 Task: Look for space in Diyarb Najm, Egypt from 11th June, 2023 to 17th June, 2023 for 1 adult in price range Rs.5000 to Rs.12000. Place can be private room with 1  bedroom having 1 bed and 1 bathroom. Property type can be house, flat, guest house, hotel. Booking option can be shelf check-in. Required host language is English.
Action: Mouse moved to (531, 91)
Screenshot: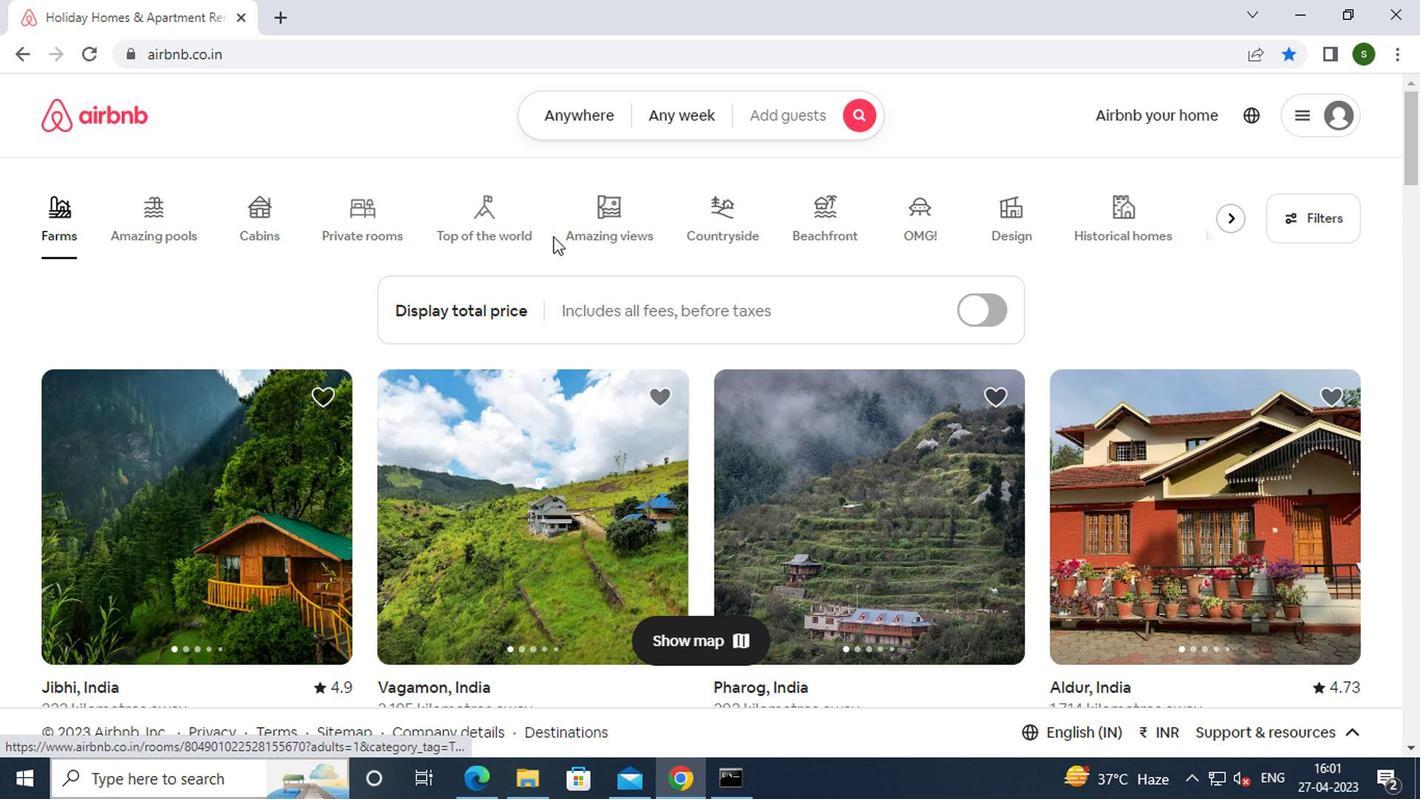
Action: Mouse pressed left at (531, 91)
Screenshot: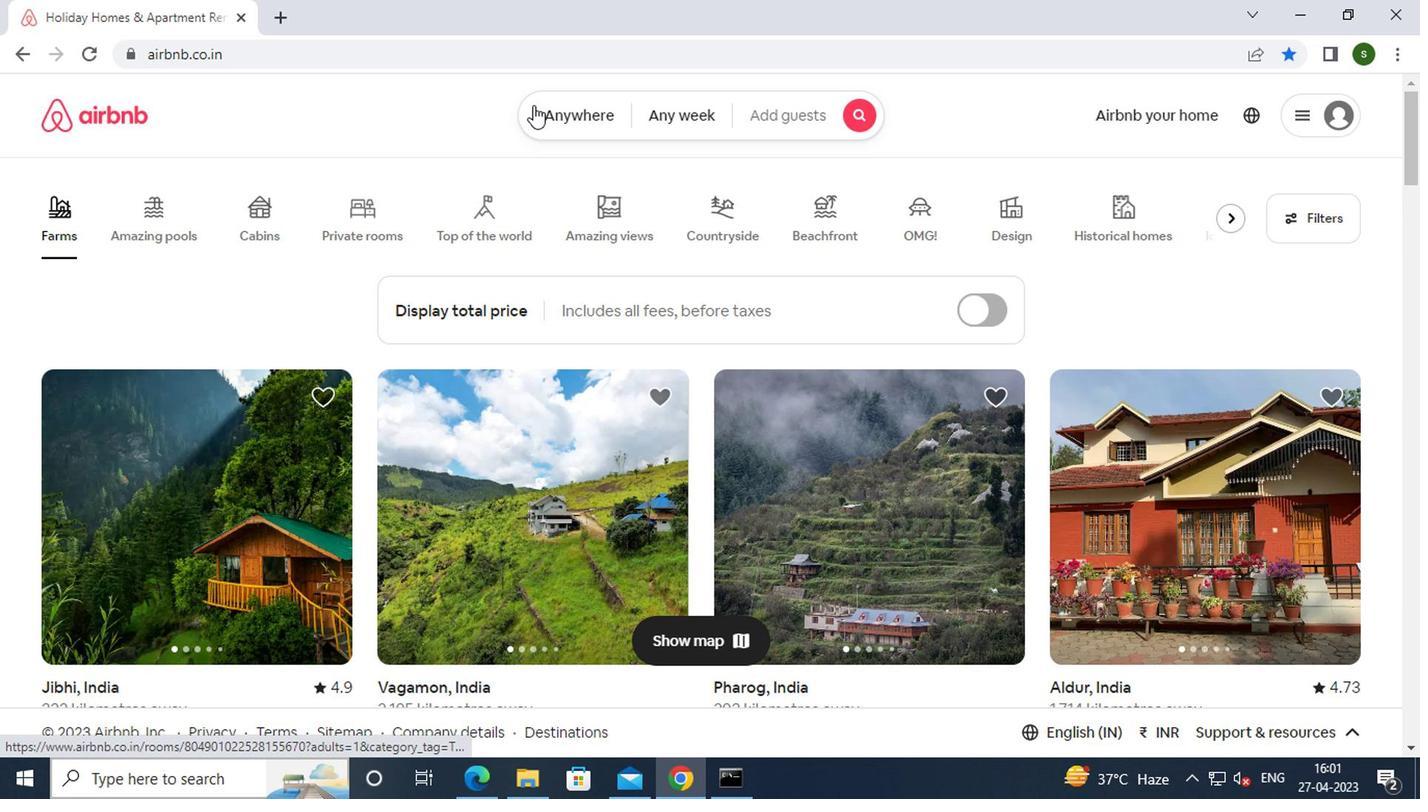 
Action: Mouse moved to (424, 185)
Screenshot: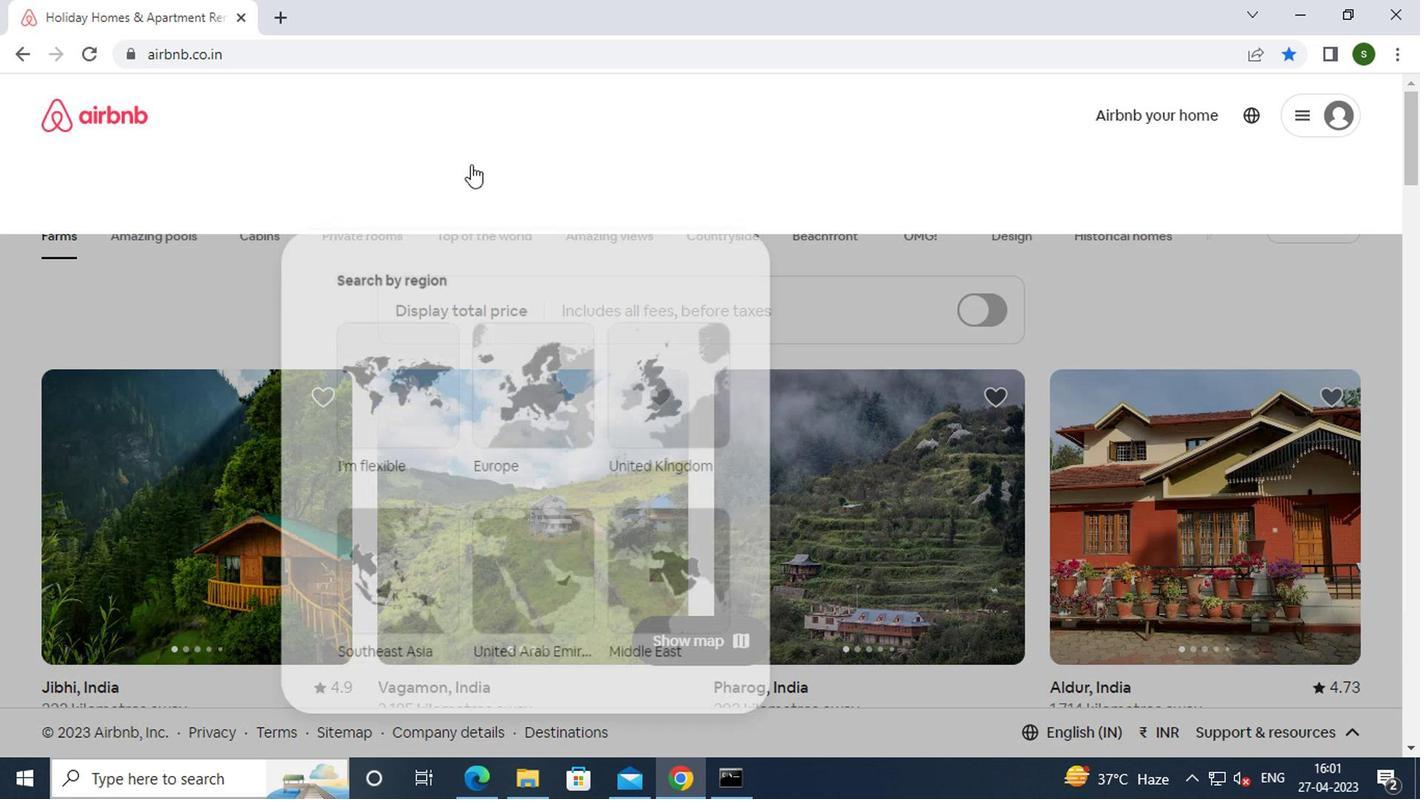 
Action: Mouse pressed left at (424, 185)
Screenshot: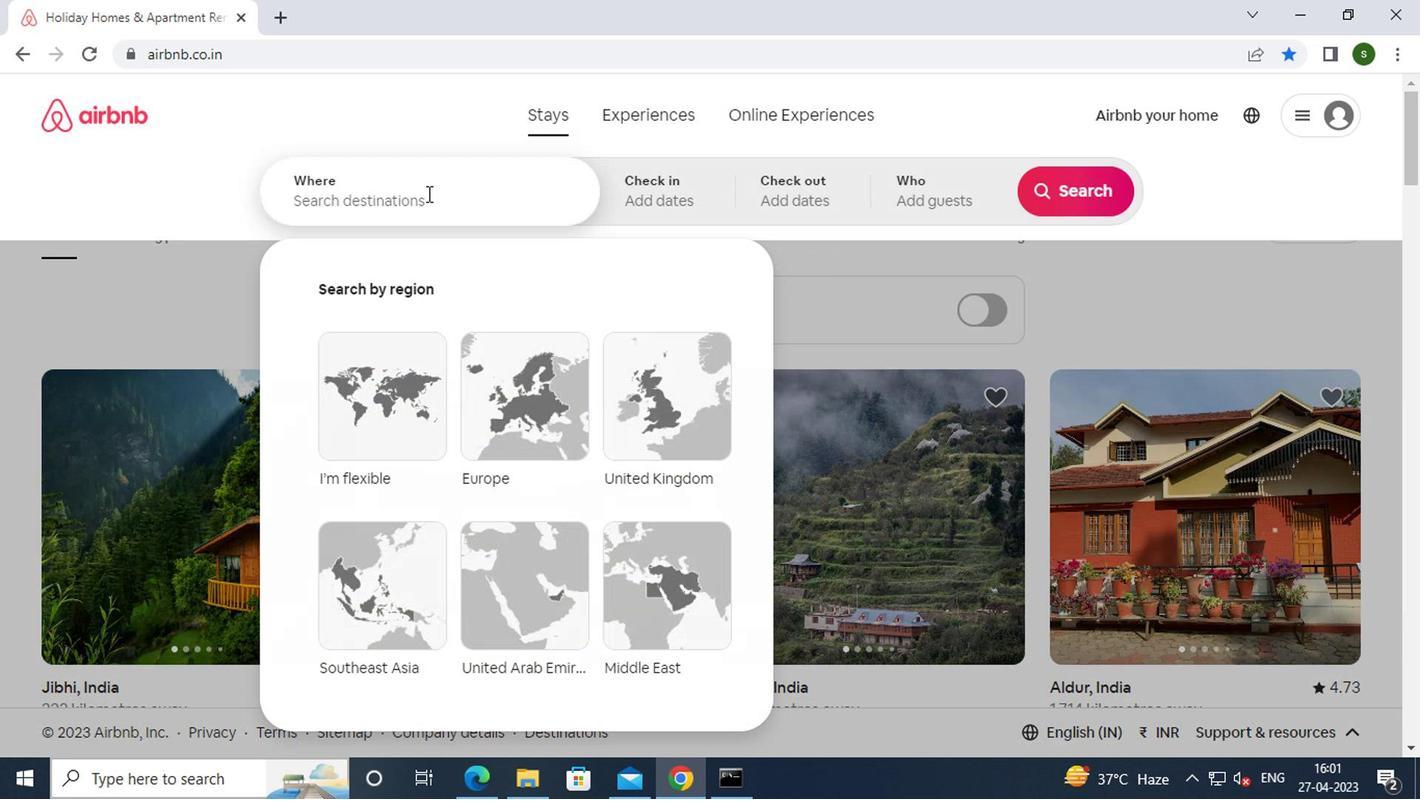 
Action: Mouse moved to (422, 185)
Screenshot: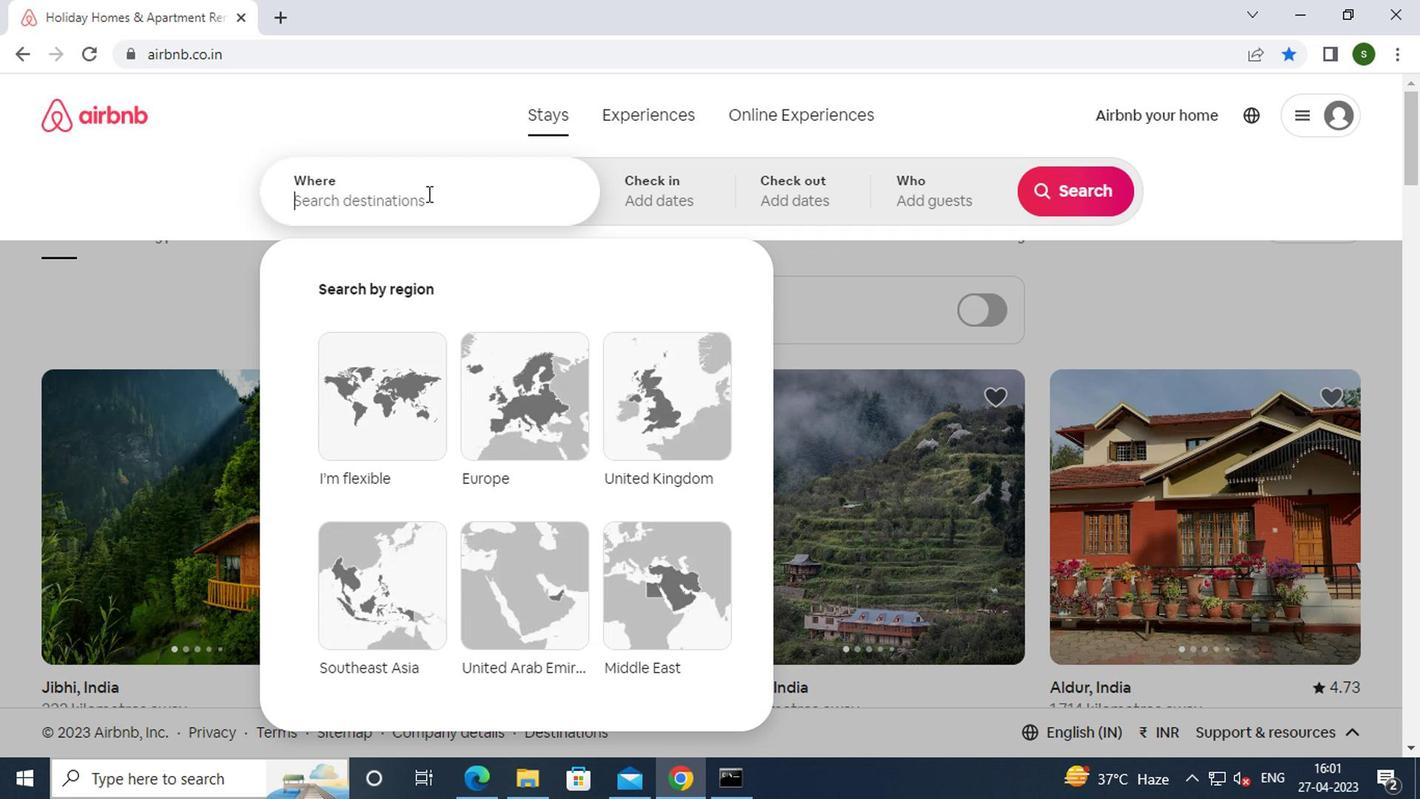 
Action: Key pressed d<Key.caps_lock>iyarb<Key.space><Key.caps_lock>n<Key.caps_lock>ajm,<Key.space><Key.caps_lock>e<Key.caps_lock>gypt<Key.enter>
Screenshot: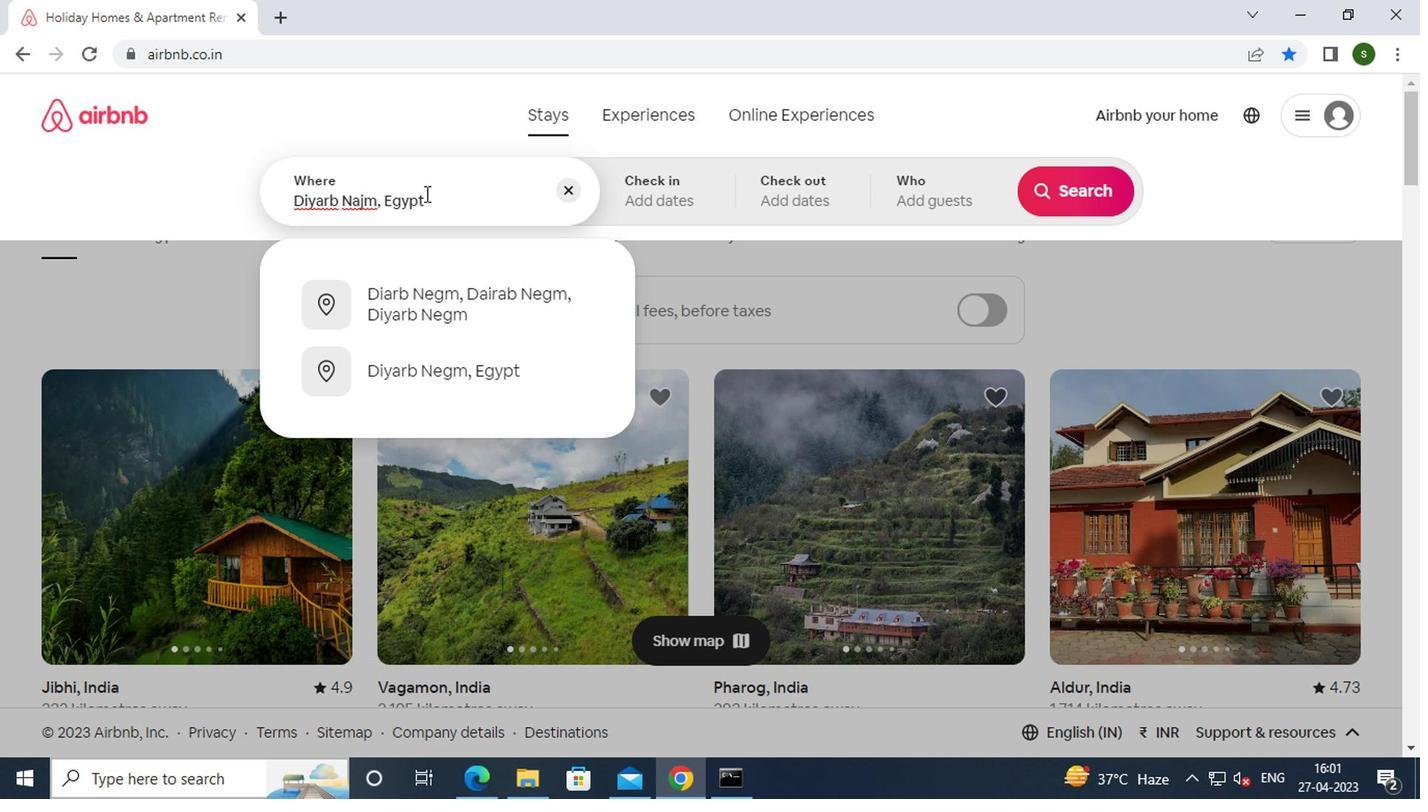
Action: Mouse moved to (1046, 348)
Screenshot: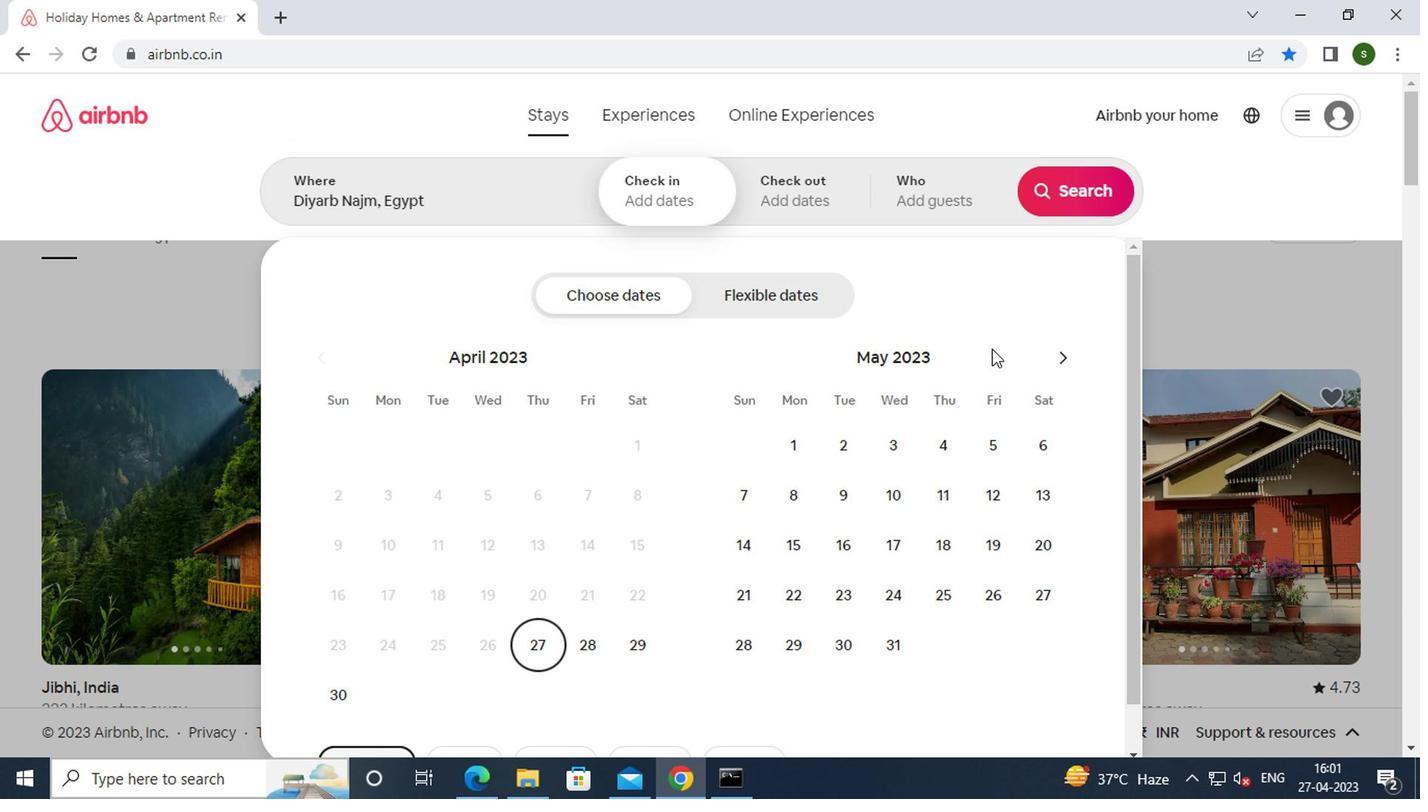 
Action: Mouse pressed left at (1046, 348)
Screenshot: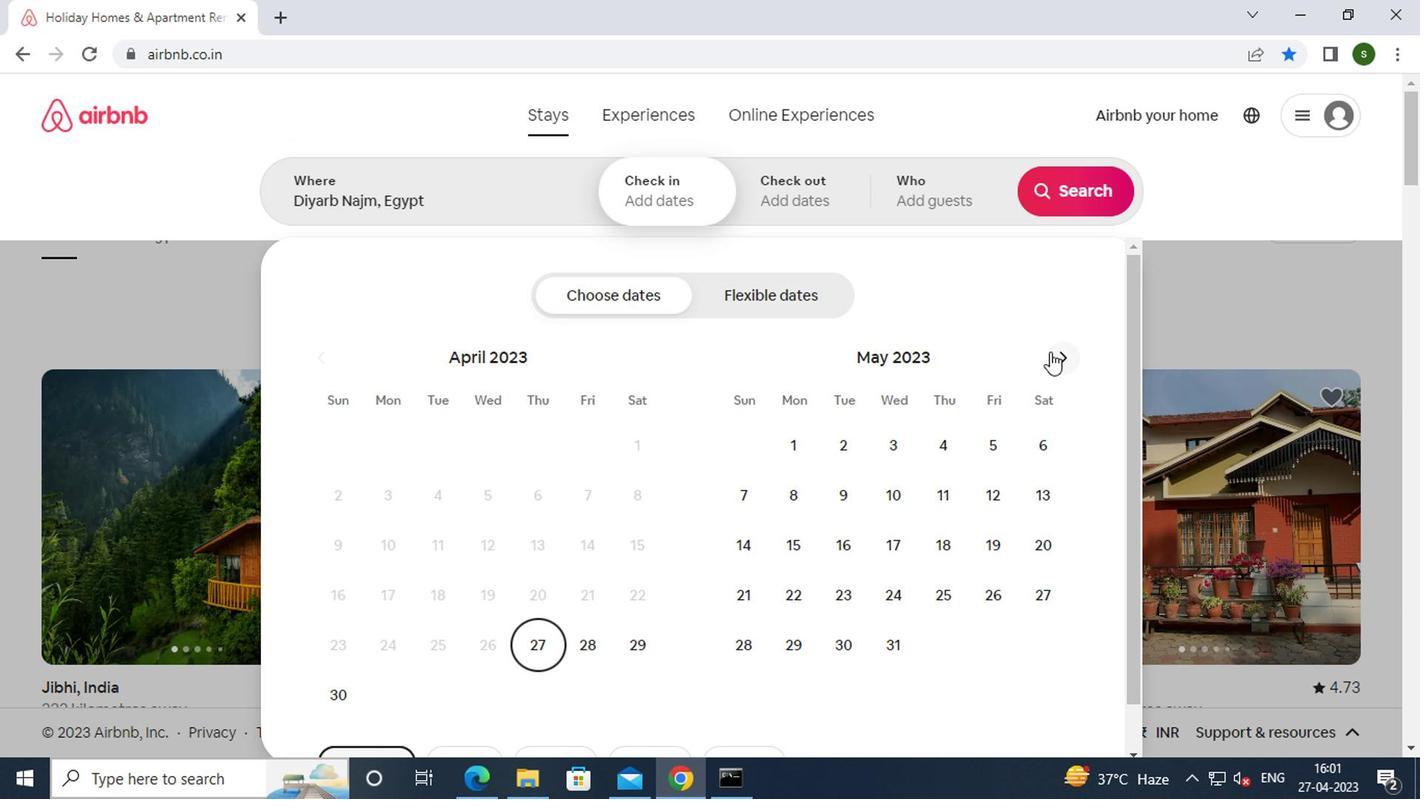 
Action: Mouse moved to (746, 541)
Screenshot: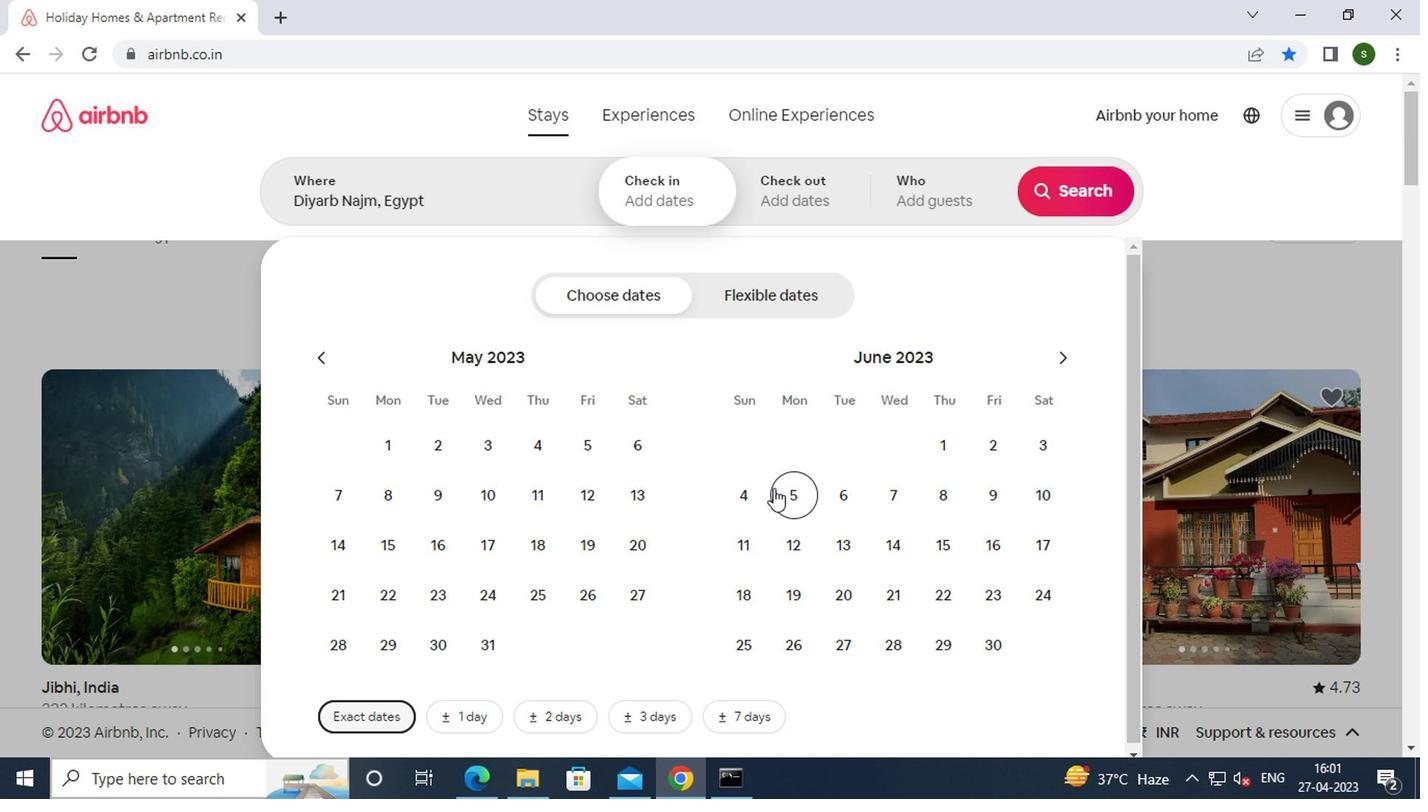 
Action: Mouse pressed left at (746, 541)
Screenshot: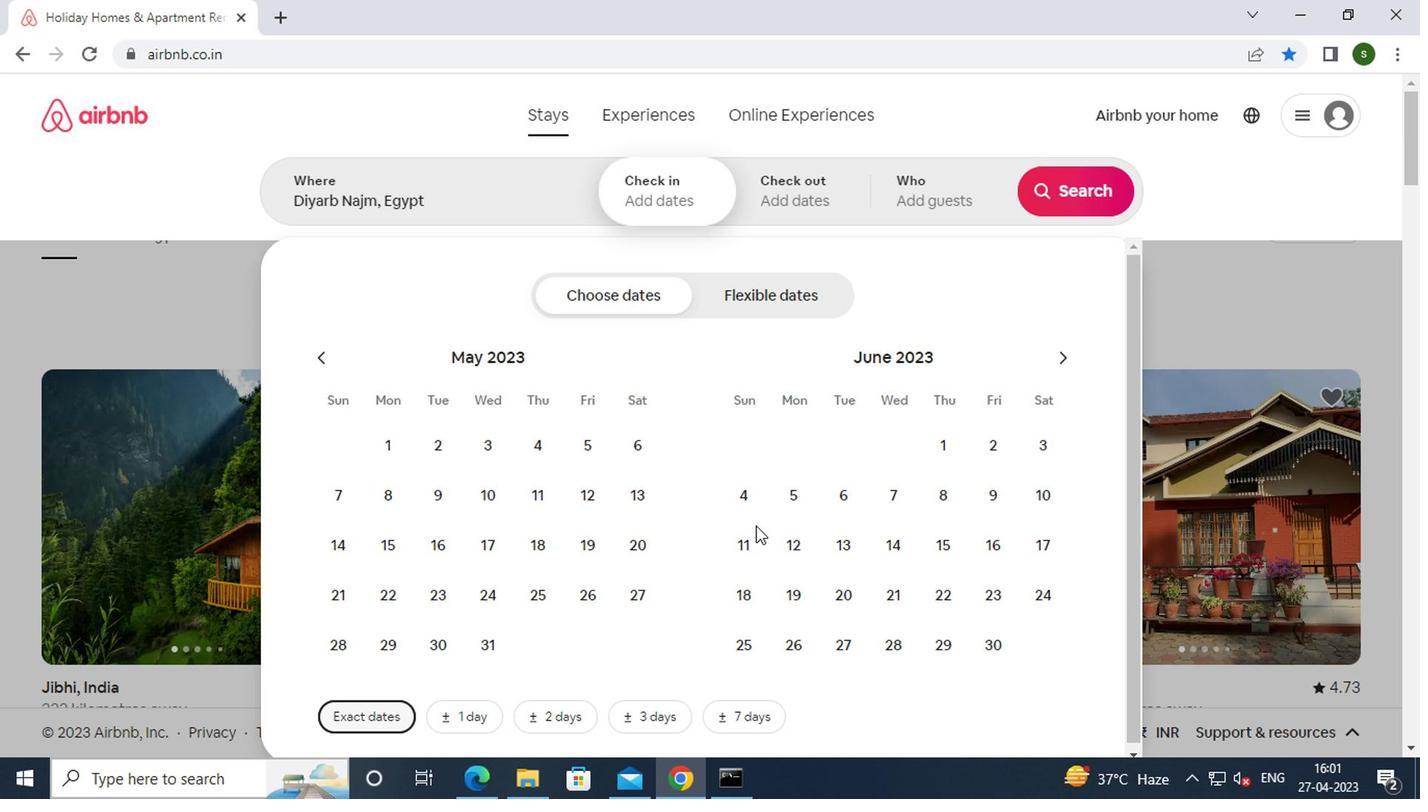 
Action: Mouse moved to (1032, 560)
Screenshot: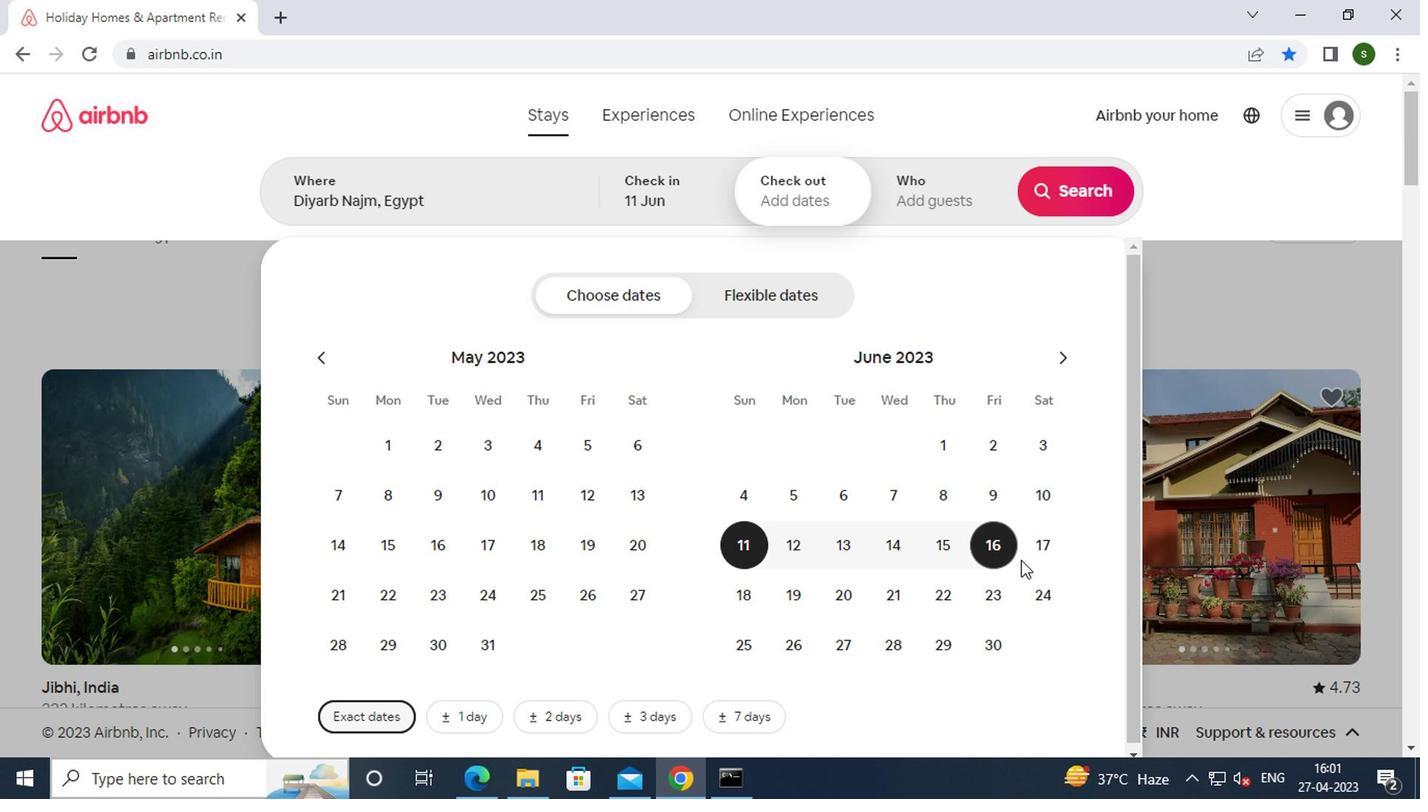 
Action: Mouse pressed left at (1032, 560)
Screenshot: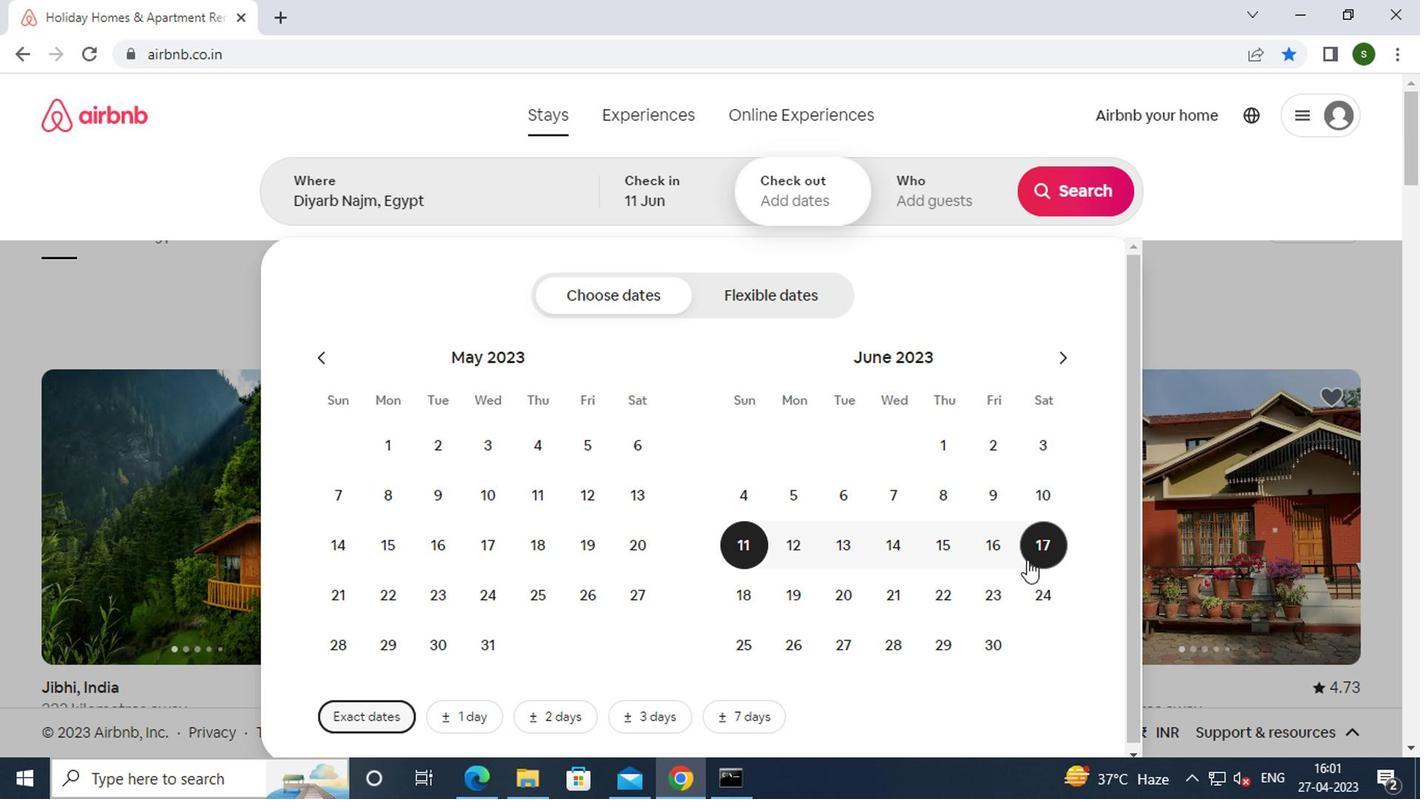 
Action: Mouse moved to (923, 185)
Screenshot: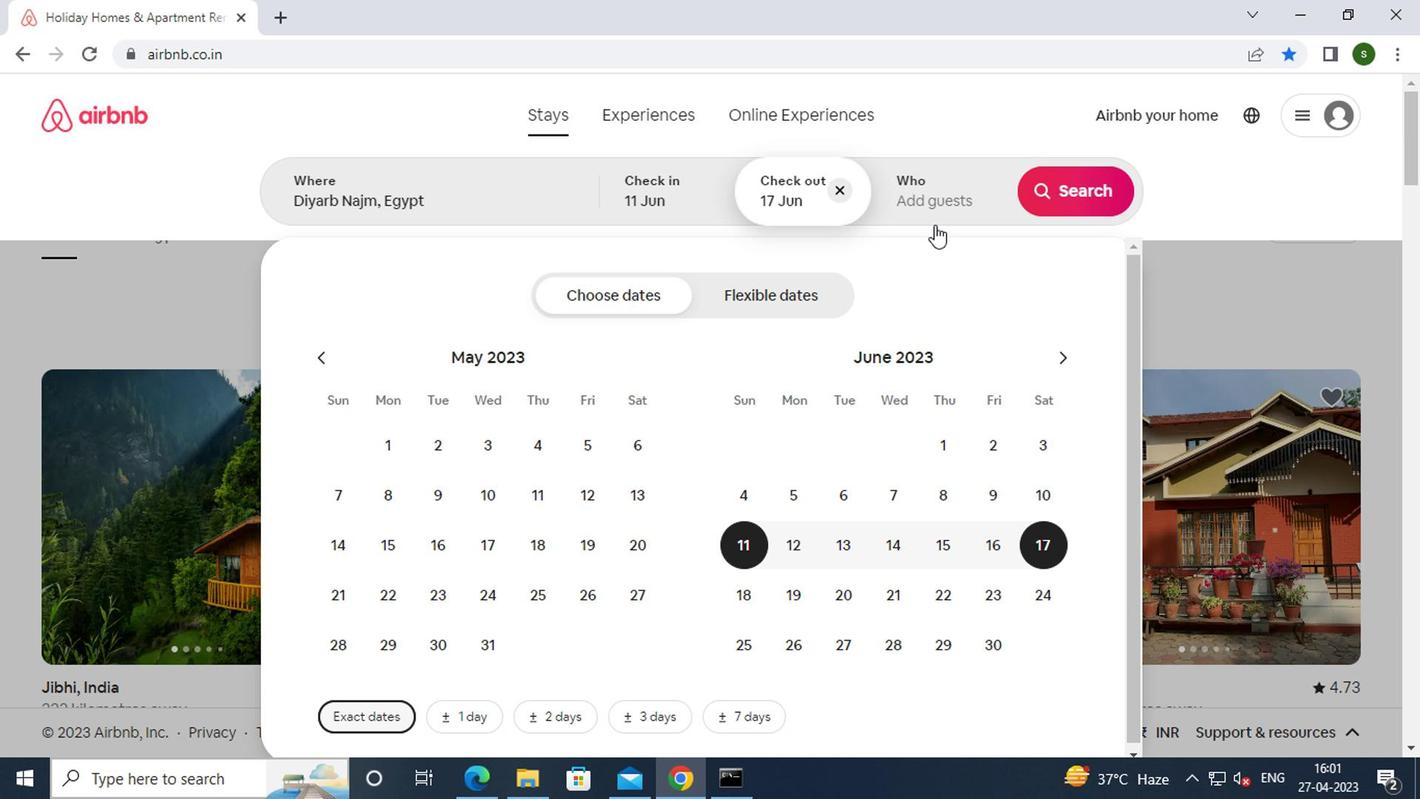 
Action: Mouse pressed left at (923, 185)
Screenshot: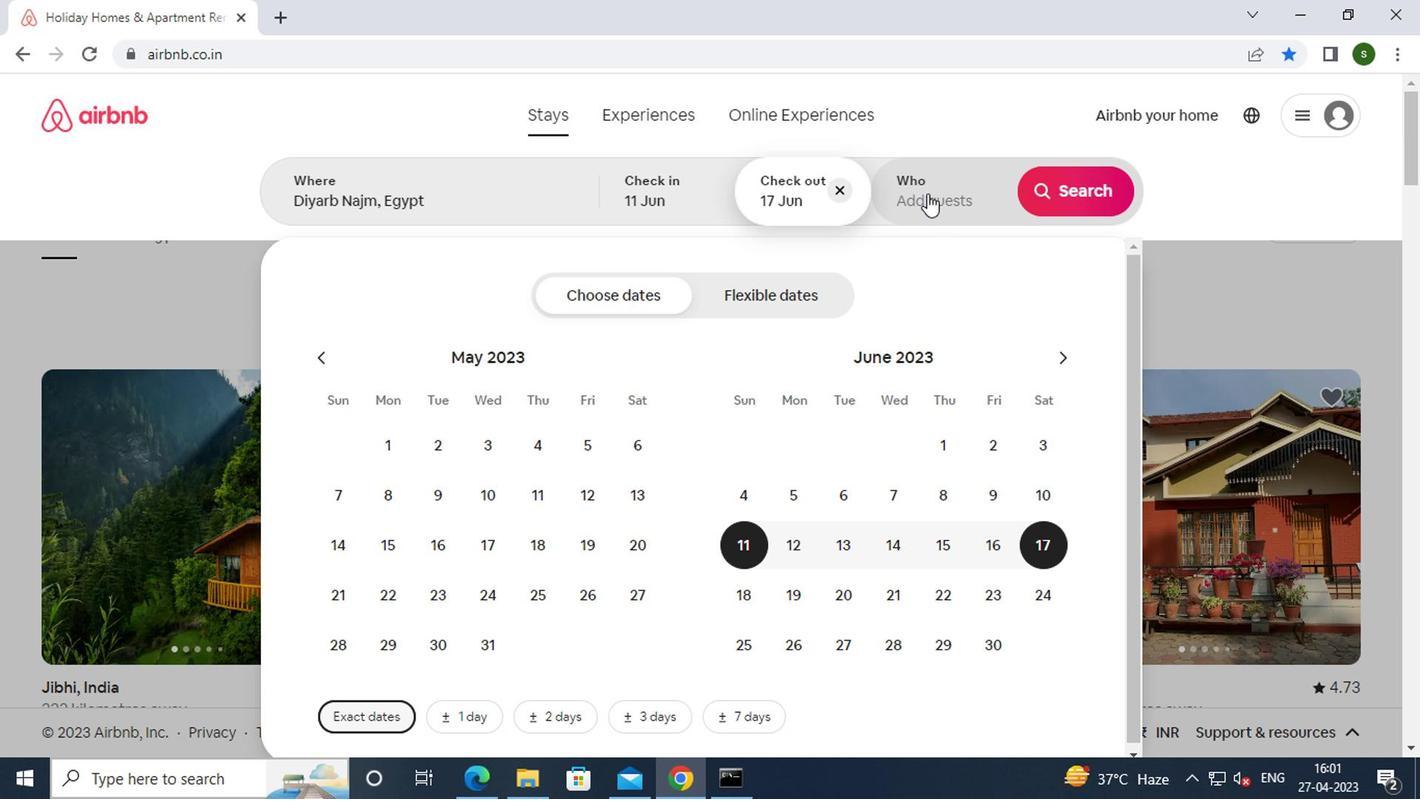
Action: Mouse moved to (1069, 285)
Screenshot: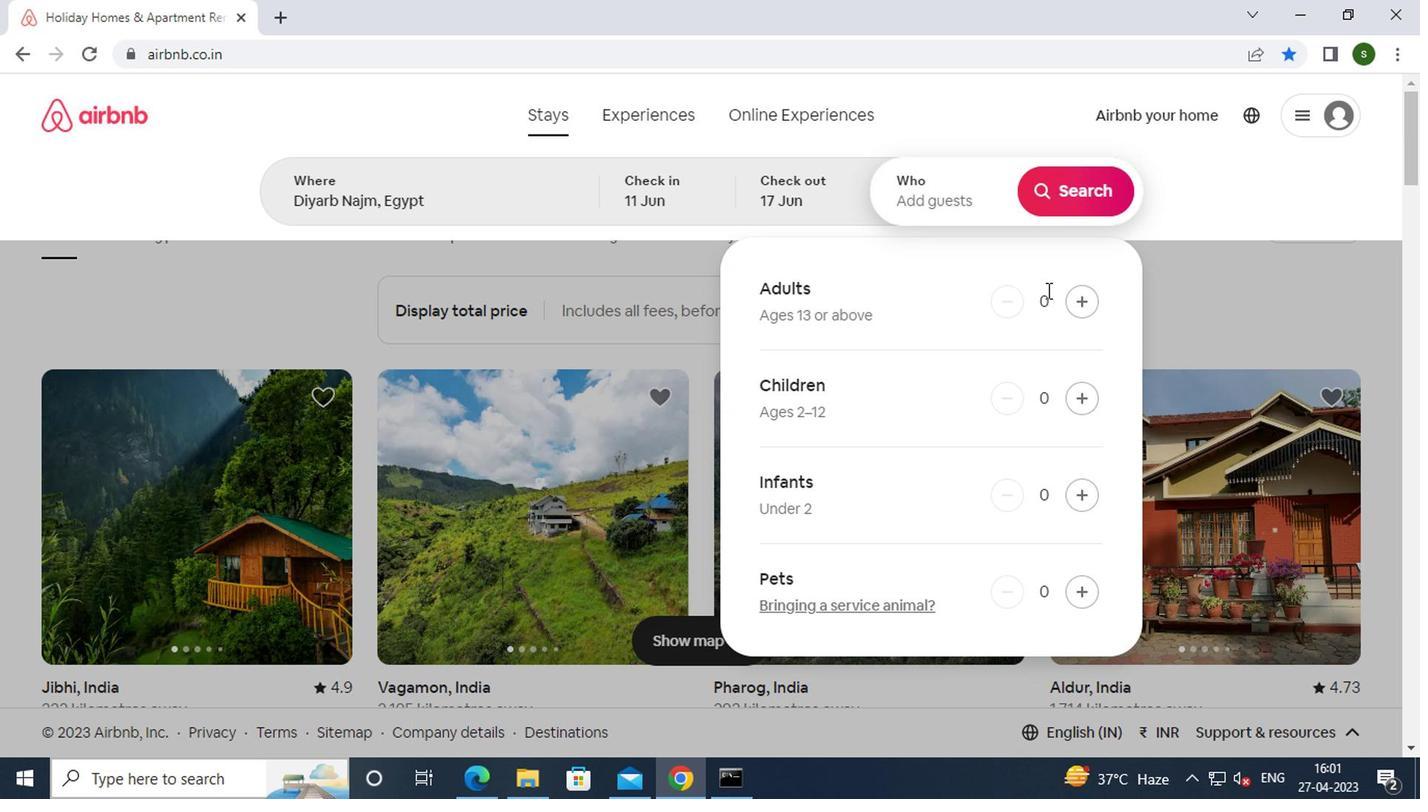 
Action: Mouse pressed left at (1069, 285)
Screenshot: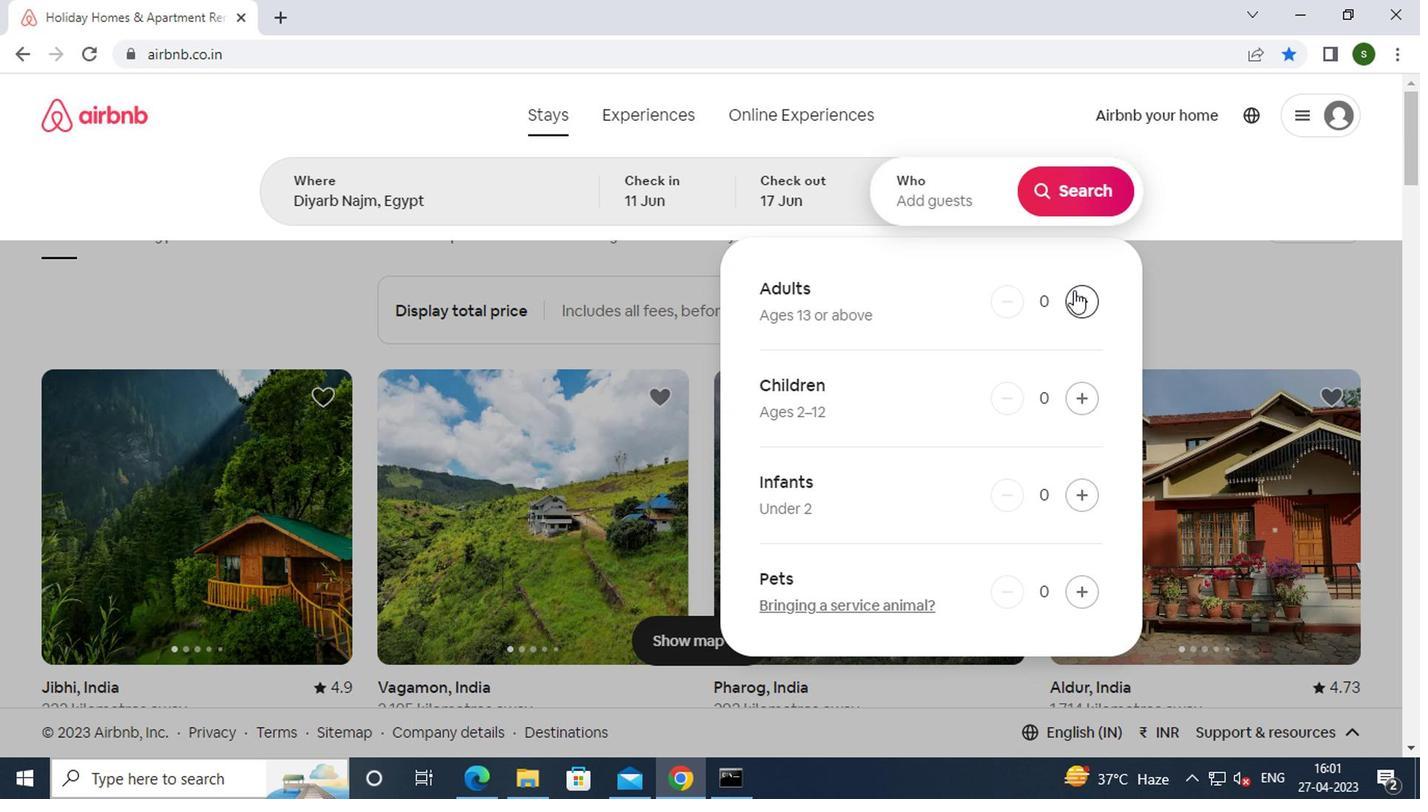 
Action: Mouse moved to (1046, 159)
Screenshot: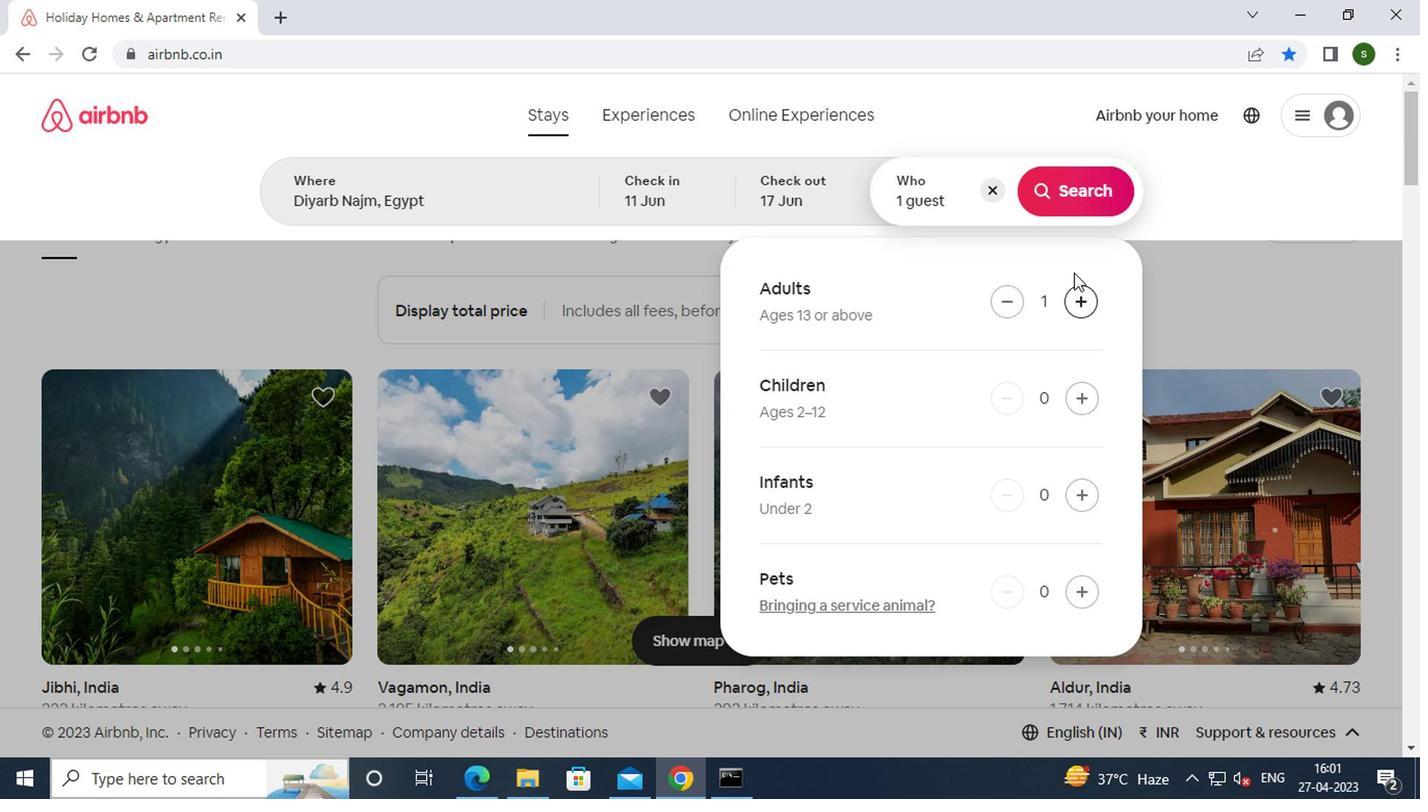 
Action: Mouse pressed left at (1046, 159)
Screenshot: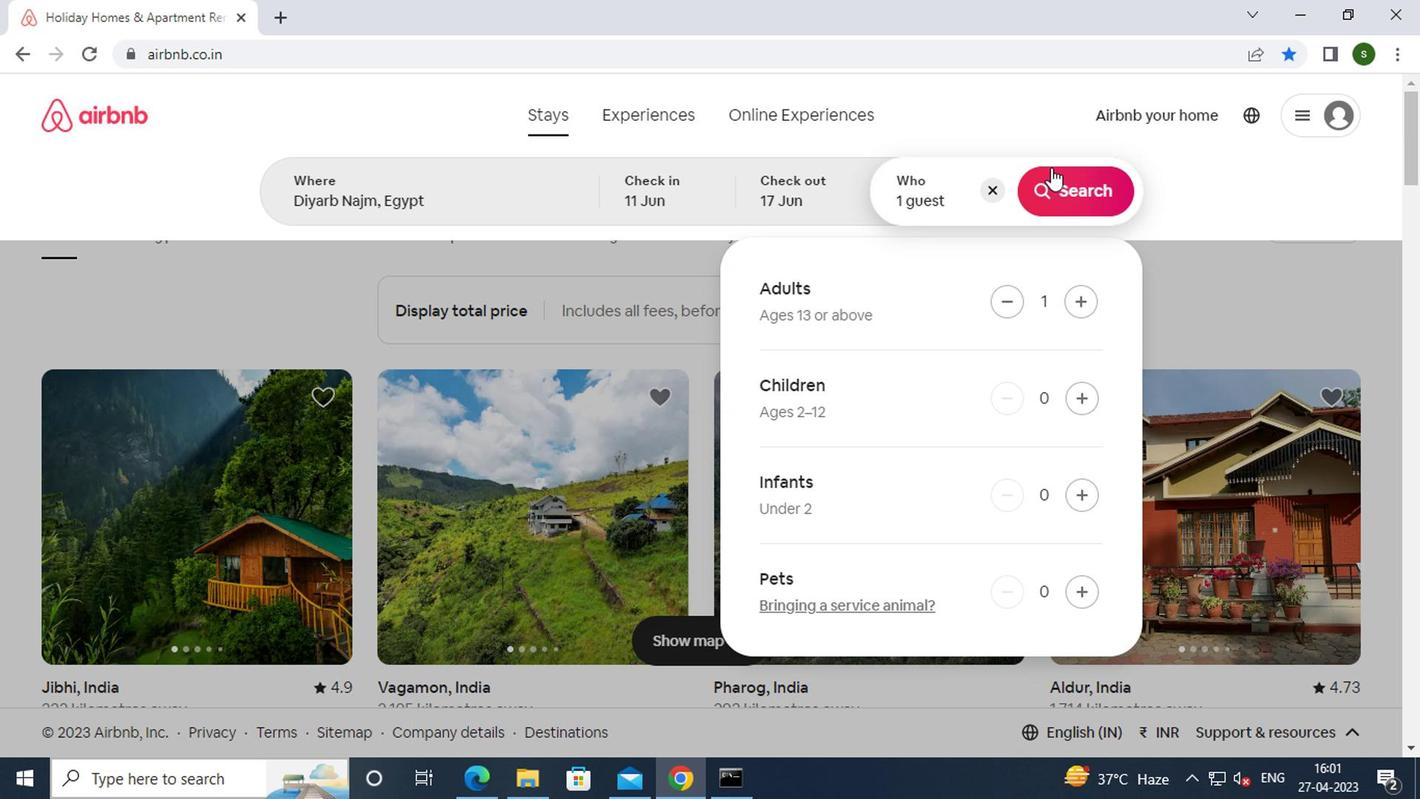 
Action: Mouse moved to (1325, 193)
Screenshot: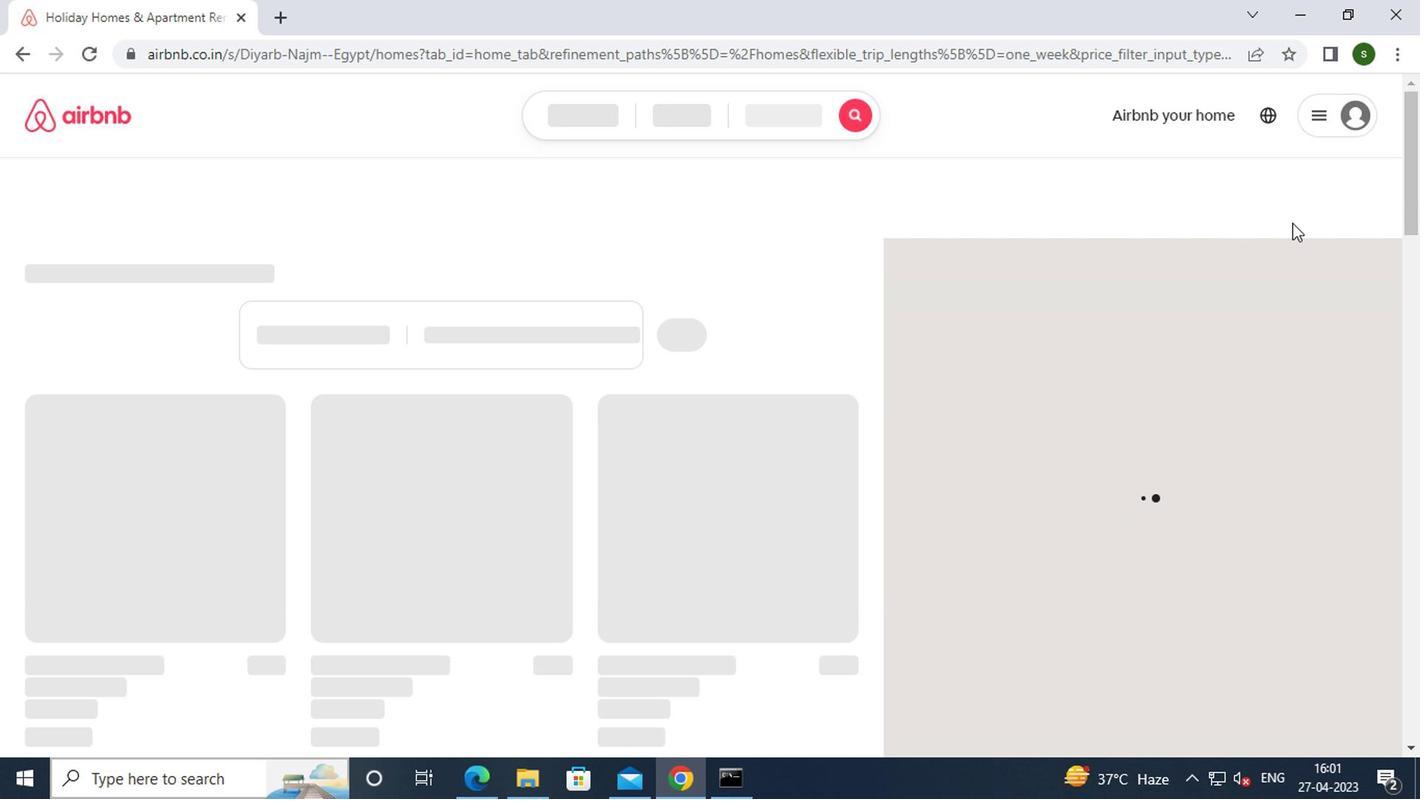 
Action: Mouse pressed left at (1325, 193)
Screenshot: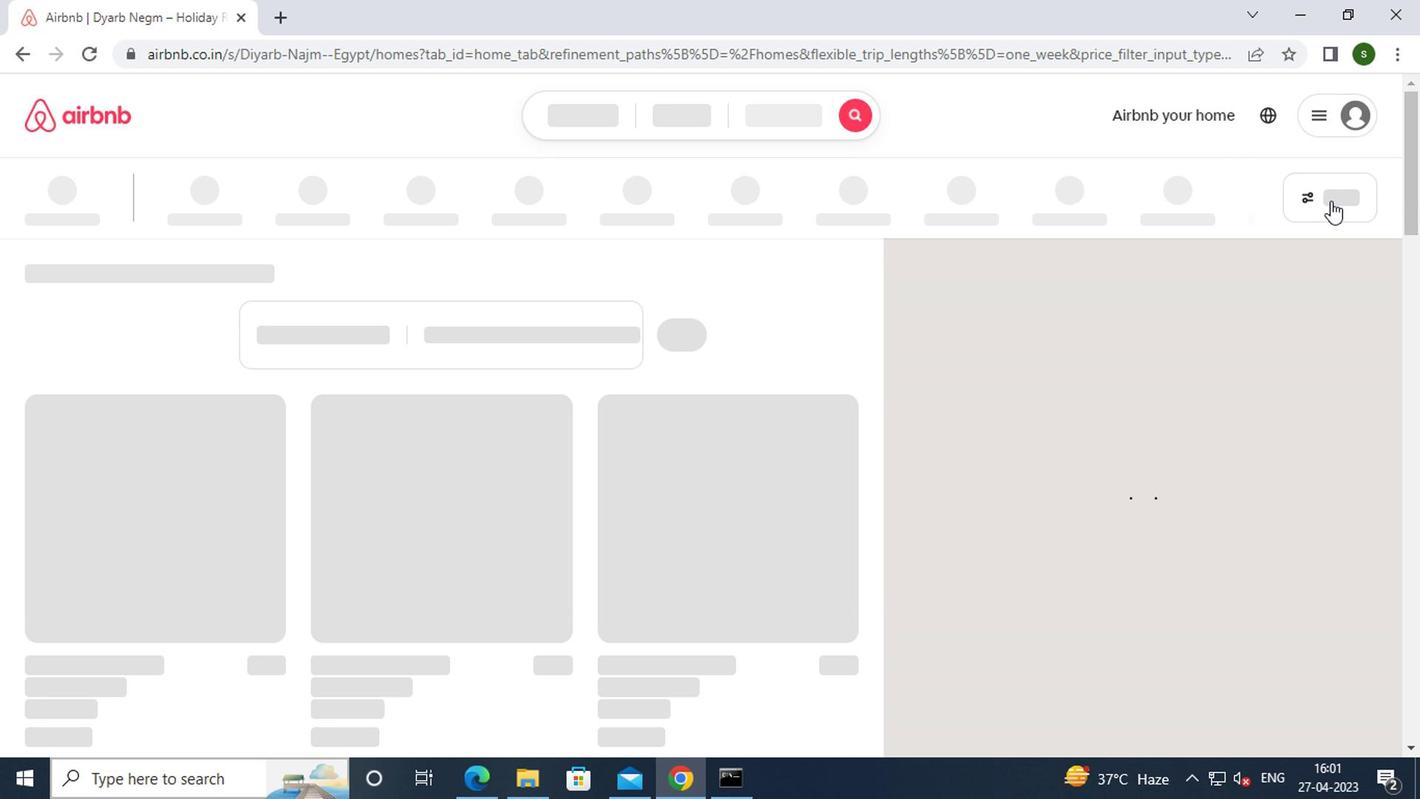 
Action: Mouse moved to (1315, 192)
Screenshot: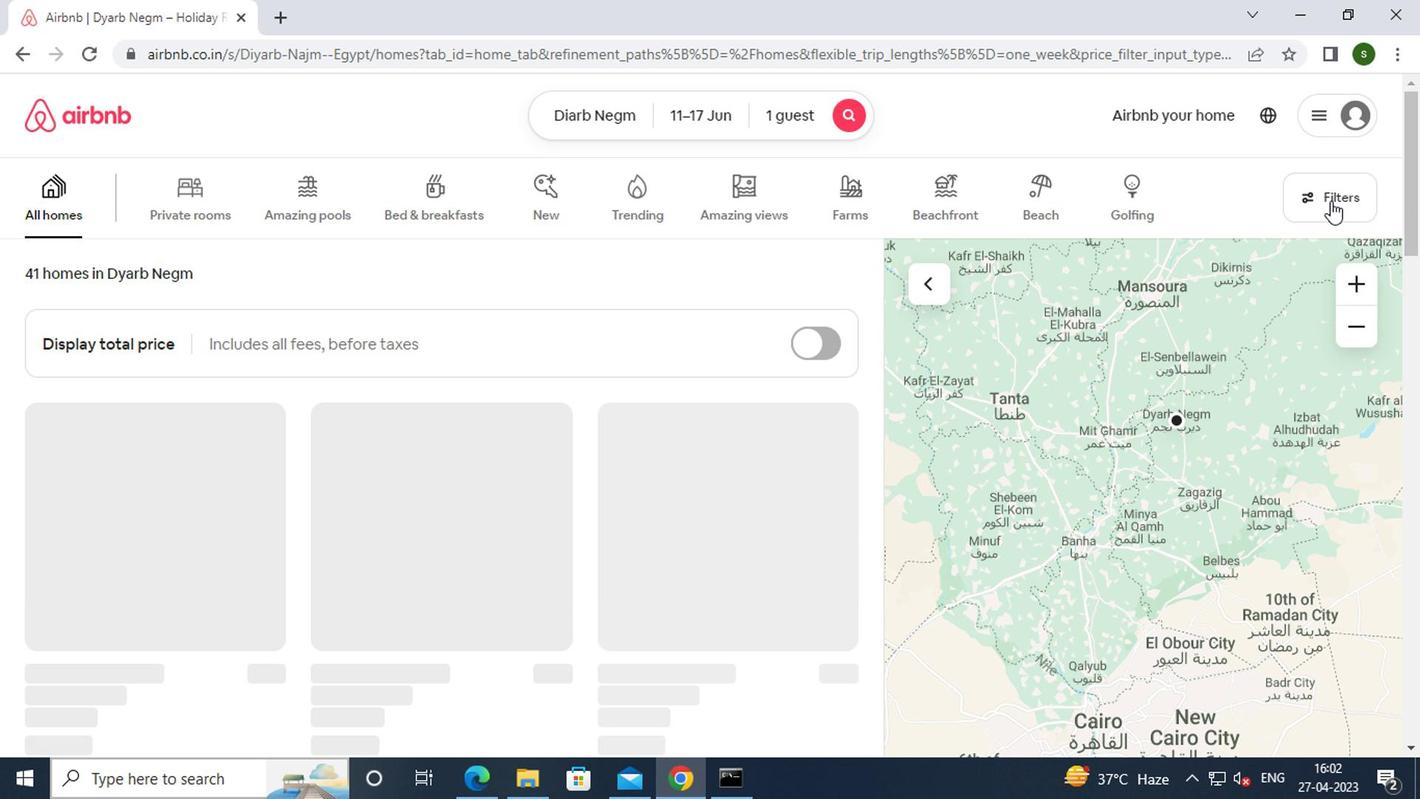 
Action: Mouse pressed left at (1315, 192)
Screenshot: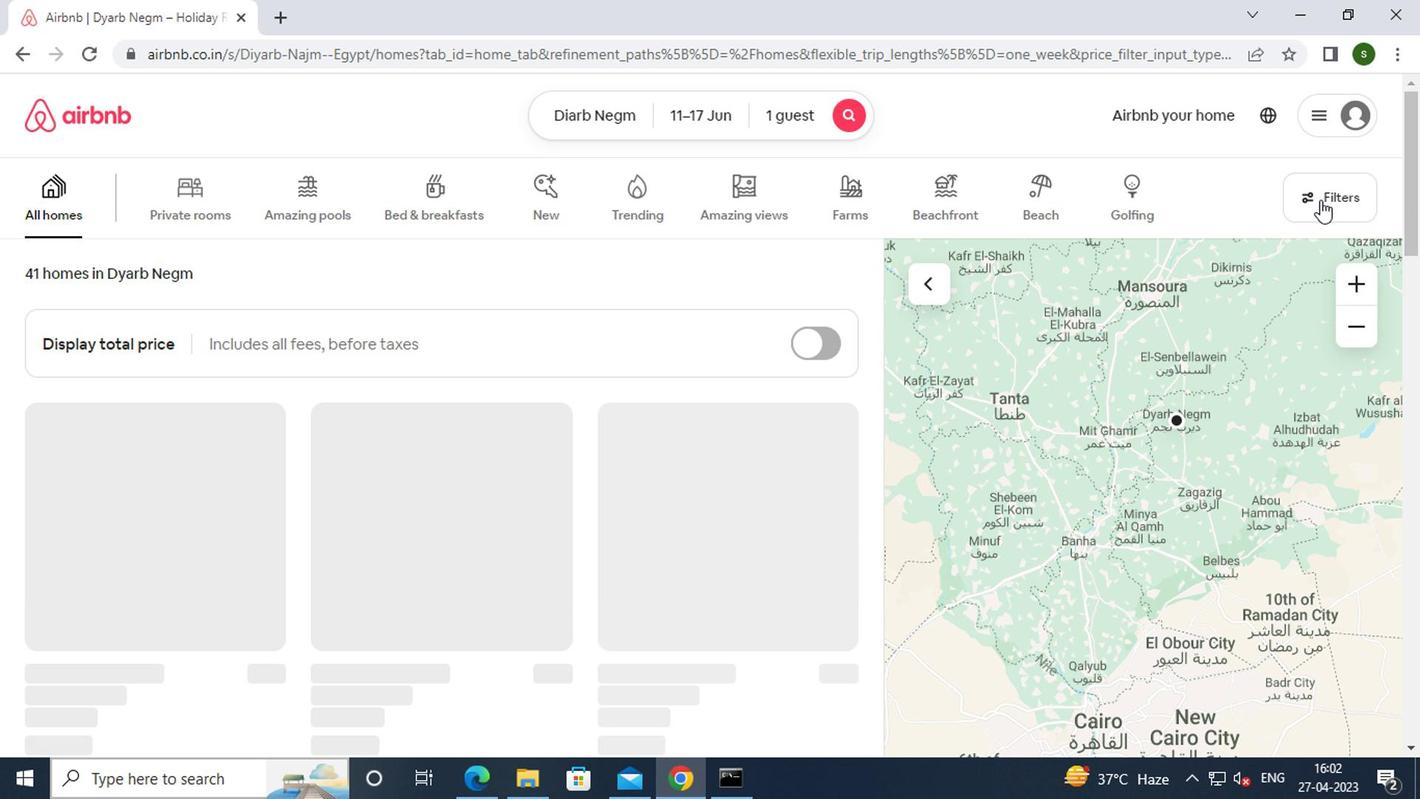
Action: Mouse moved to (627, 444)
Screenshot: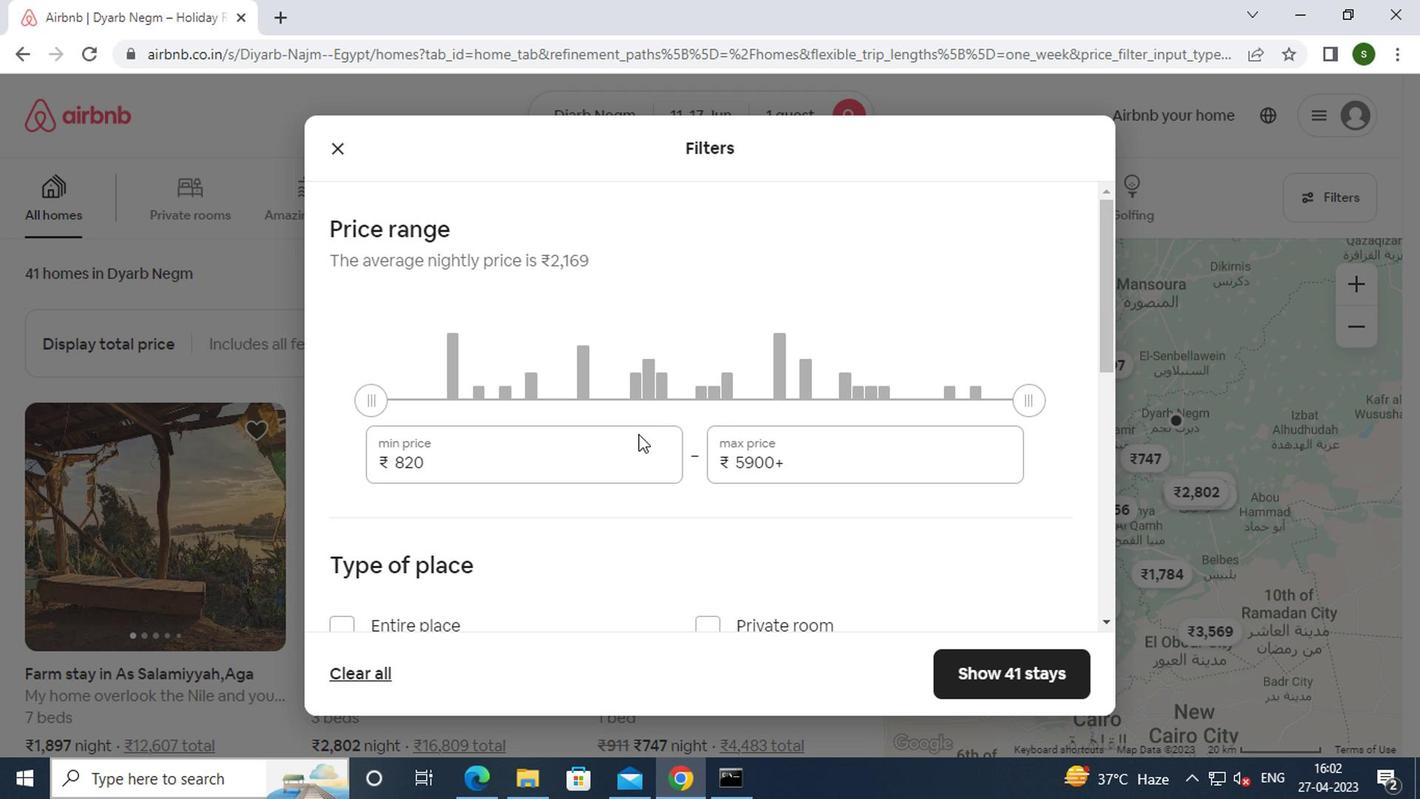 
Action: Mouse pressed left at (627, 444)
Screenshot: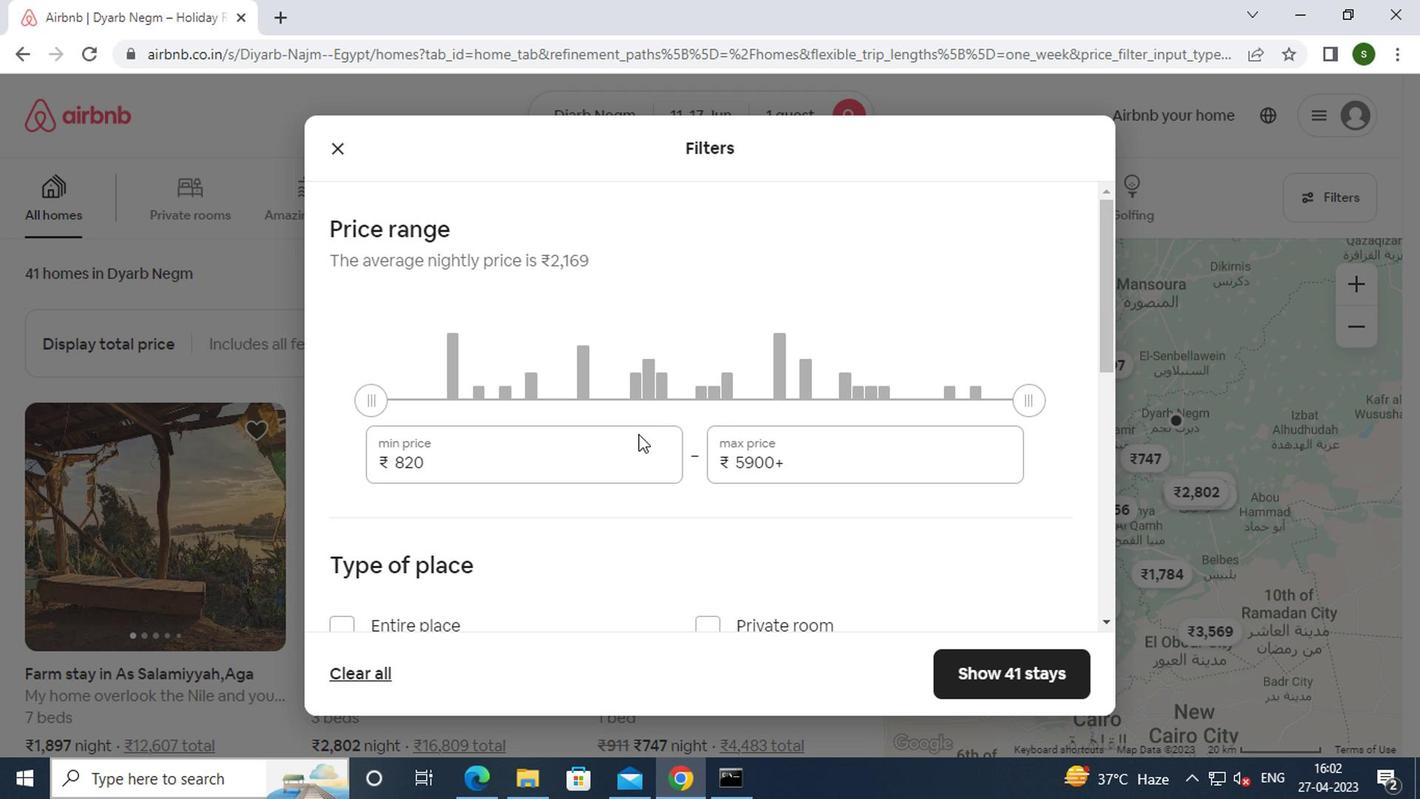 
Action: Mouse moved to (626, 447)
Screenshot: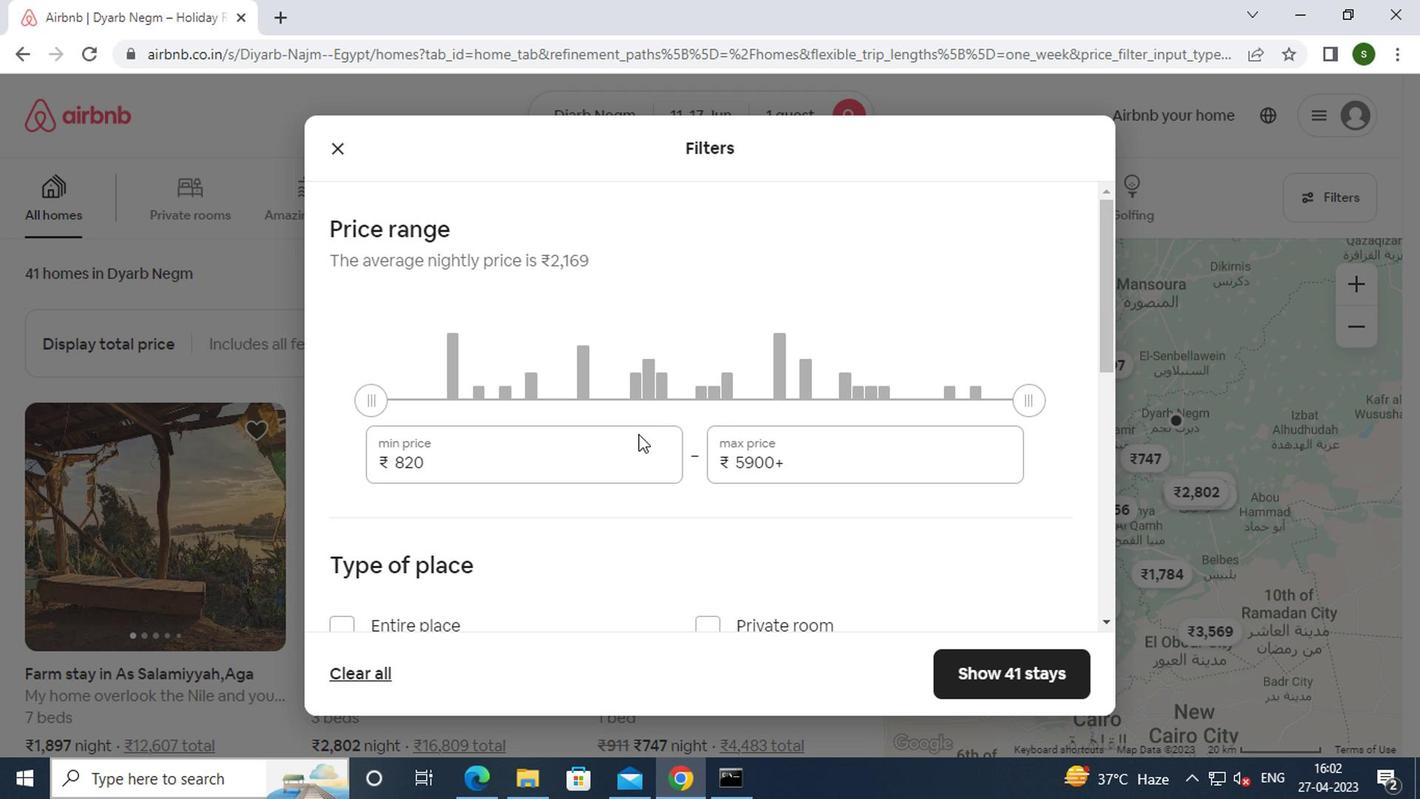 
Action: Key pressed <Key.backspace><Key.backspace><Key.backspace><Key.backspace>5000
Screenshot: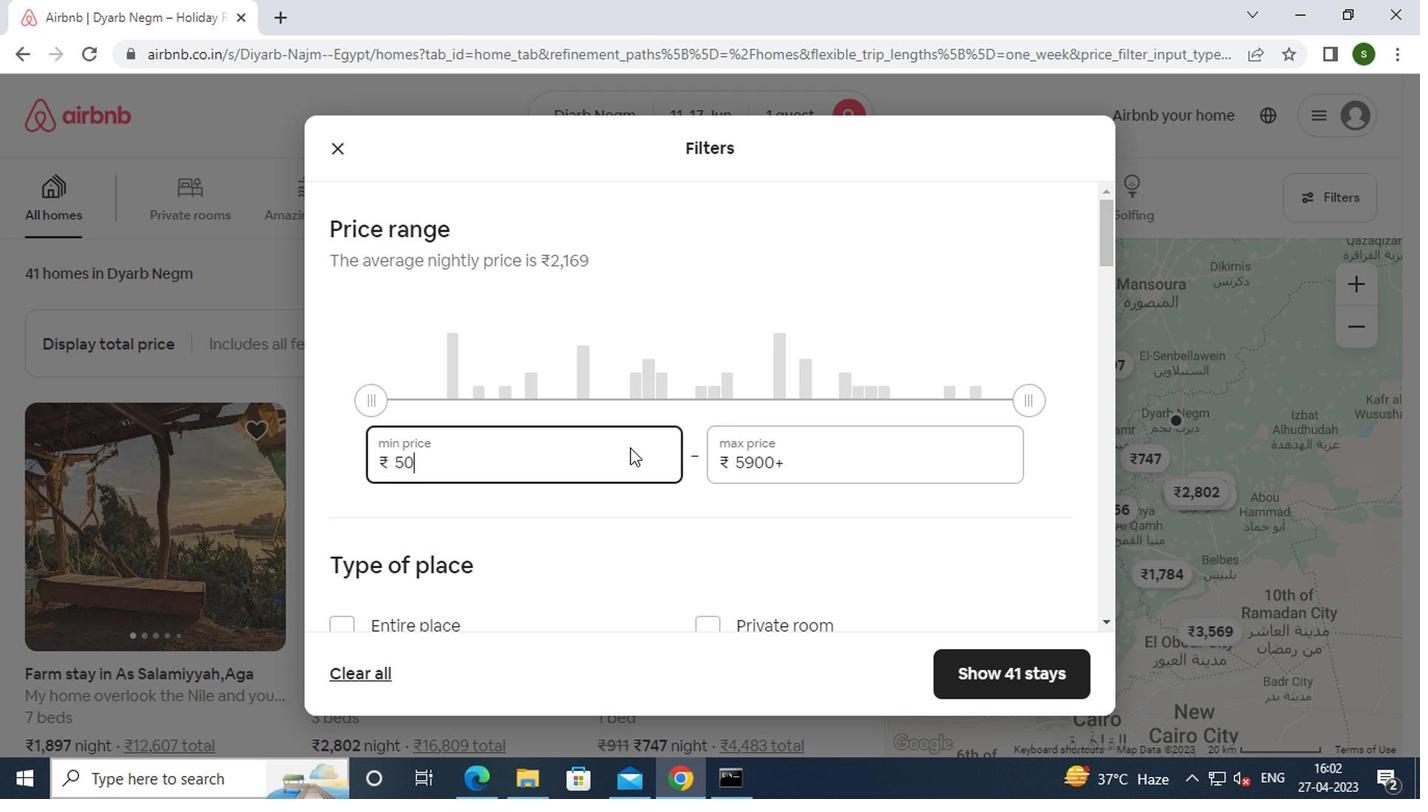 
Action: Mouse moved to (784, 465)
Screenshot: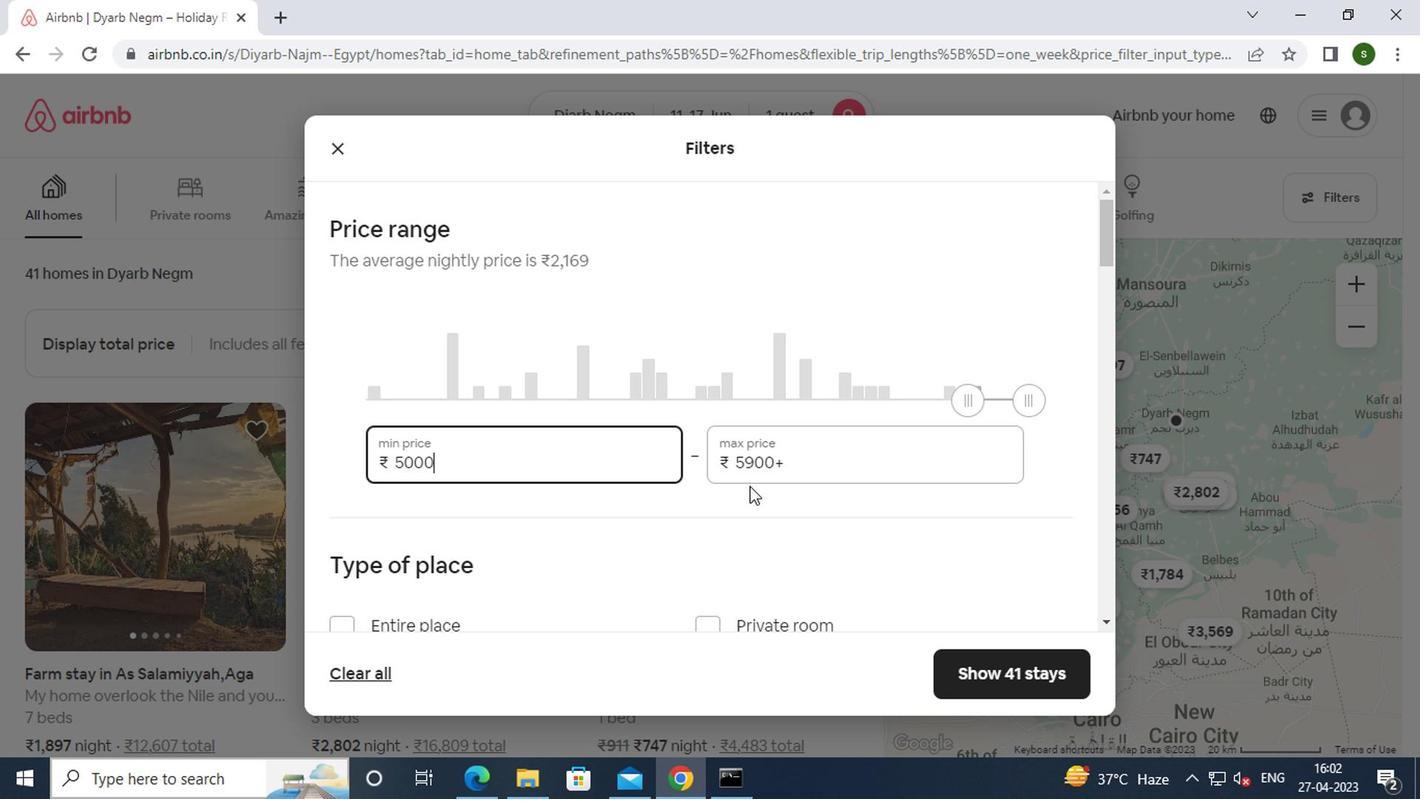 
Action: Mouse pressed left at (784, 465)
Screenshot: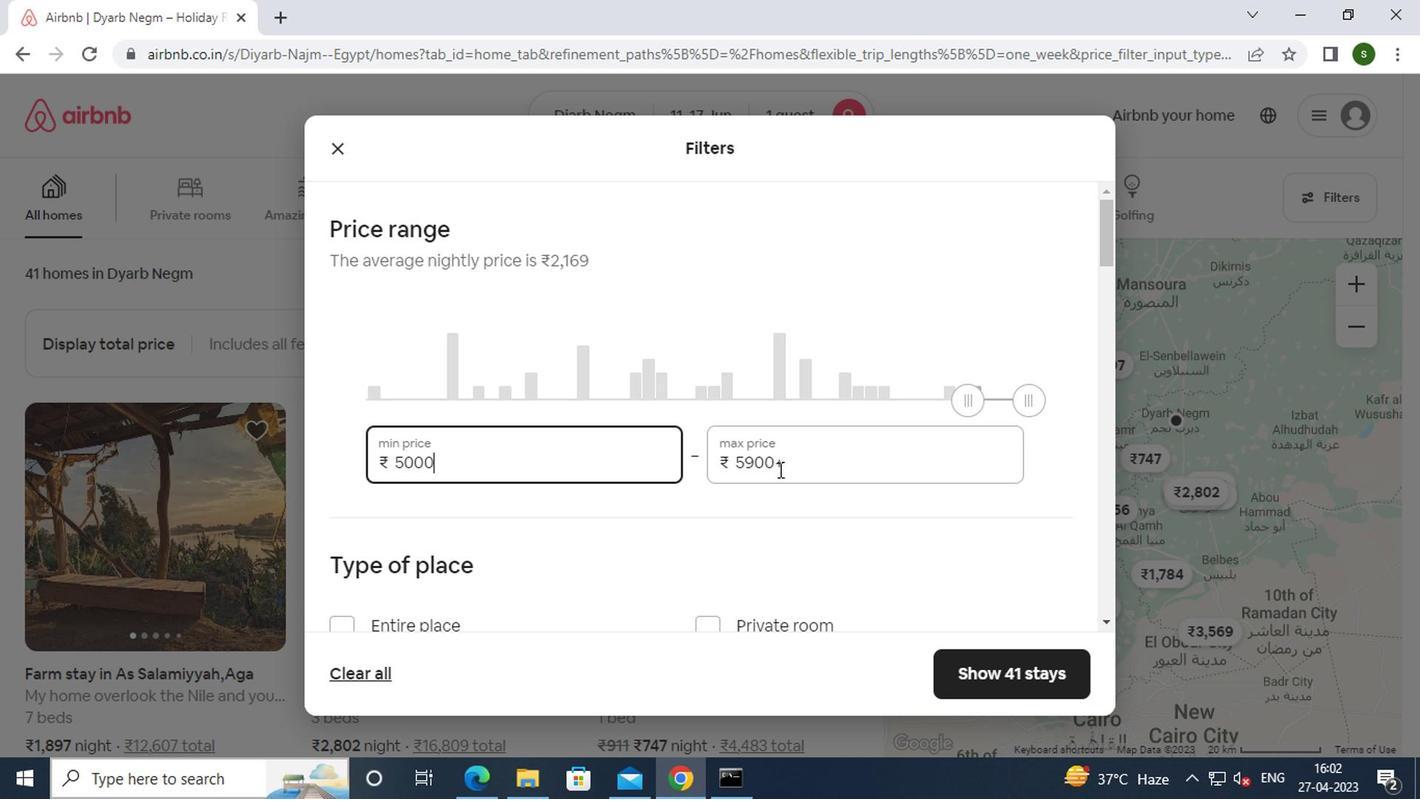
Action: Key pressed <Key.backspace><Key.backspace><Key.backspace><Key.backspace><Key.backspace><Key.backspace><Key.backspace><Key.backspace><Key.backspace><Key.backspace><Key.backspace>12000
Screenshot: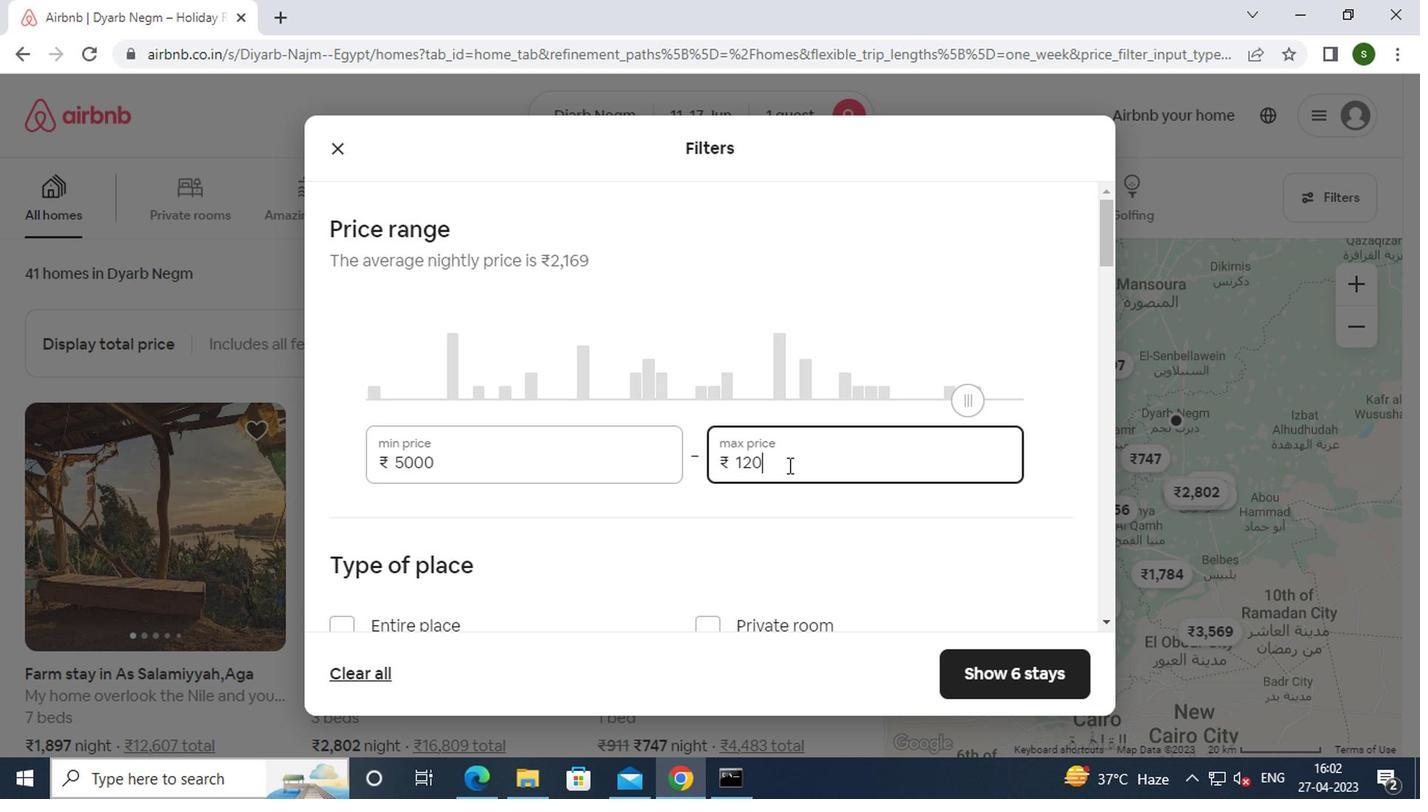 
Action: Mouse moved to (642, 477)
Screenshot: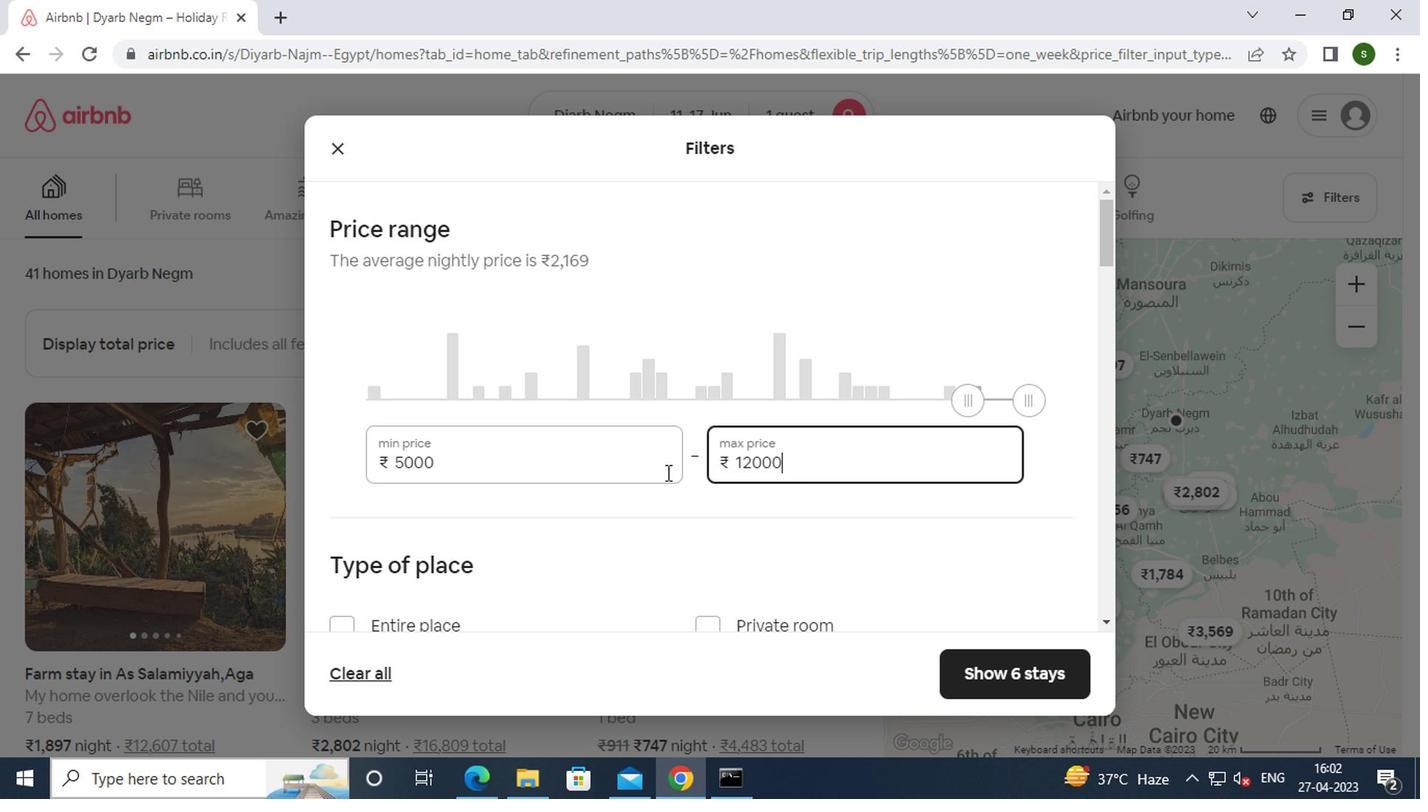 
Action: Mouse scrolled (642, 475) with delta (0, -1)
Screenshot: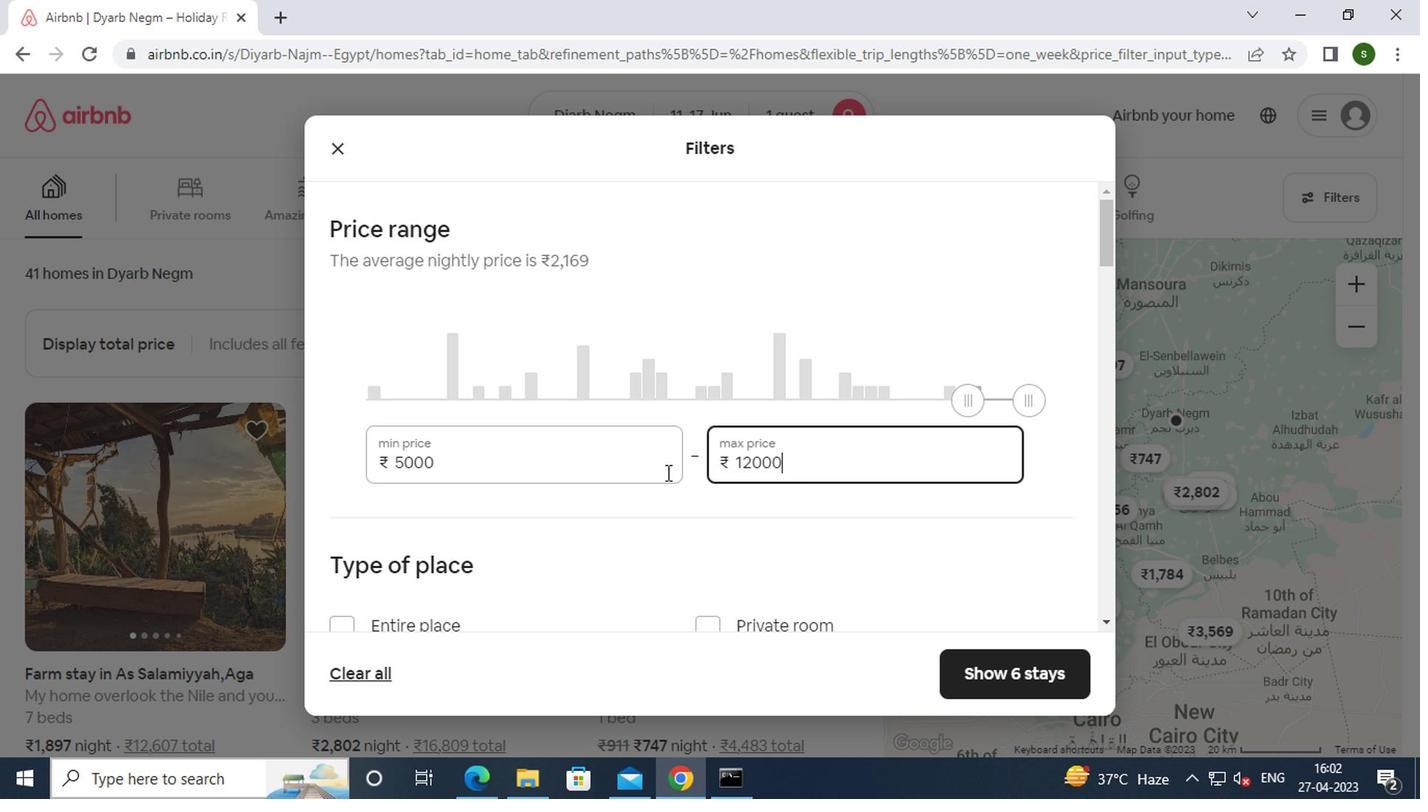 
Action: Mouse moved to (641, 478)
Screenshot: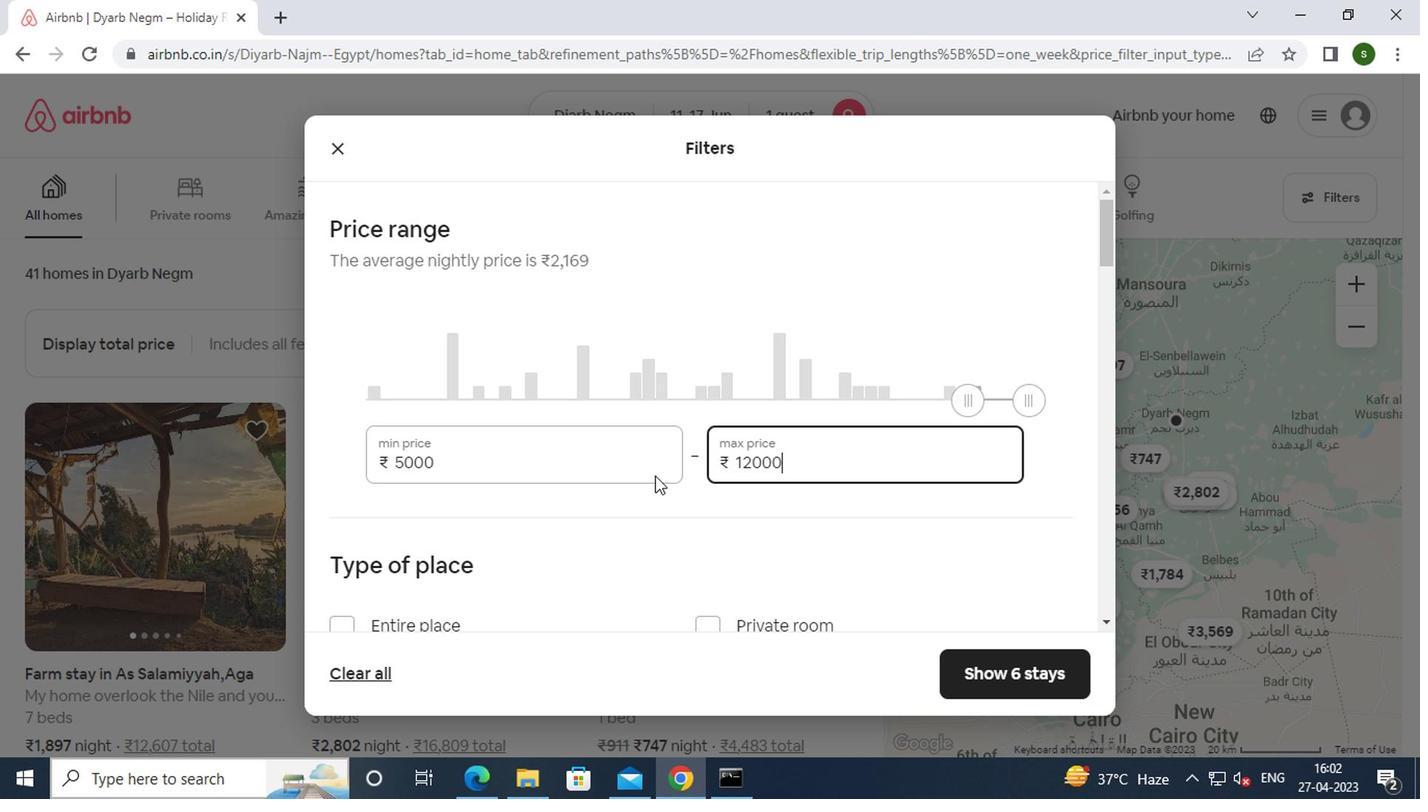 
Action: Mouse scrolled (641, 477) with delta (0, 0)
Screenshot: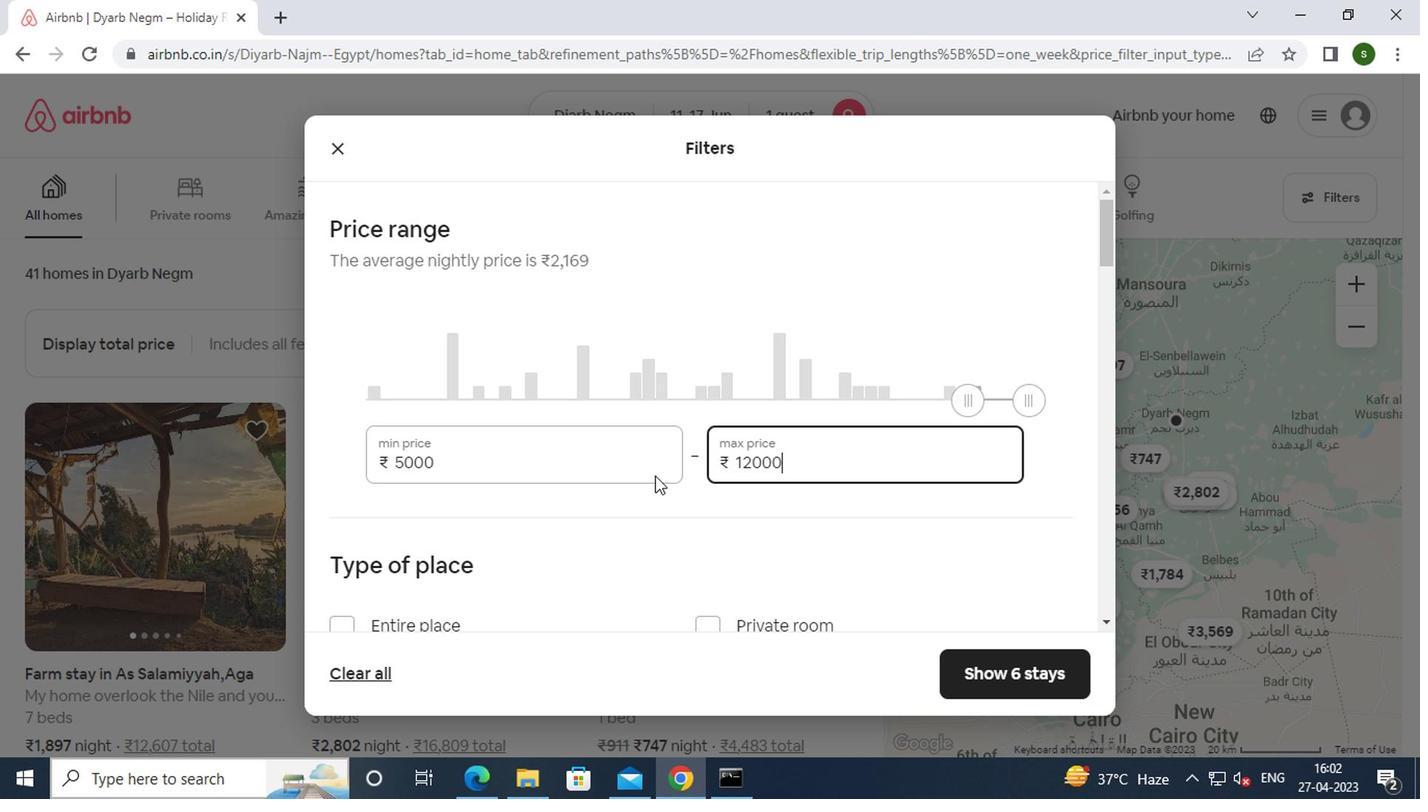 
Action: Mouse moved to (694, 420)
Screenshot: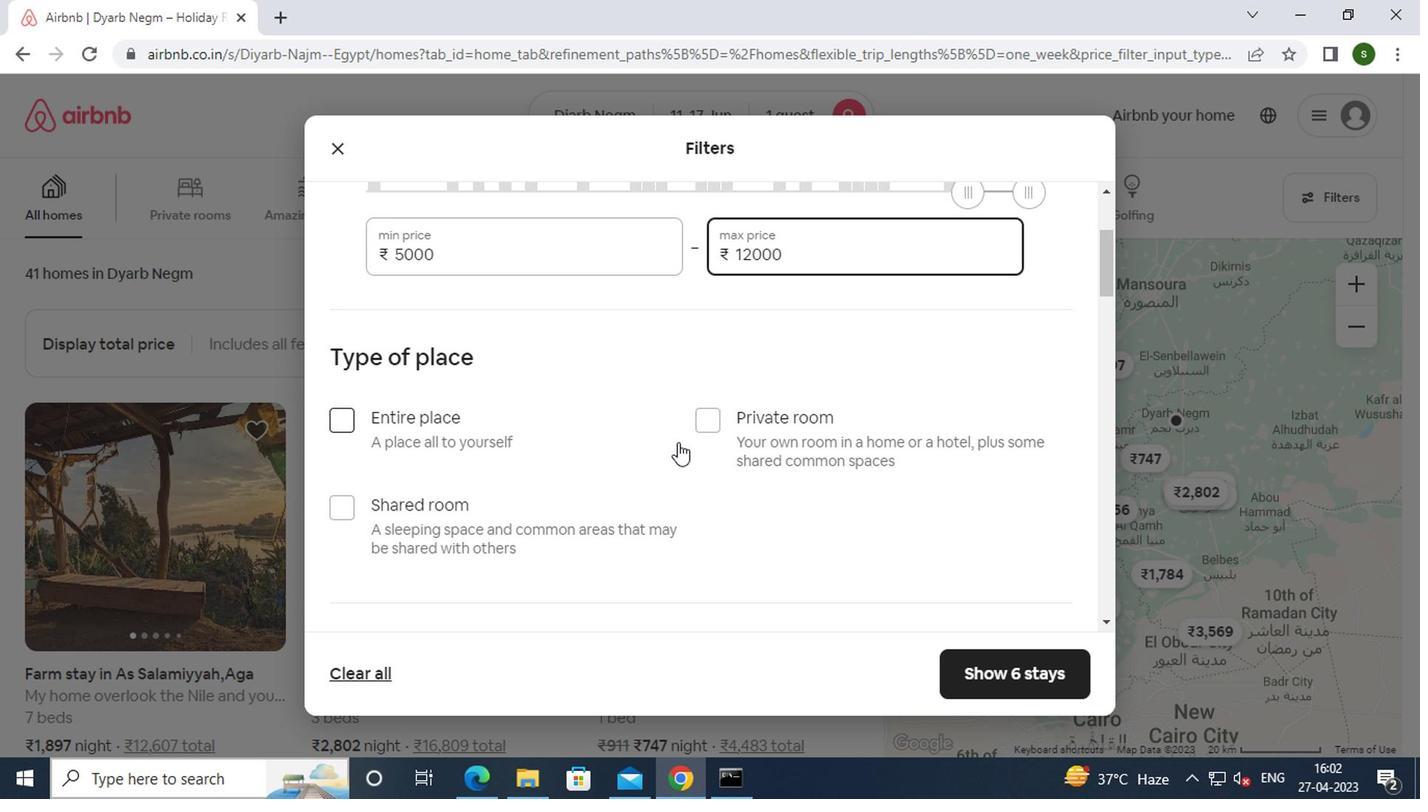 
Action: Mouse pressed left at (694, 420)
Screenshot: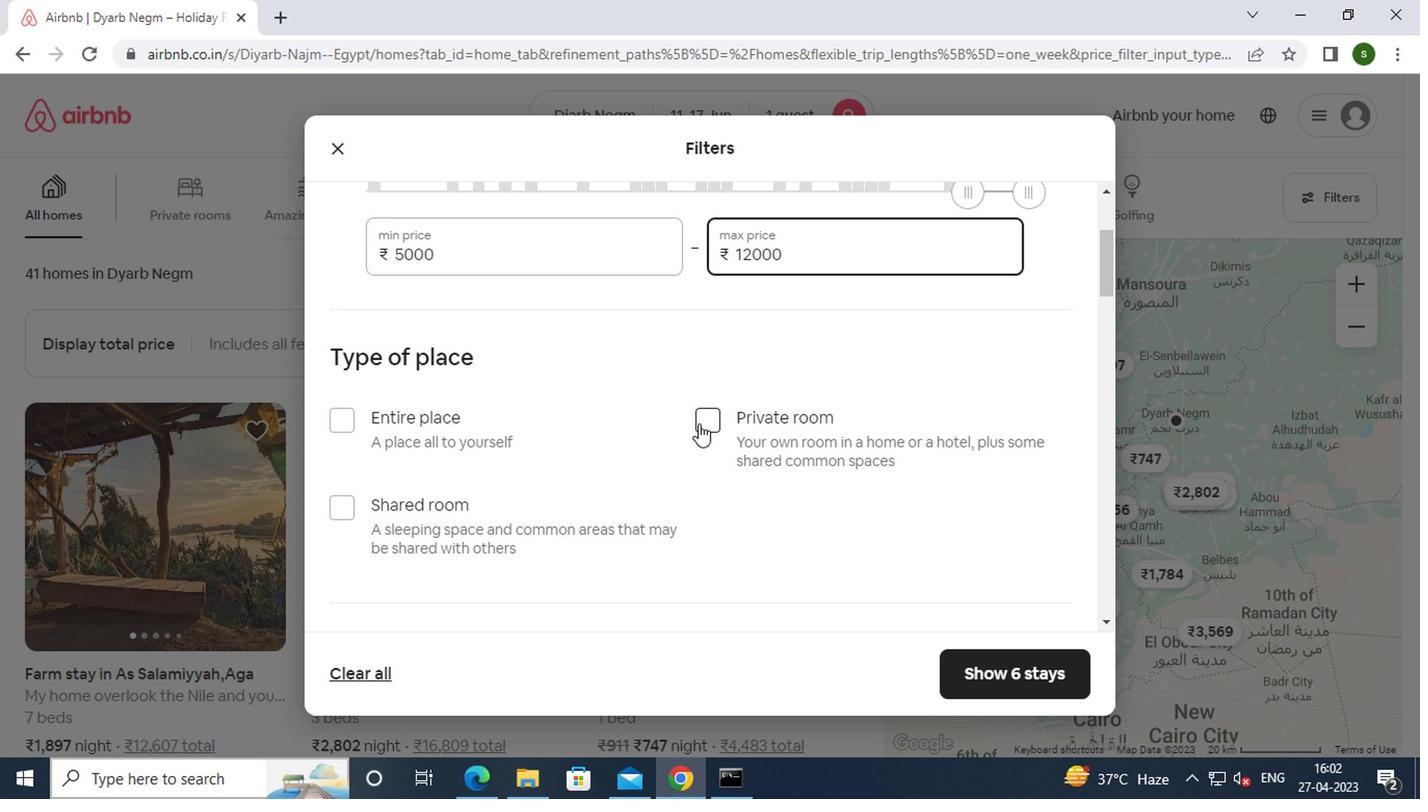 
Action: Mouse moved to (600, 448)
Screenshot: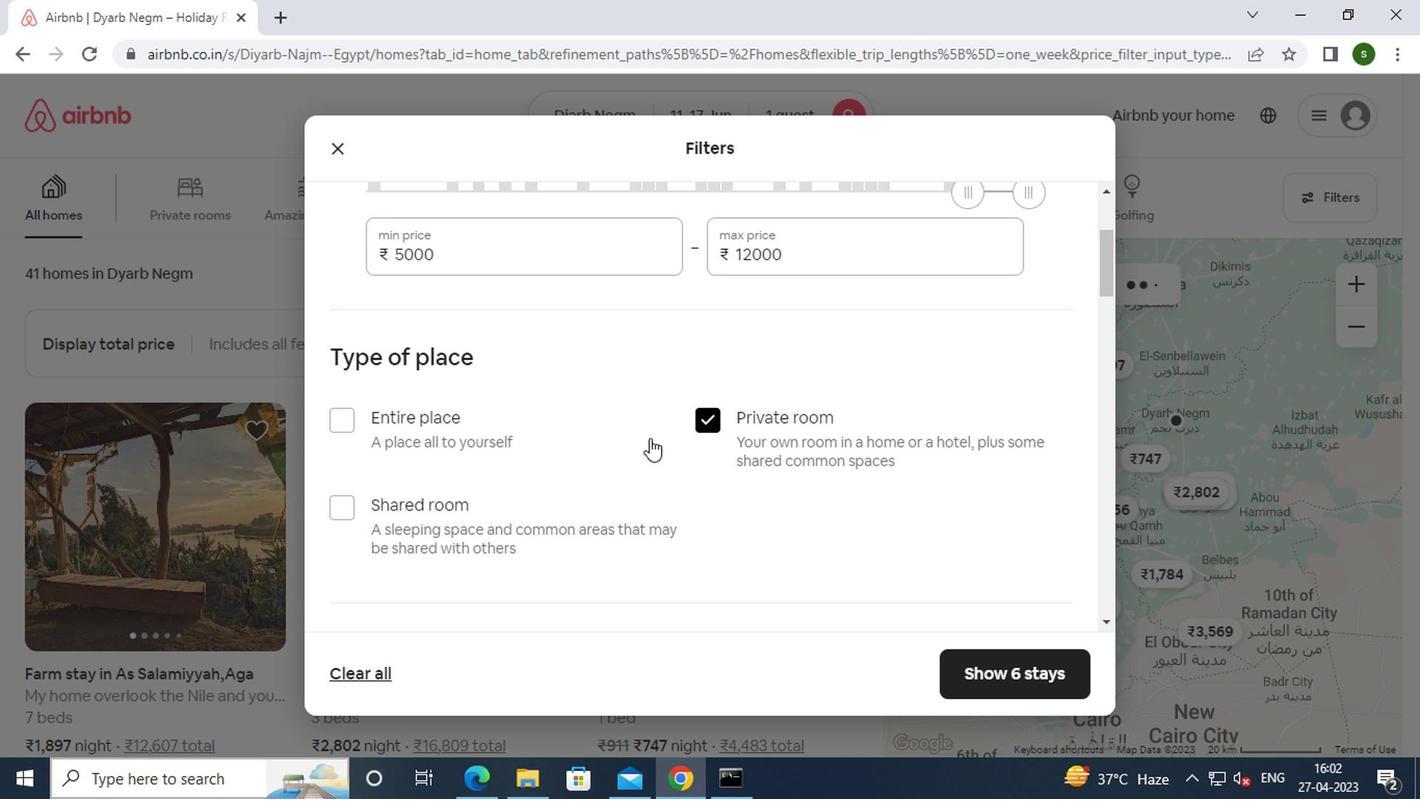 
Action: Mouse scrolled (600, 447) with delta (0, -1)
Screenshot: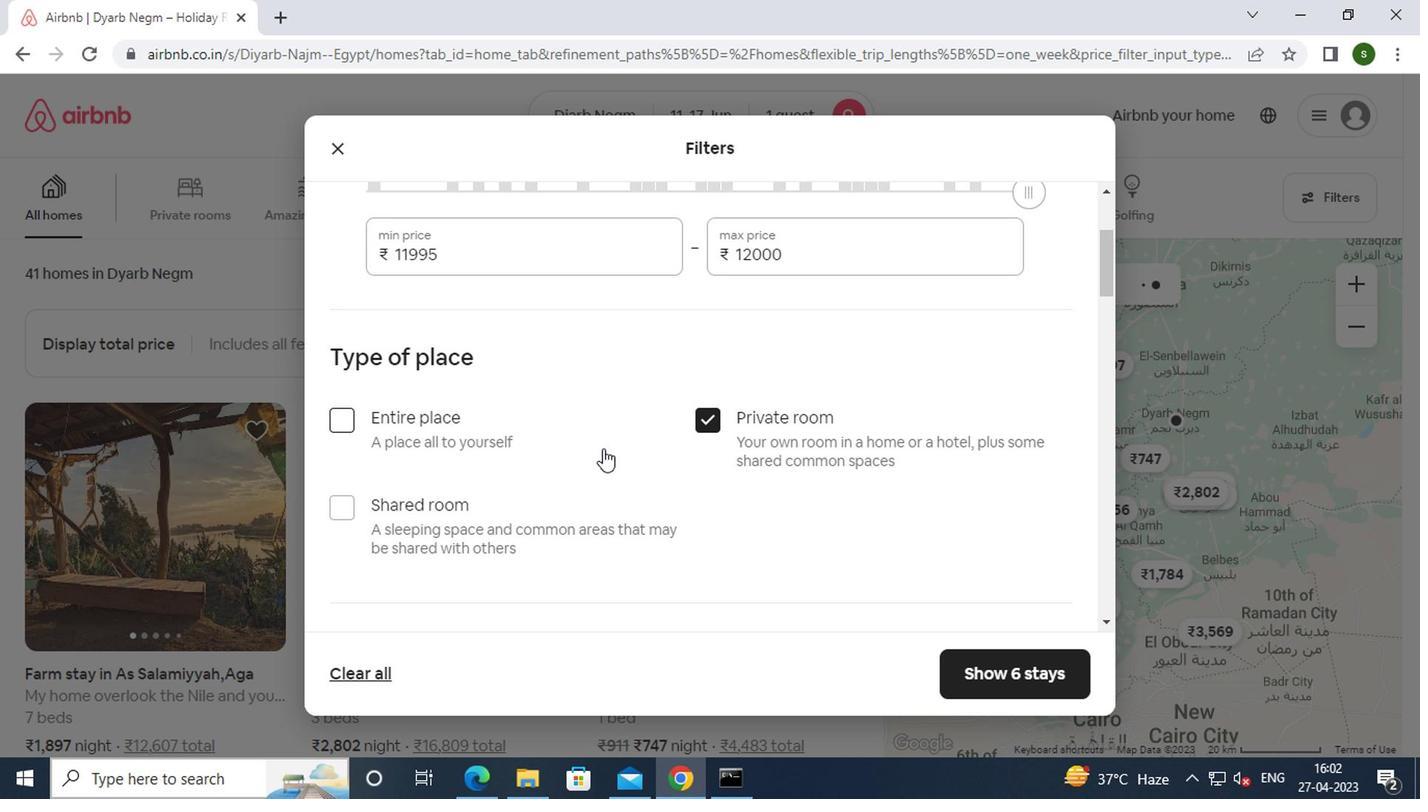 
Action: Mouse scrolled (600, 447) with delta (0, -1)
Screenshot: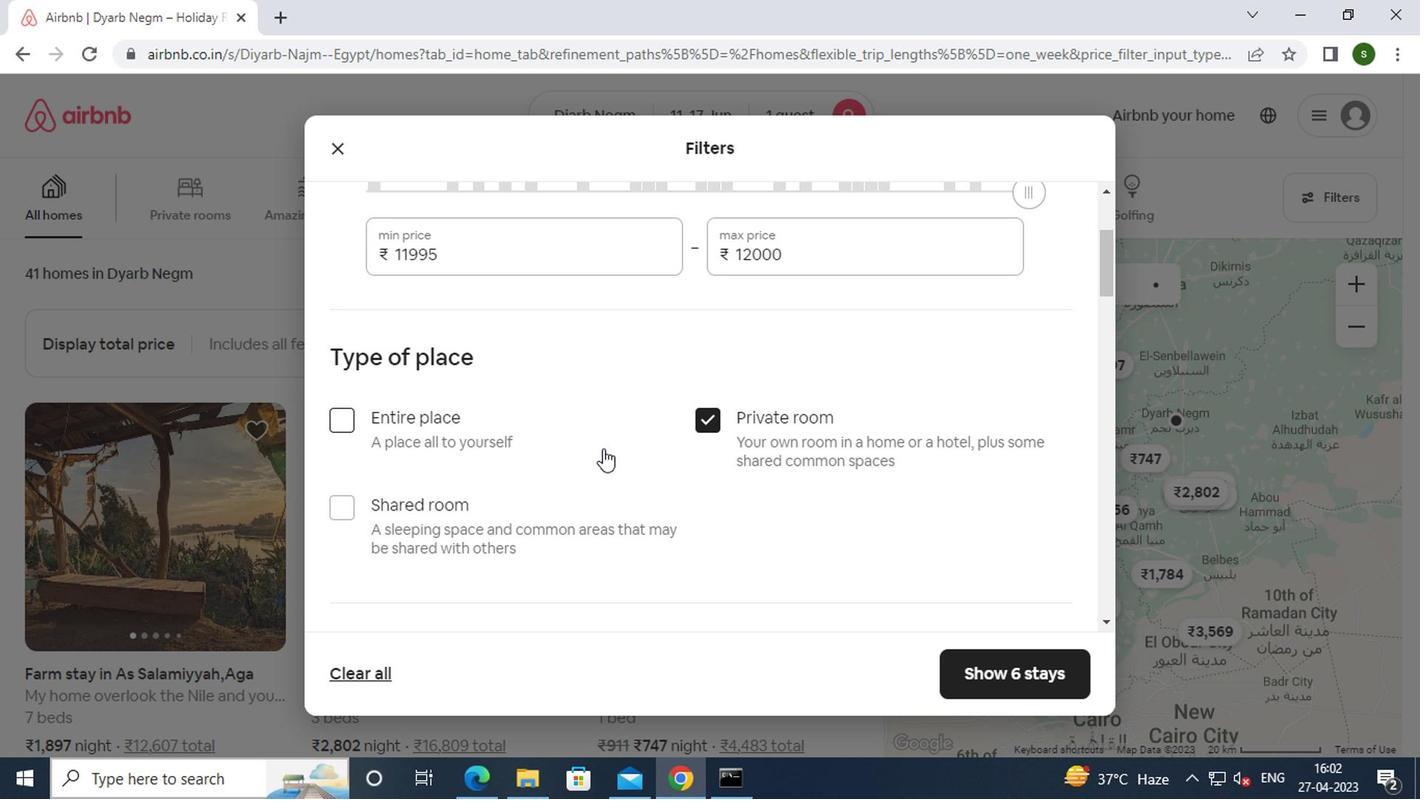 
Action: Mouse scrolled (600, 447) with delta (0, -1)
Screenshot: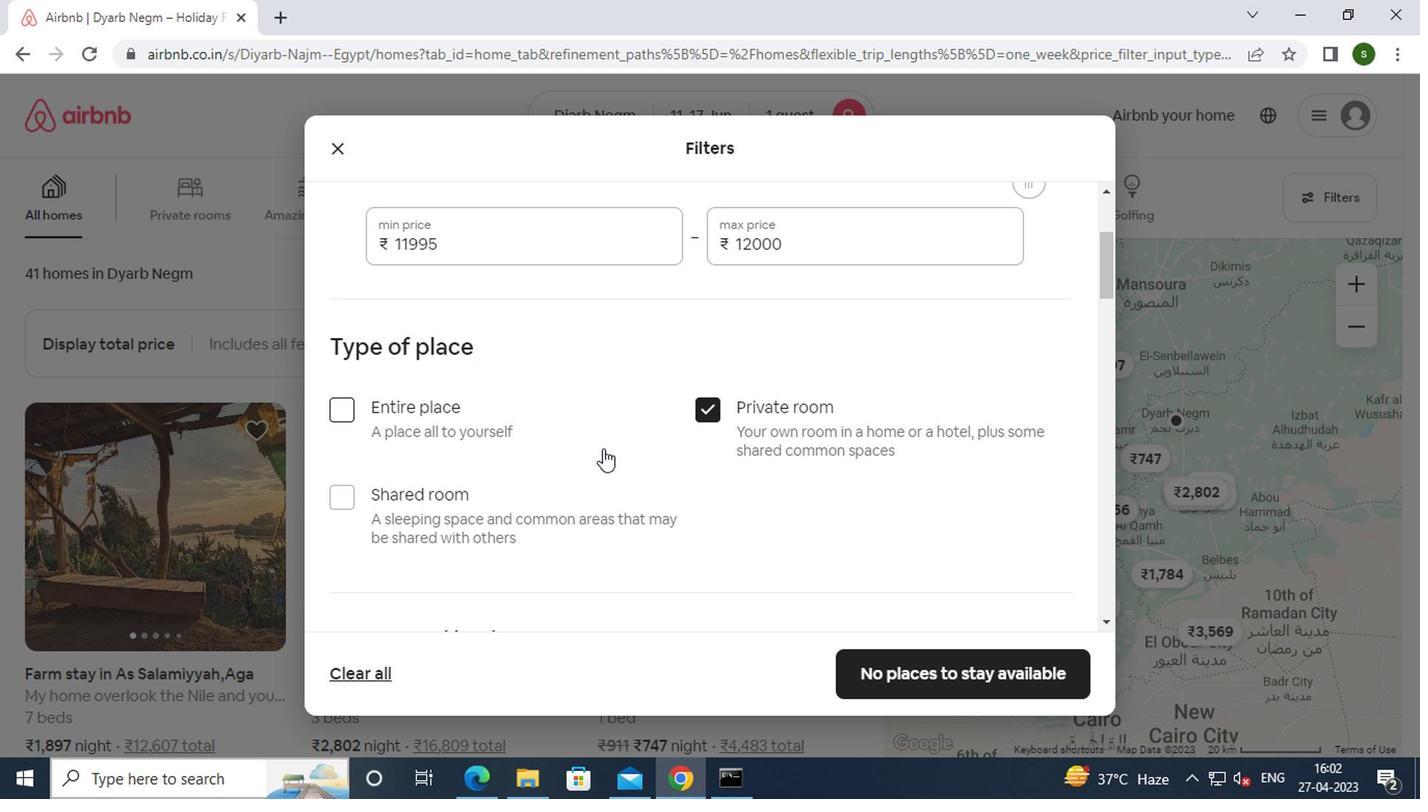 
Action: Mouse scrolled (600, 447) with delta (0, -1)
Screenshot: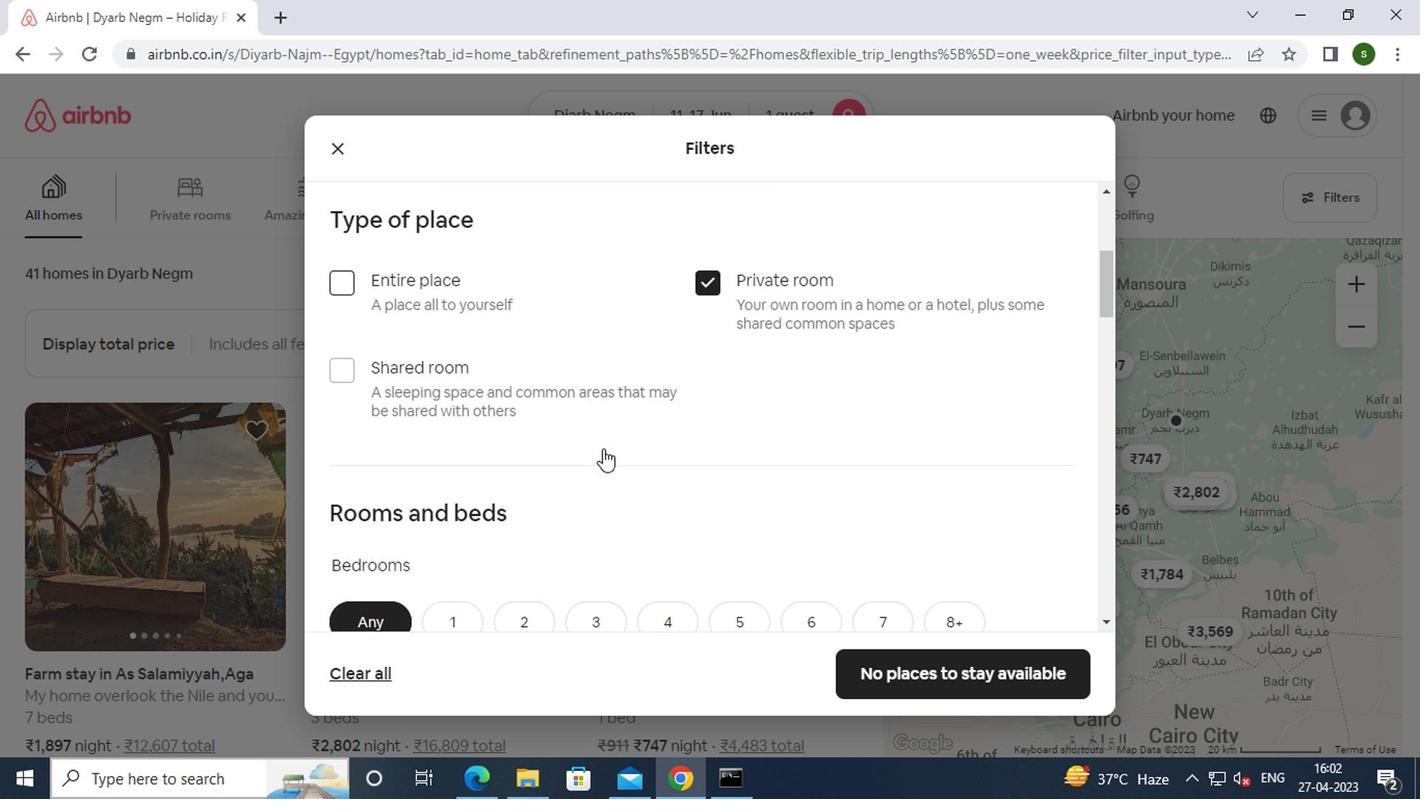 
Action: Mouse moved to (472, 327)
Screenshot: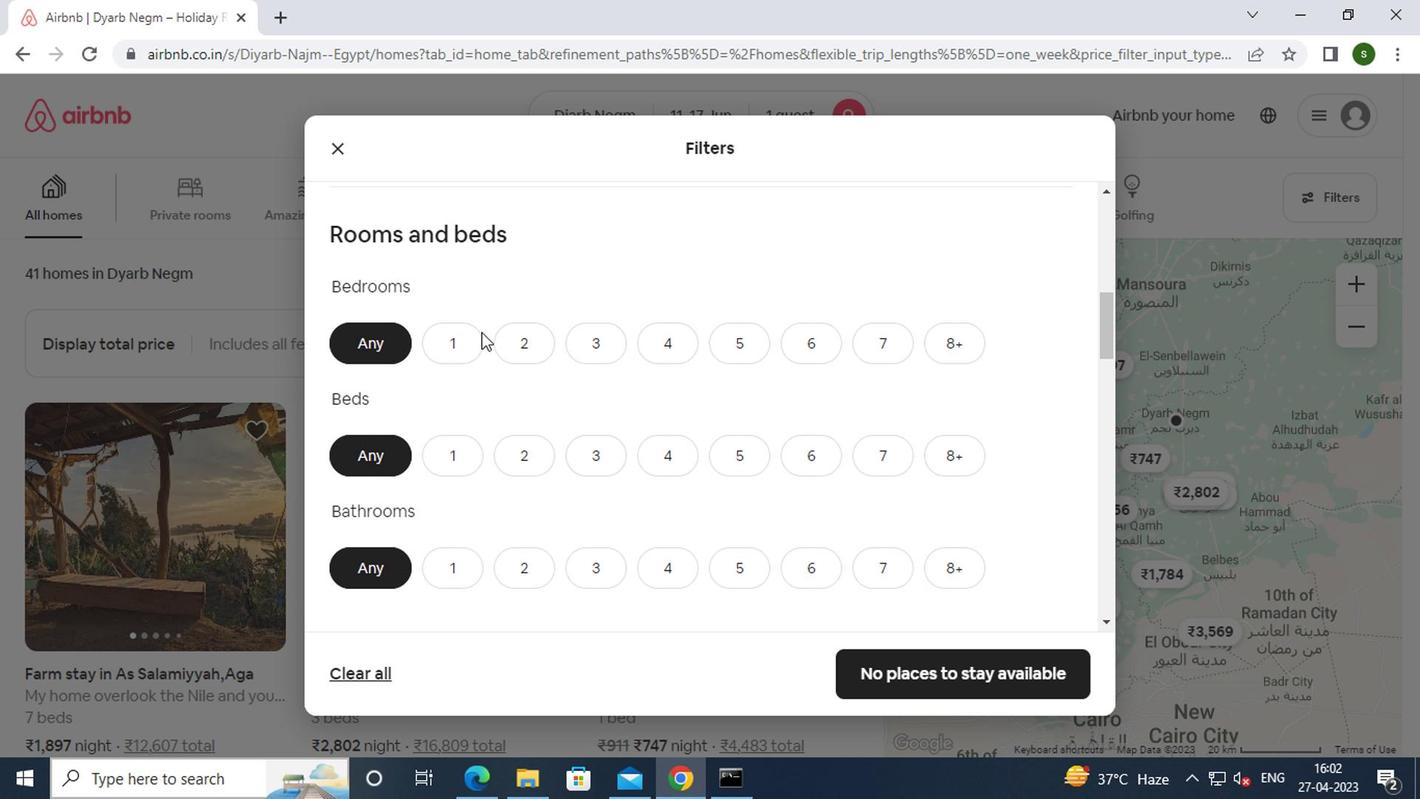 
Action: Mouse pressed left at (472, 327)
Screenshot: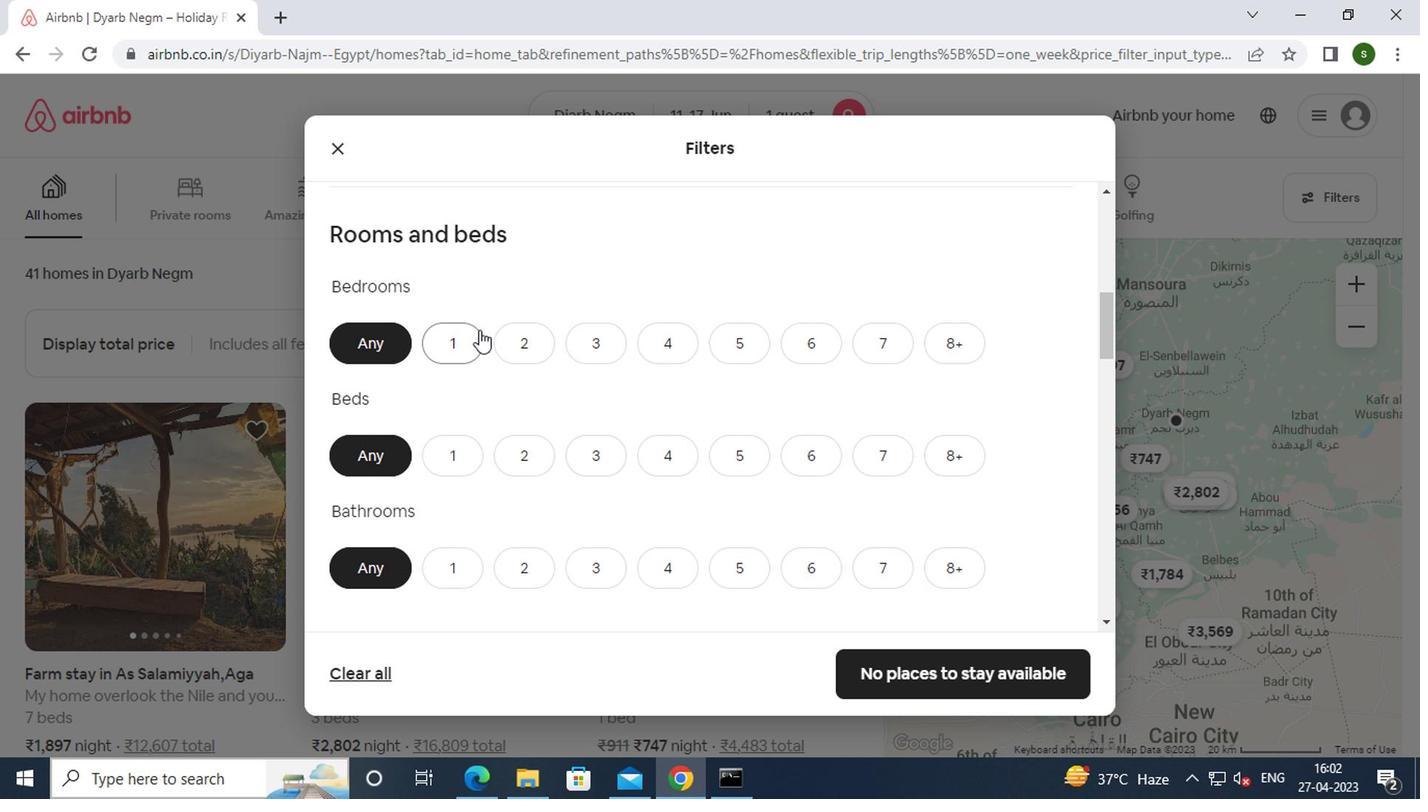 
Action: Mouse moved to (450, 456)
Screenshot: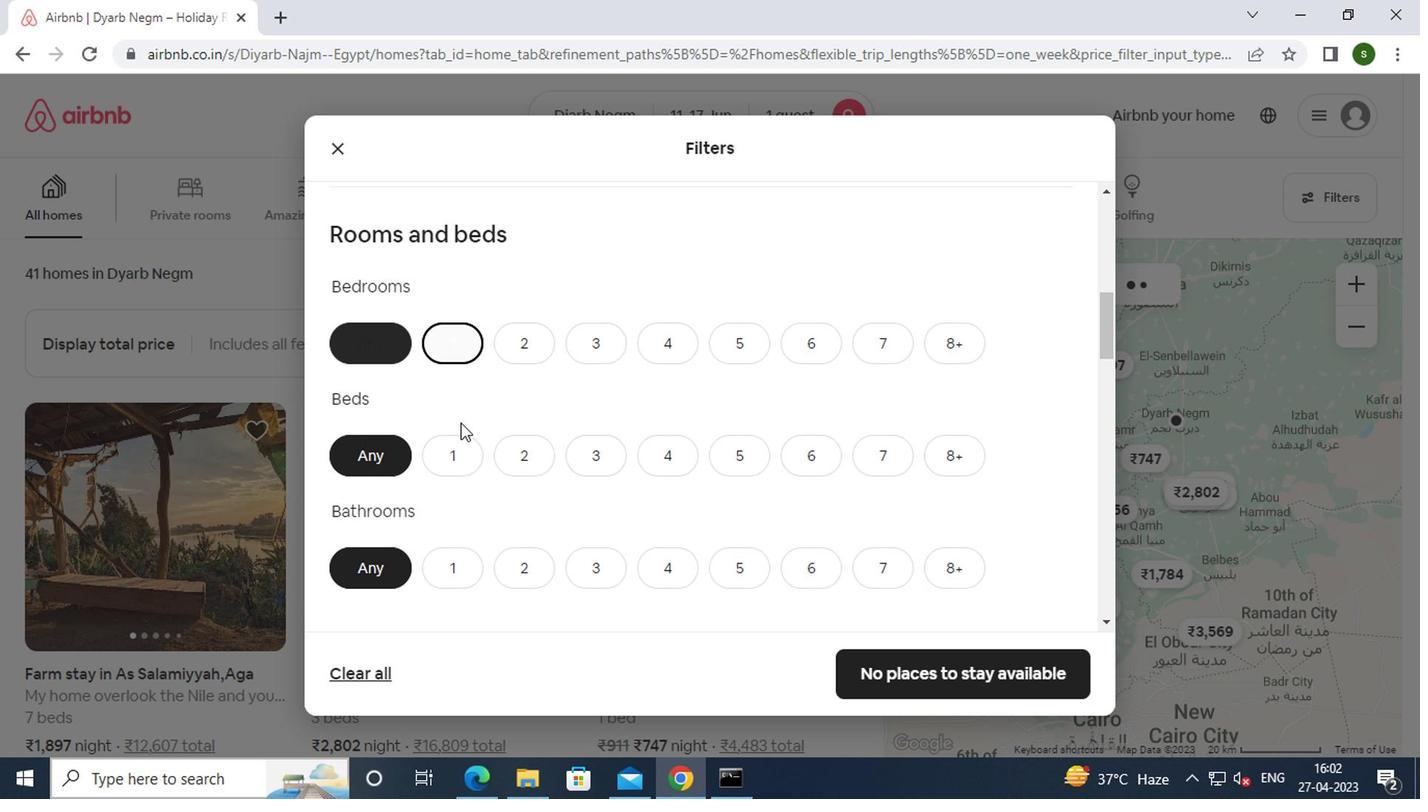 
Action: Mouse pressed left at (450, 456)
Screenshot: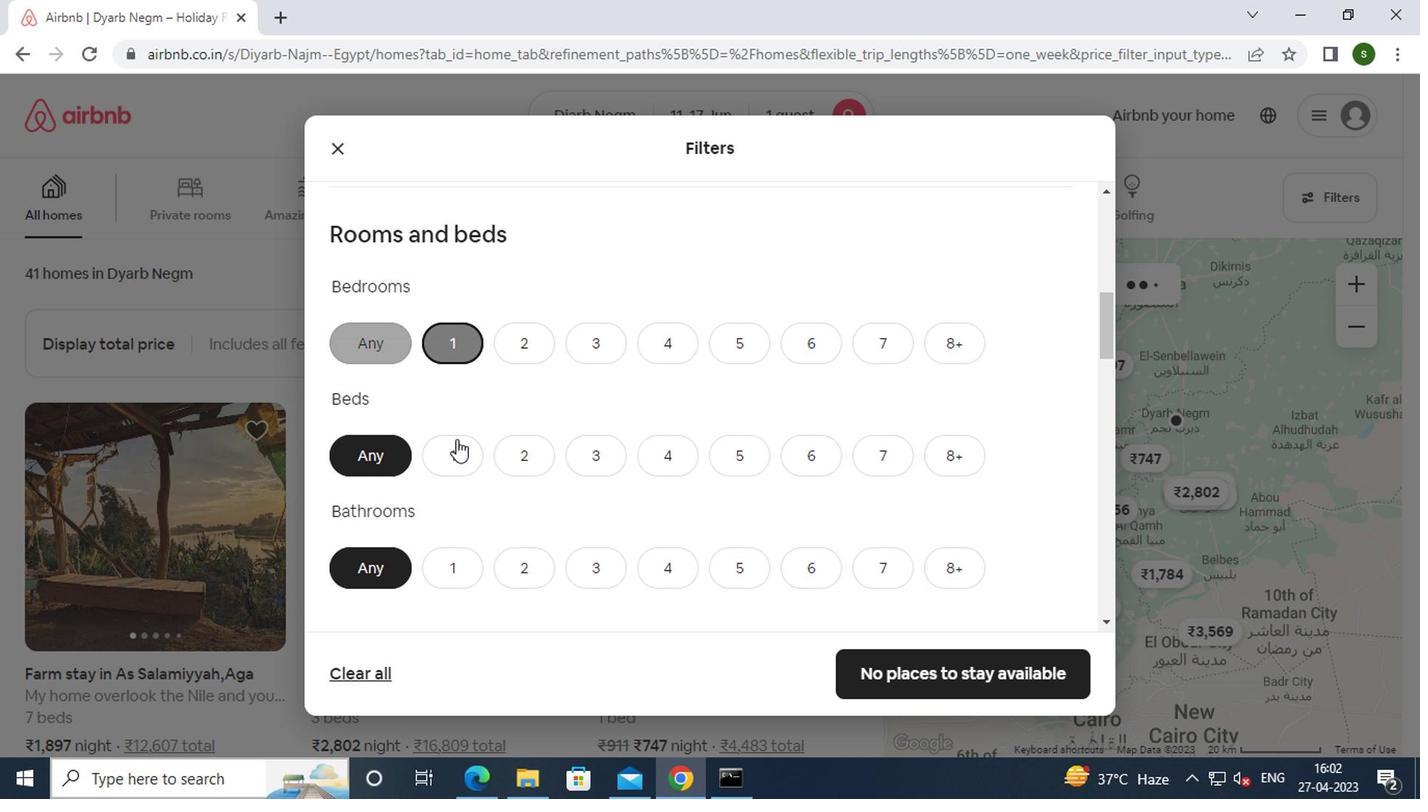
Action: Mouse moved to (442, 563)
Screenshot: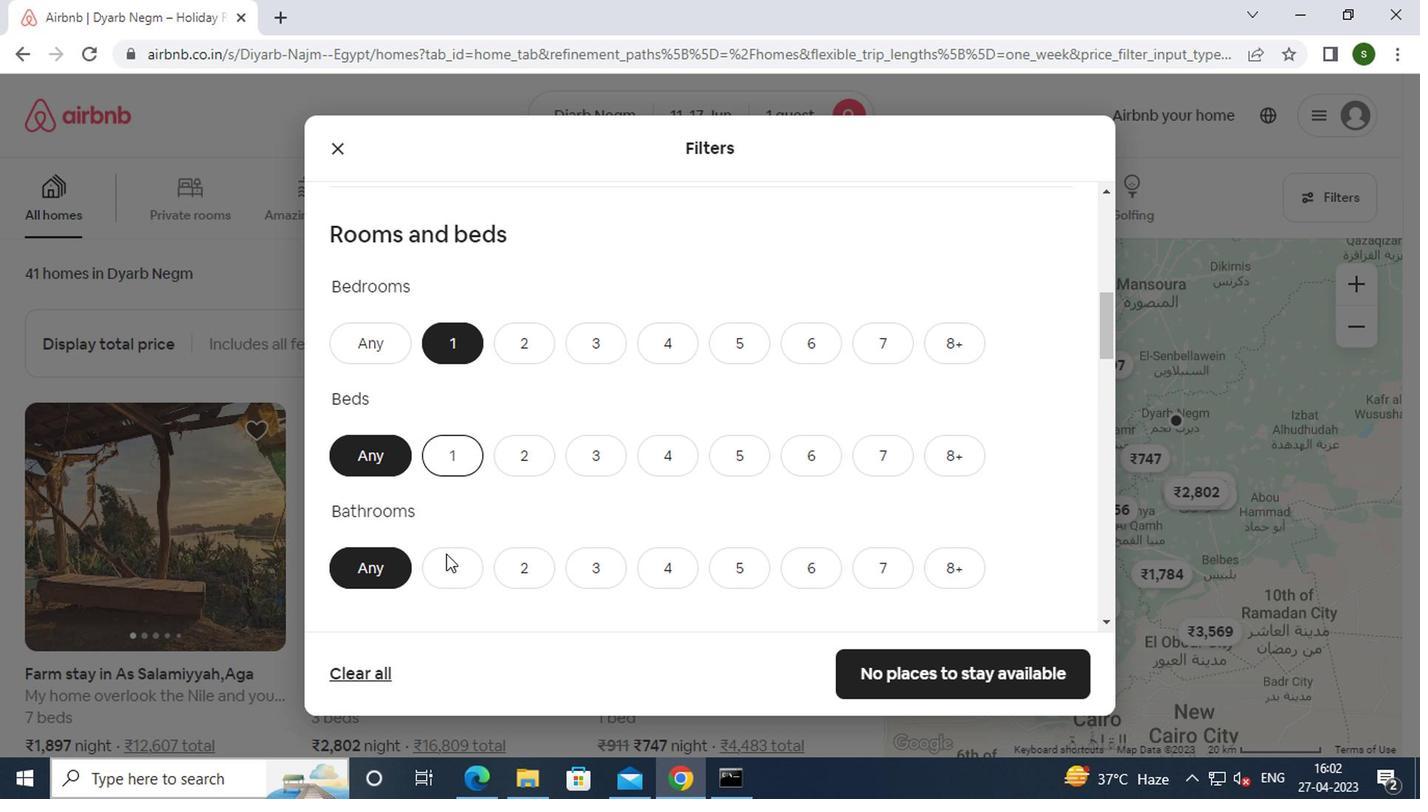 
Action: Mouse pressed left at (442, 563)
Screenshot: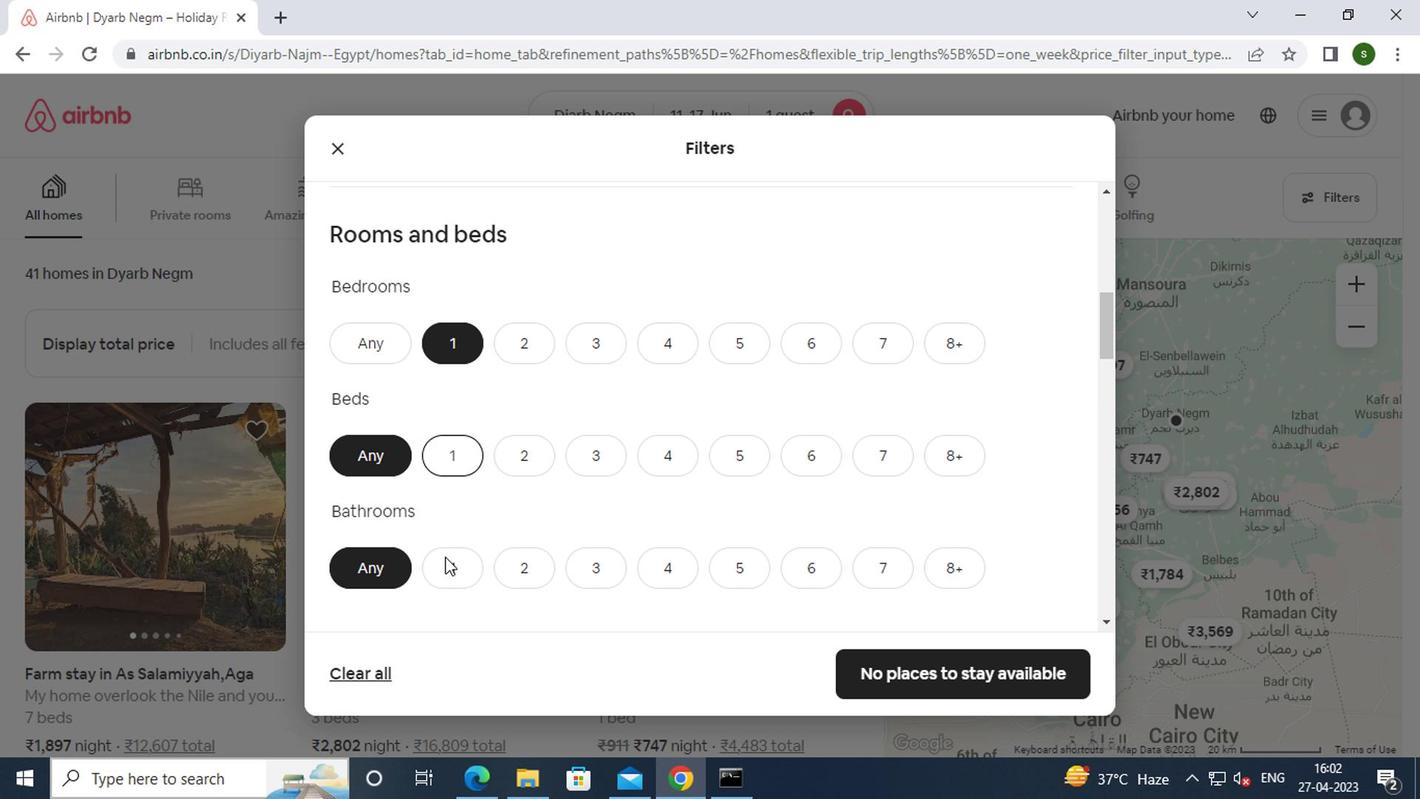 
Action: Mouse moved to (605, 434)
Screenshot: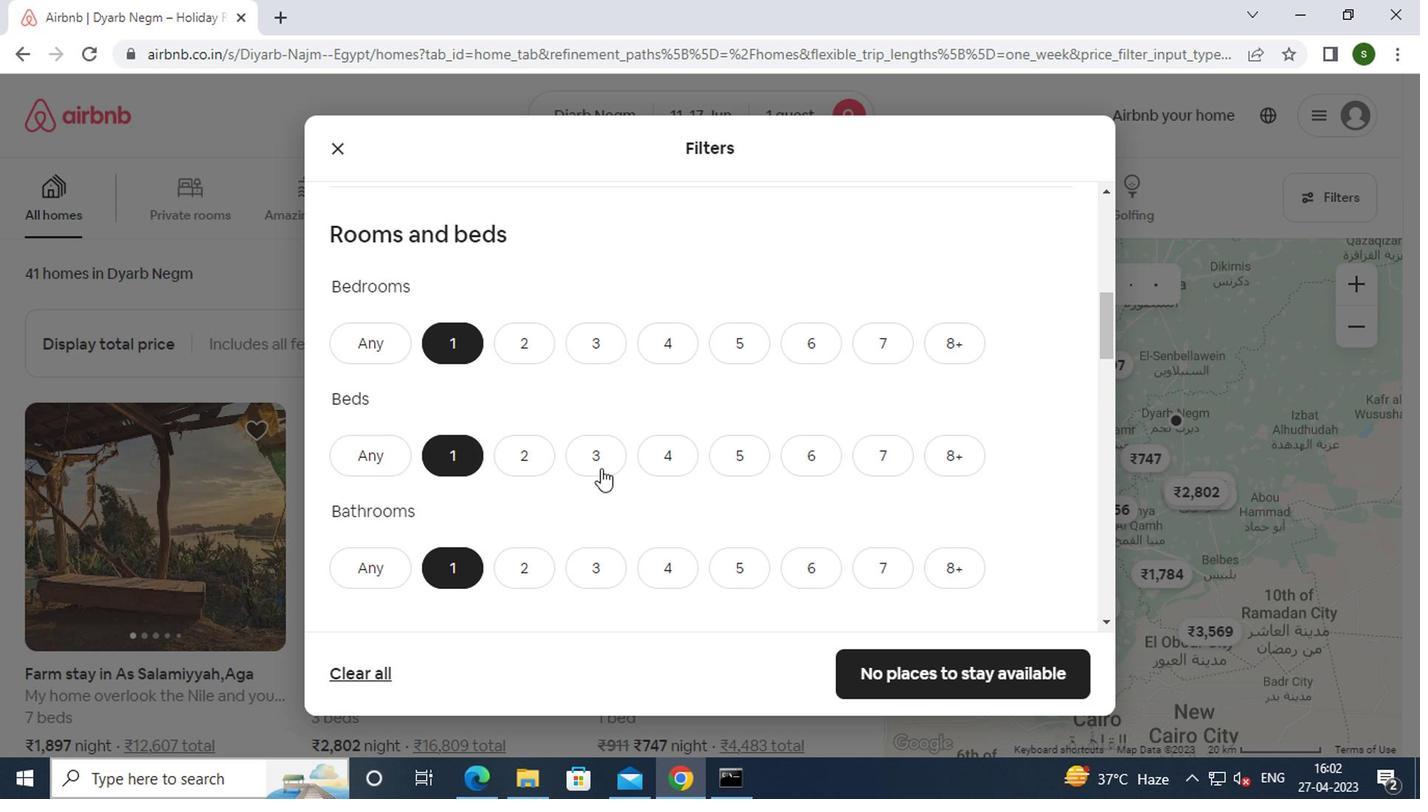 
Action: Mouse scrolled (605, 432) with delta (0, -1)
Screenshot: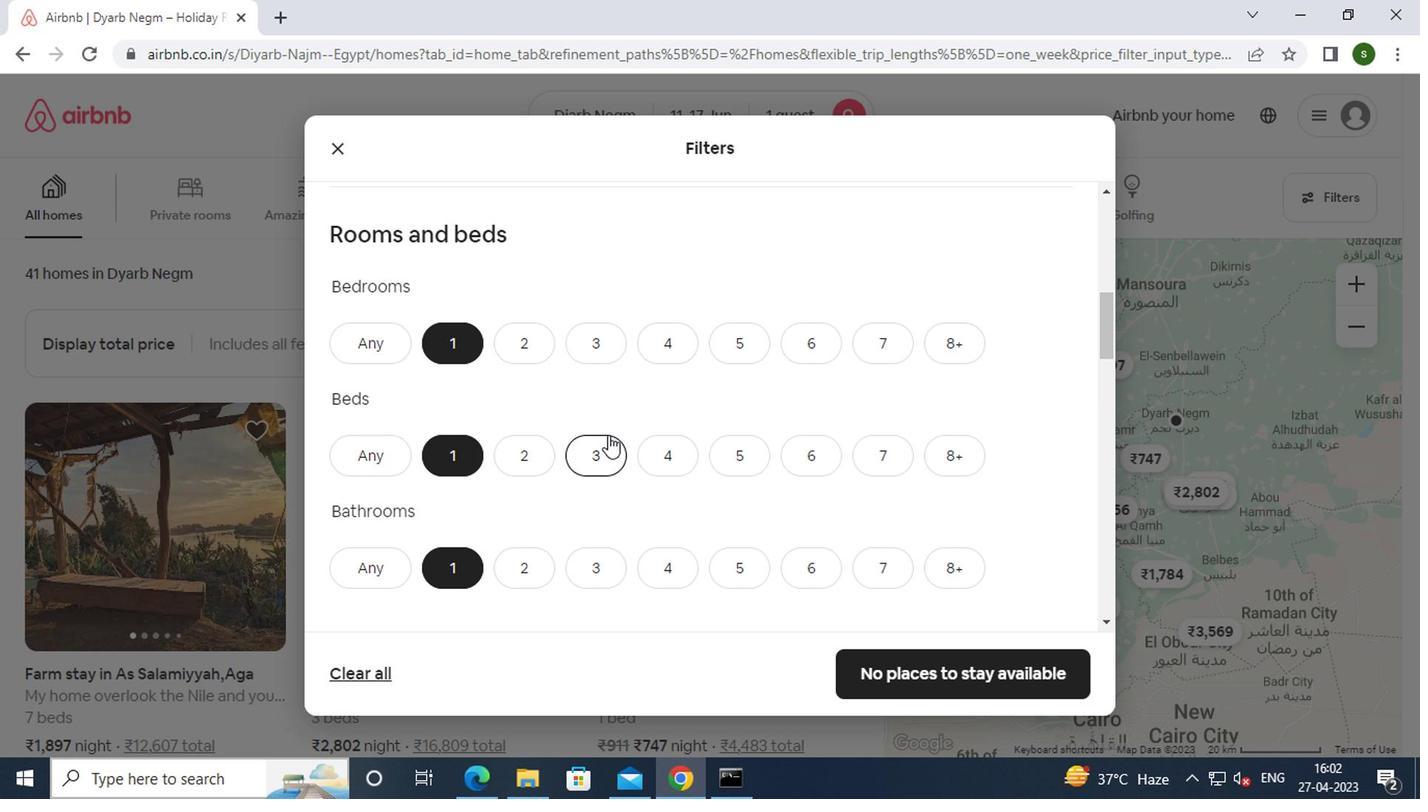 
Action: Mouse scrolled (605, 432) with delta (0, -1)
Screenshot: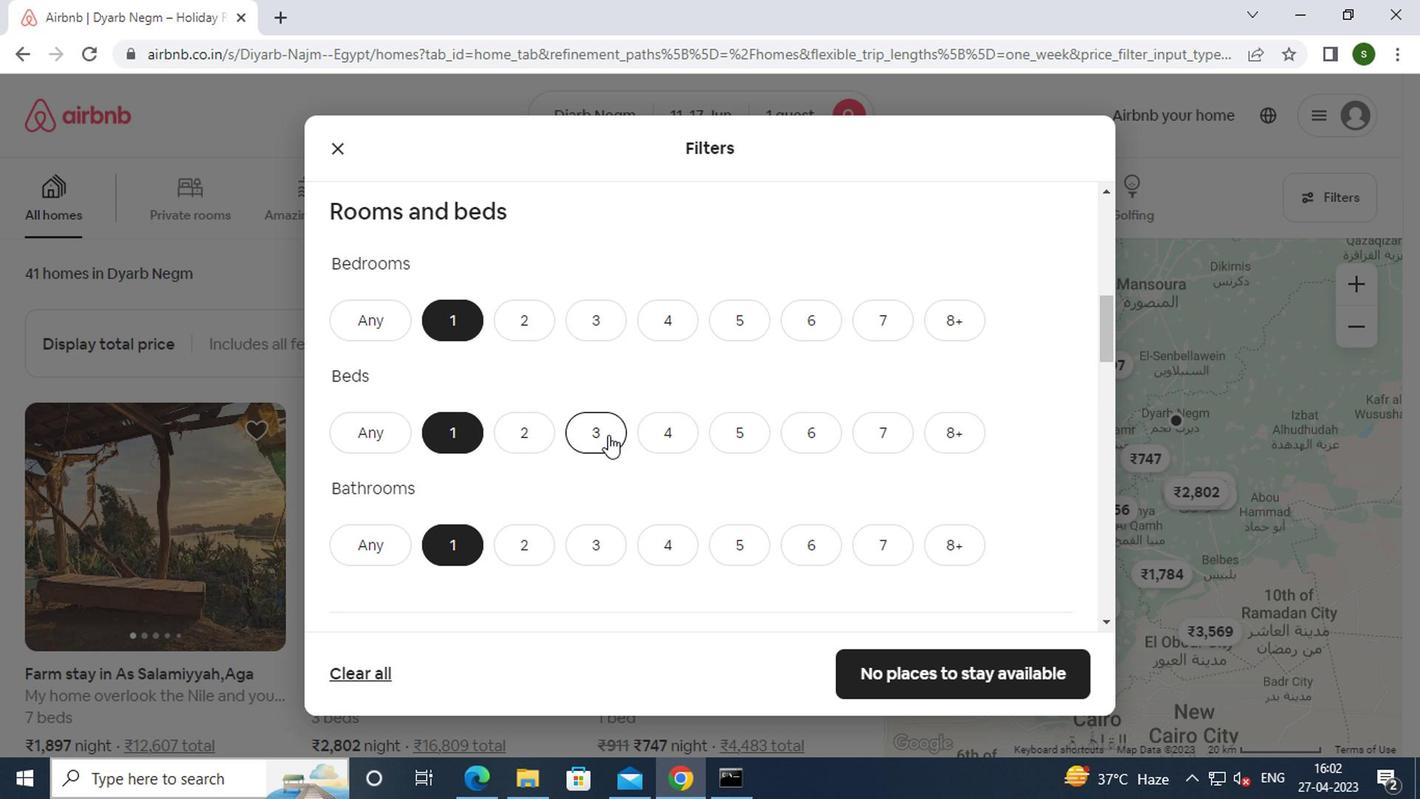 
Action: Mouse scrolled (605, 432) with delta (0, -1)
Screenshot: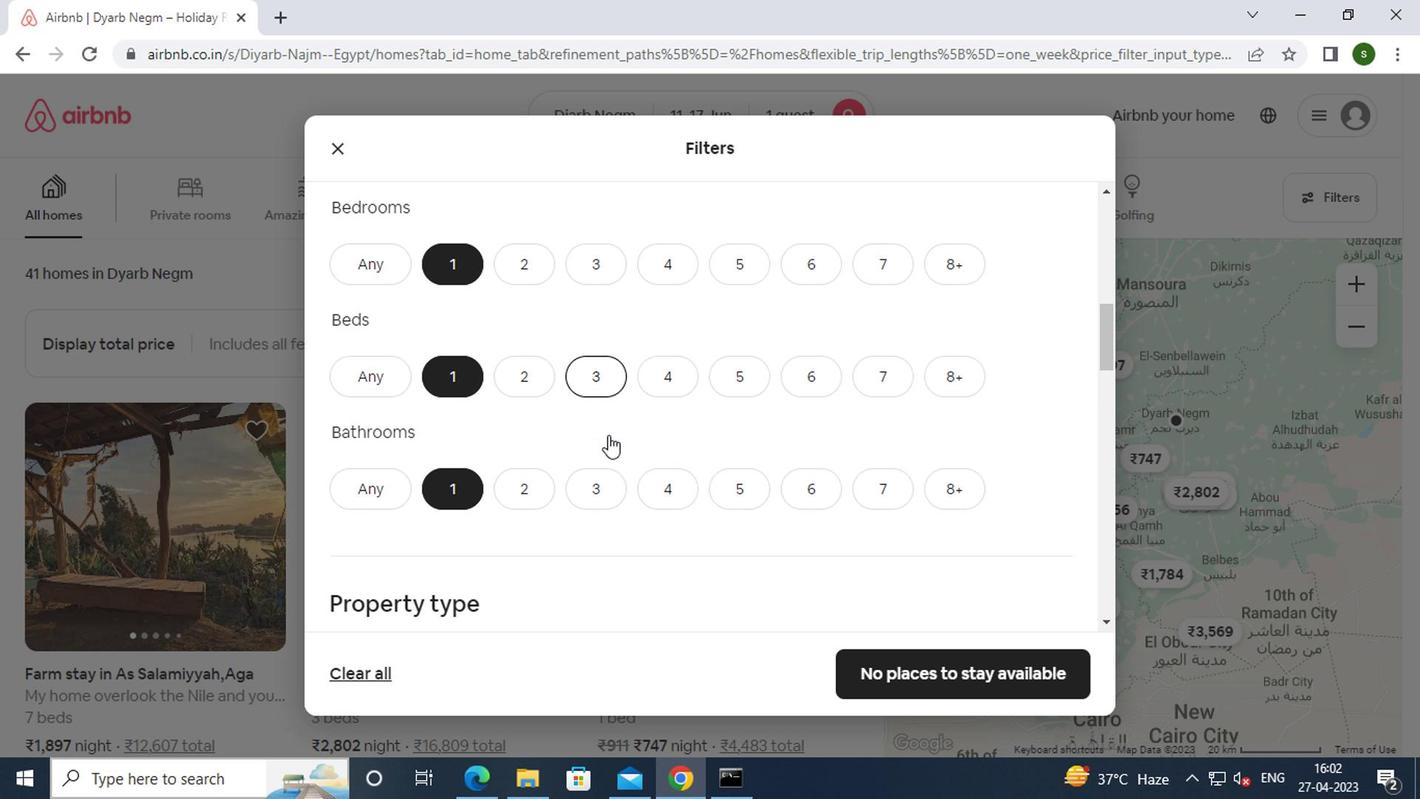 
Action: Mouse moved to (471, 446)
Screenshot: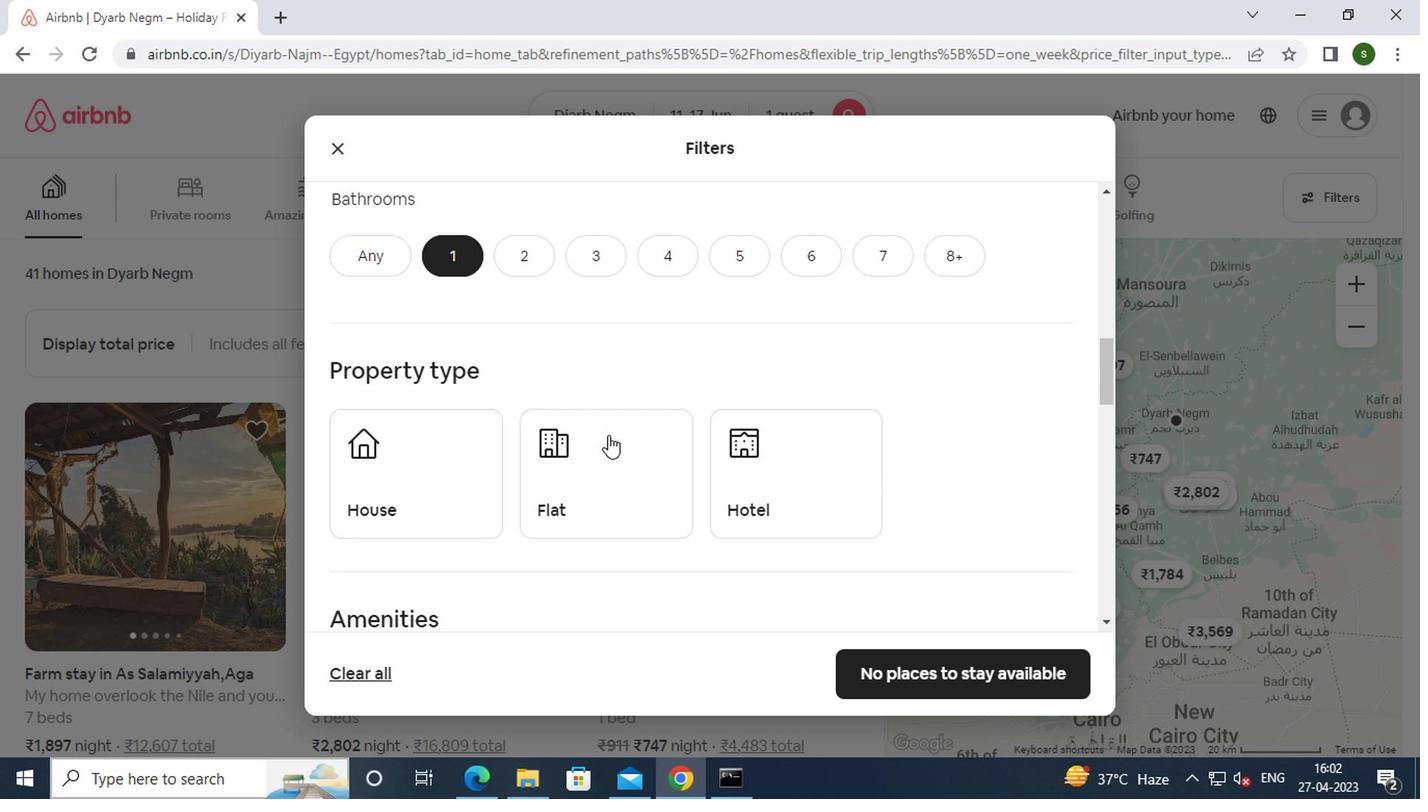 
Action: Mouse pressed left at (471, 446)
Screenshot: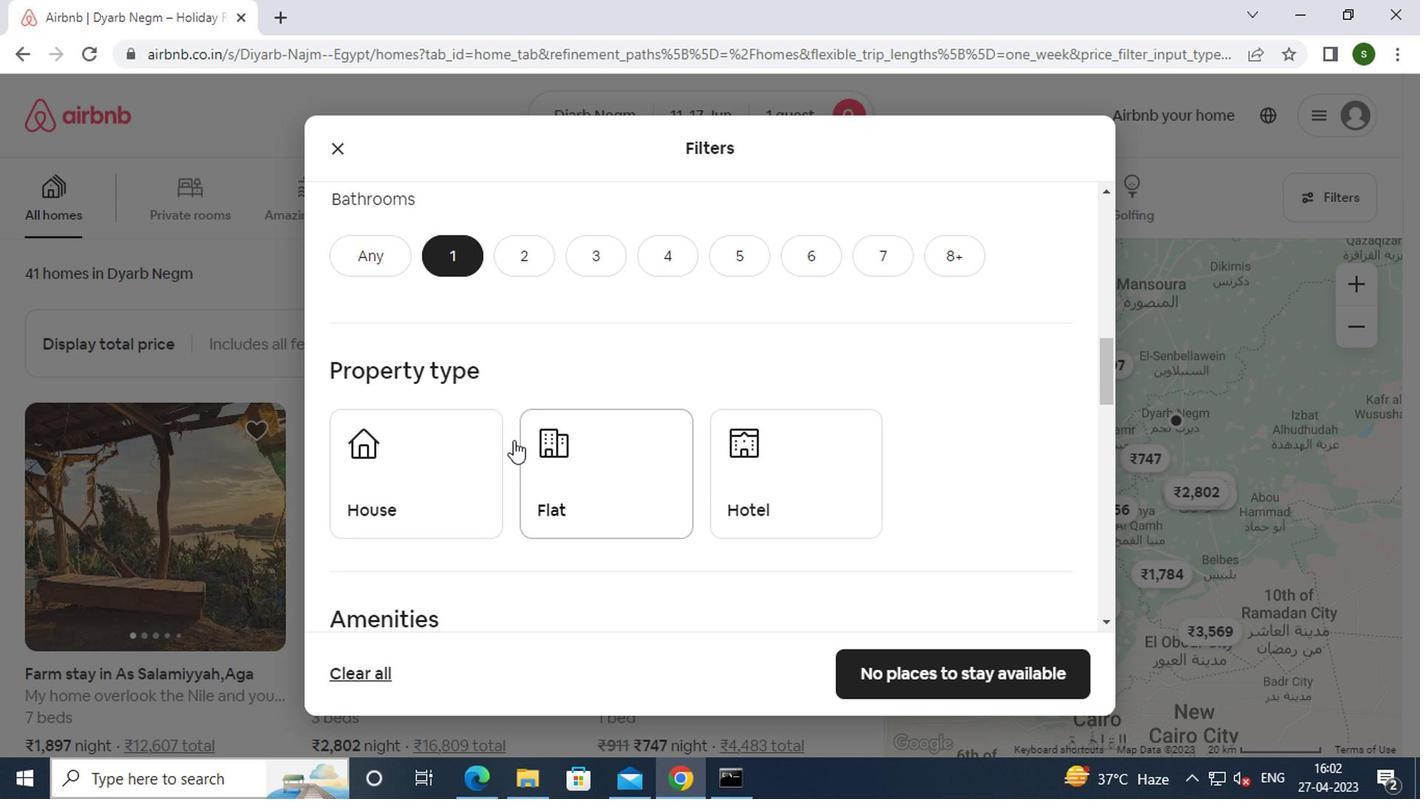 
Action: Mouse moved to (591, 466)
Screenshot: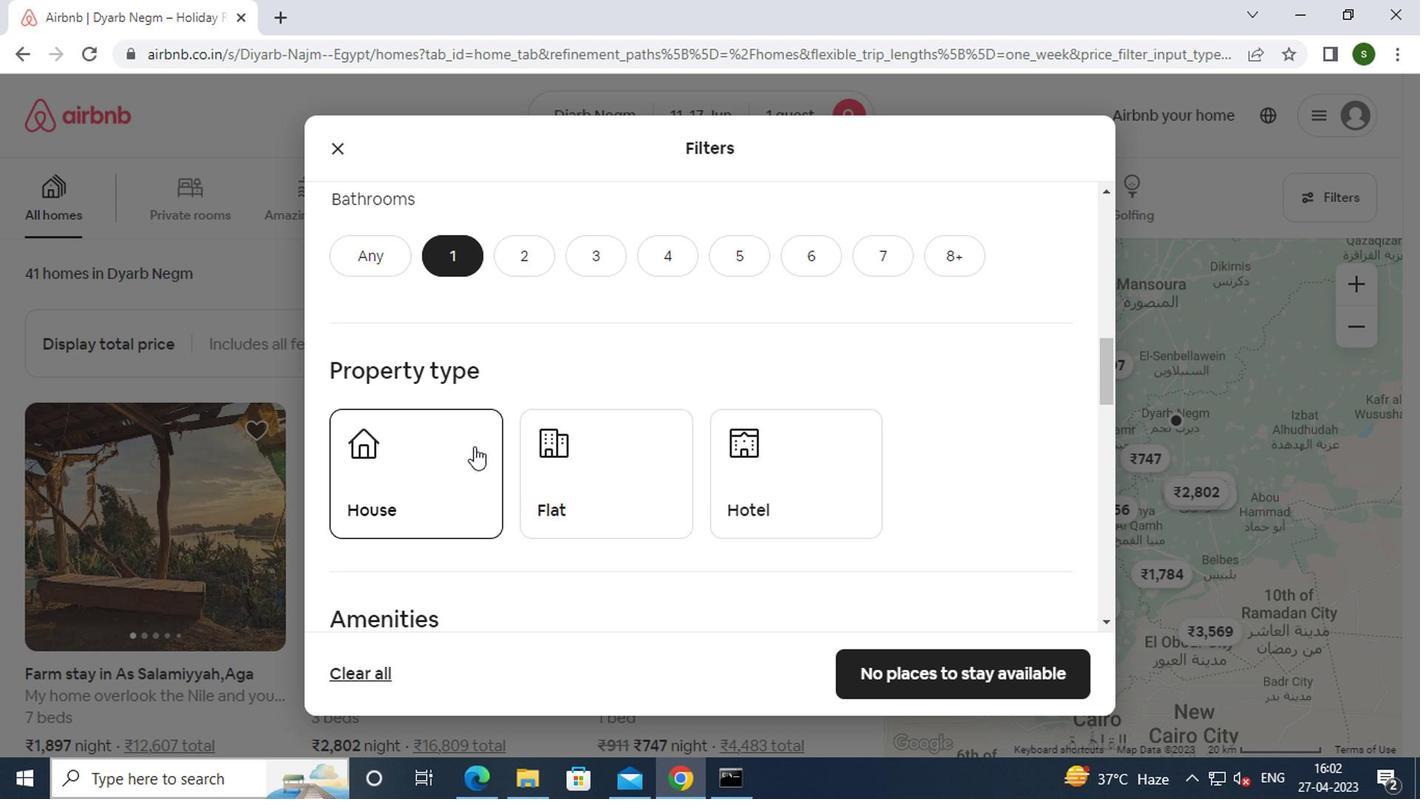 
Action: Mouse pressed left at (591, 466)
Screenshot: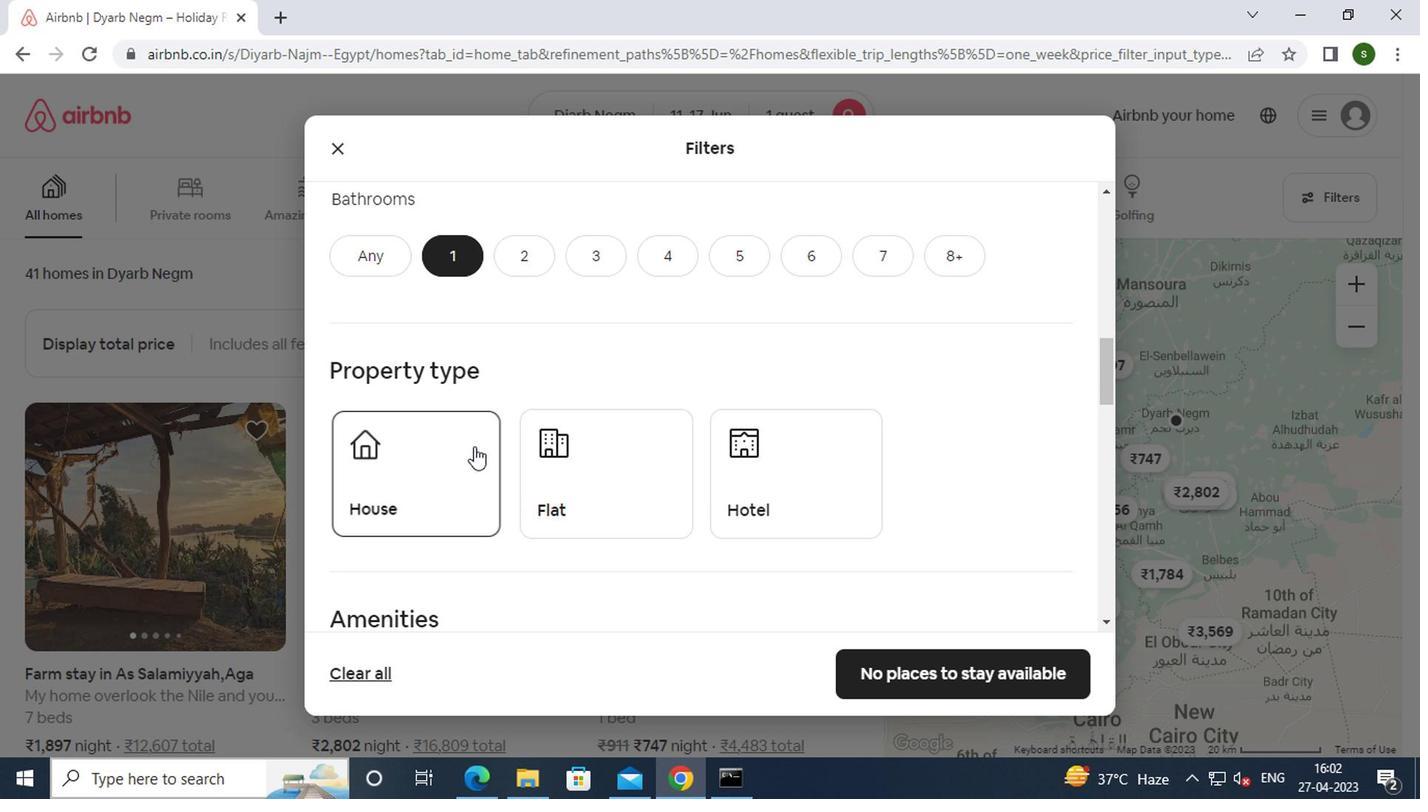 
Action: Mouse moved to (812, 487)
Screenshot: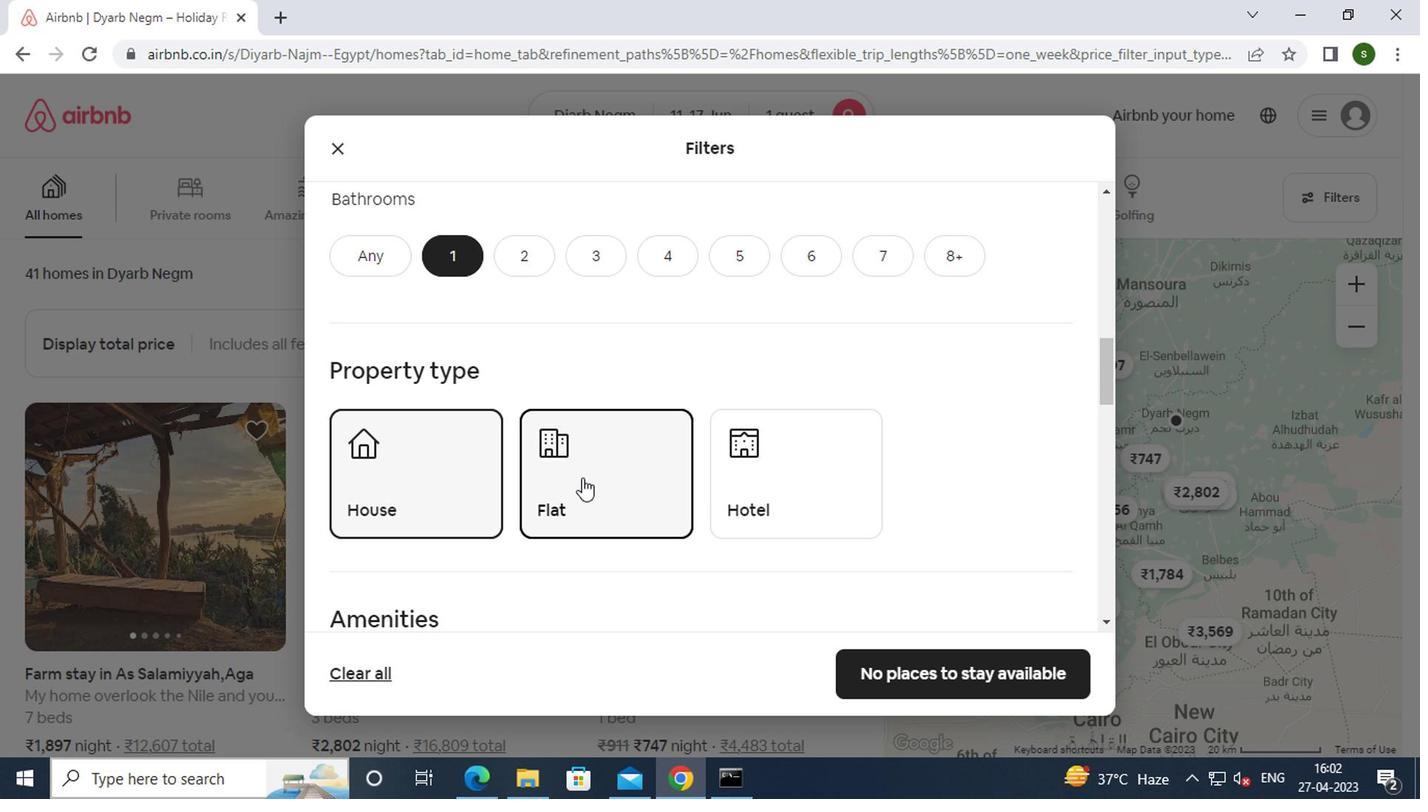 
Action: Mouse pressed left at (812, 487)
Screenshot: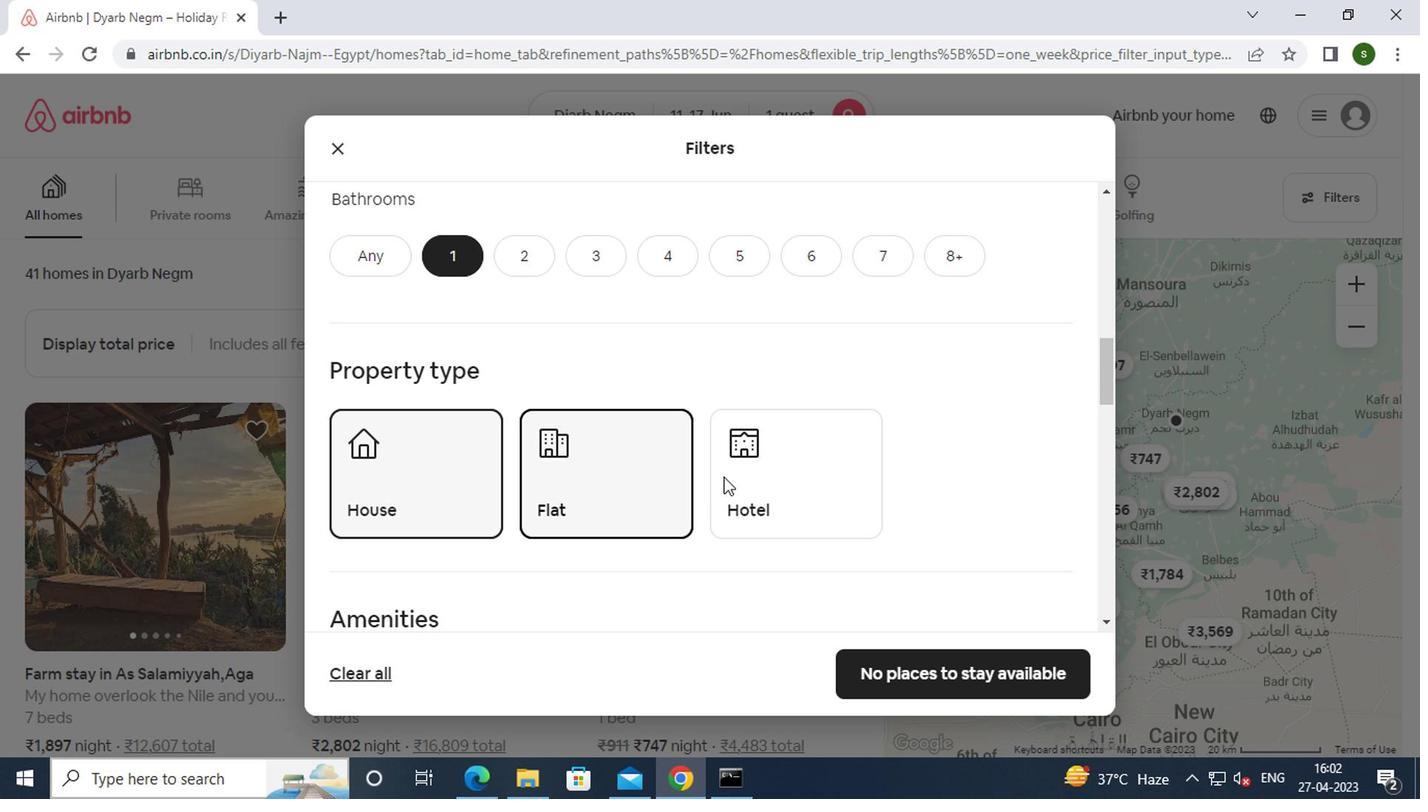 
Action: Mouse scrolled (812, 486) with delta (0, 0)
Screenshot: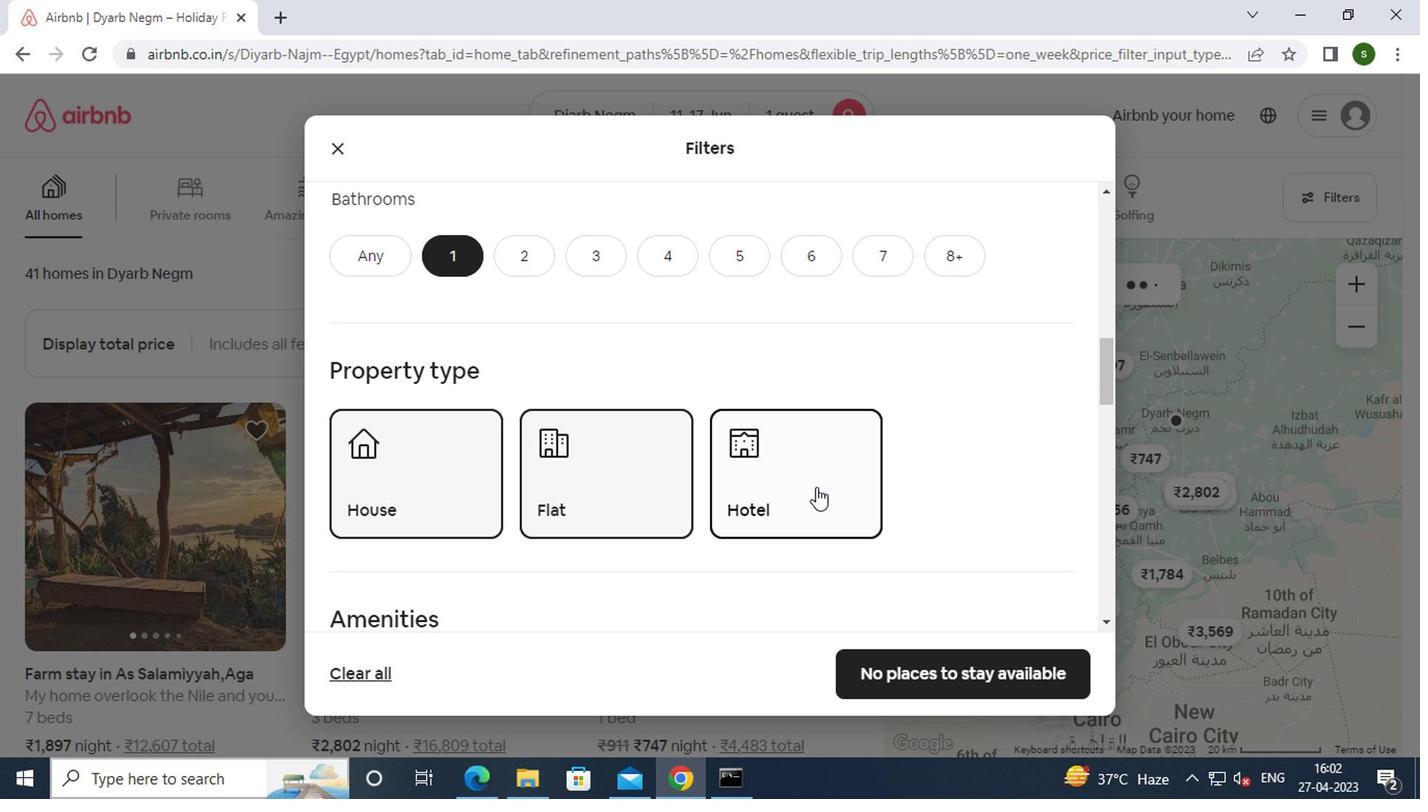 
Action: Mouse scrolled (812, 486) with delta (0, 0)
Screenshot: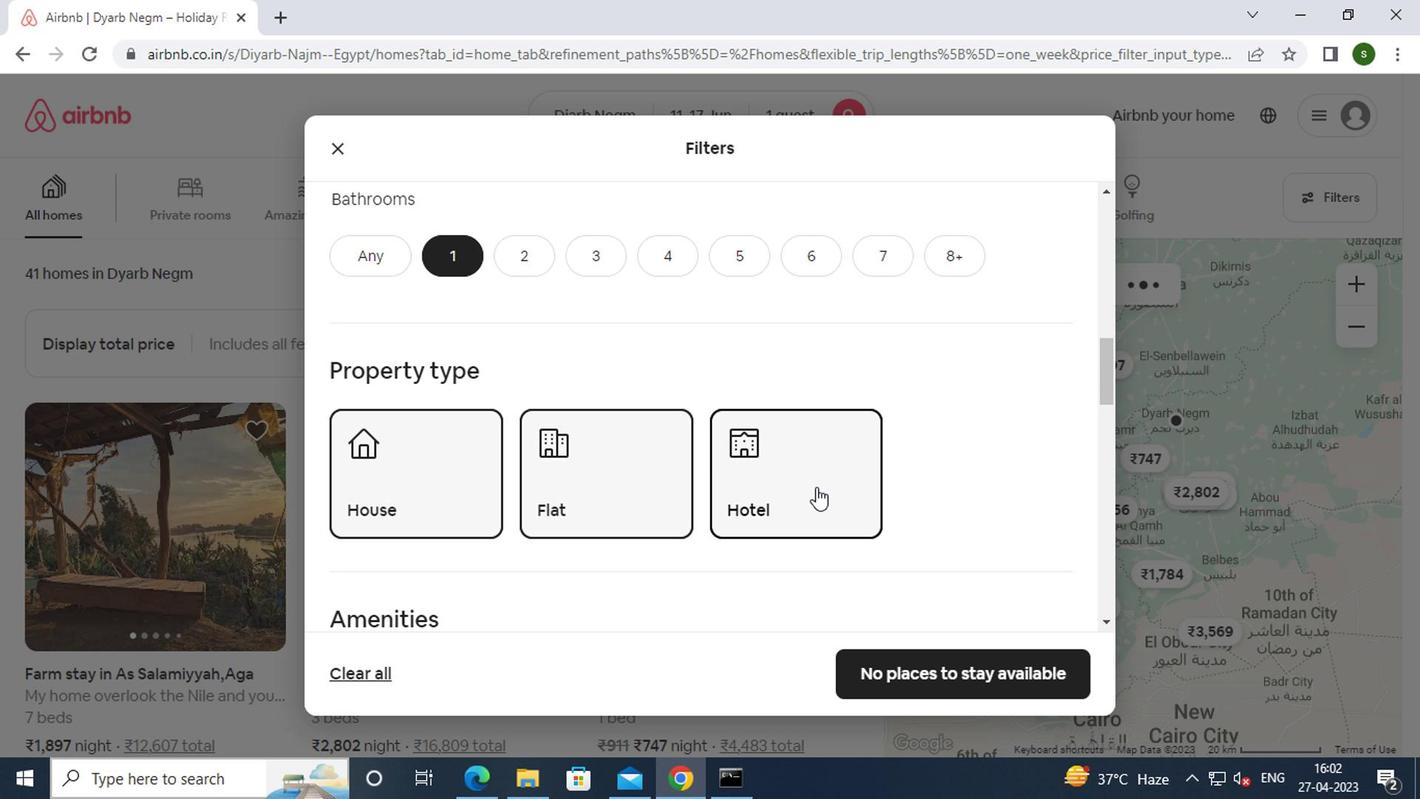 
Action: Mouse scrolled (812, 486) with delta (0, 0)
Screenshot: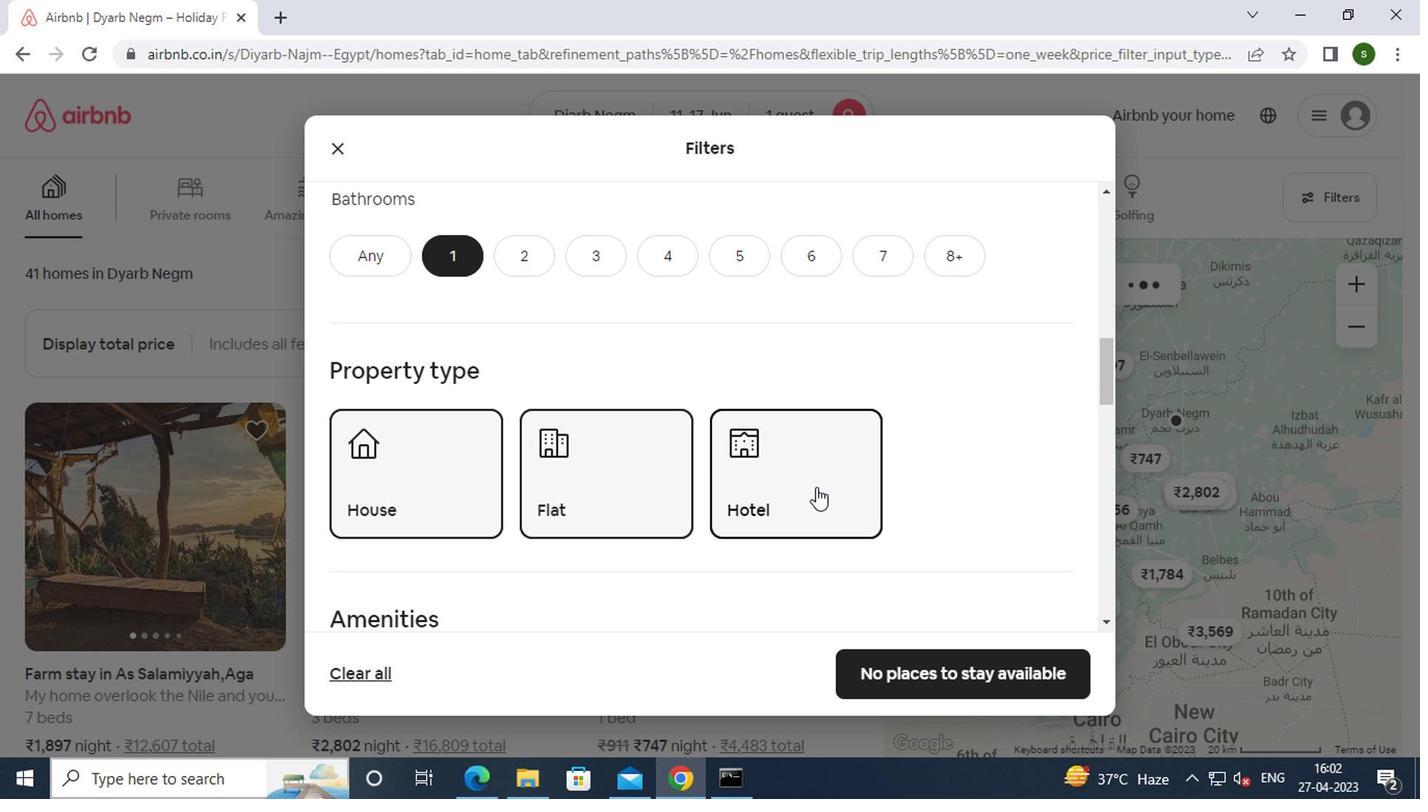 
Action: Mouse scrolled (812, 486) with delta (0, 0)
Screenshot: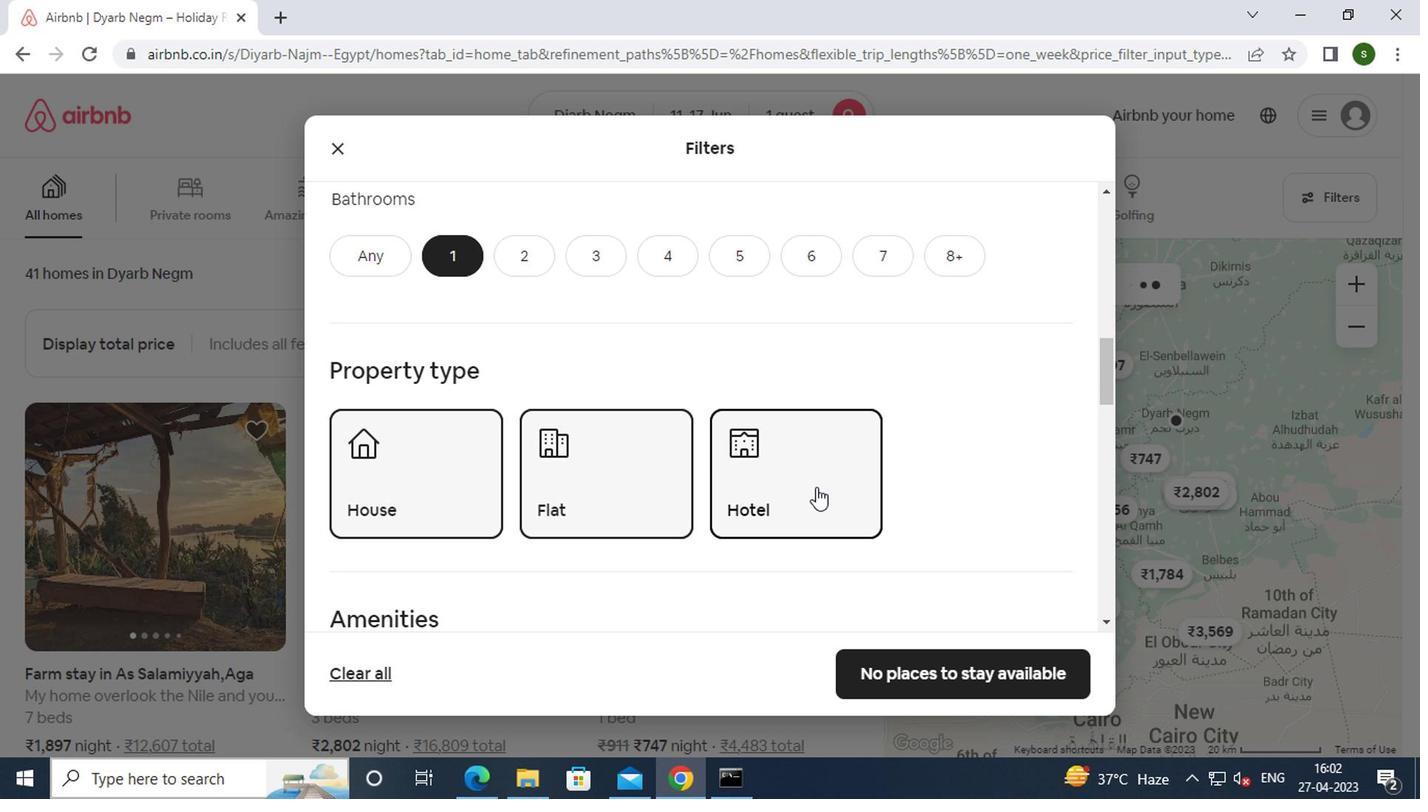 
Action: Mouse scrolled (812, 486) with delta (0, 0)
Screenshot: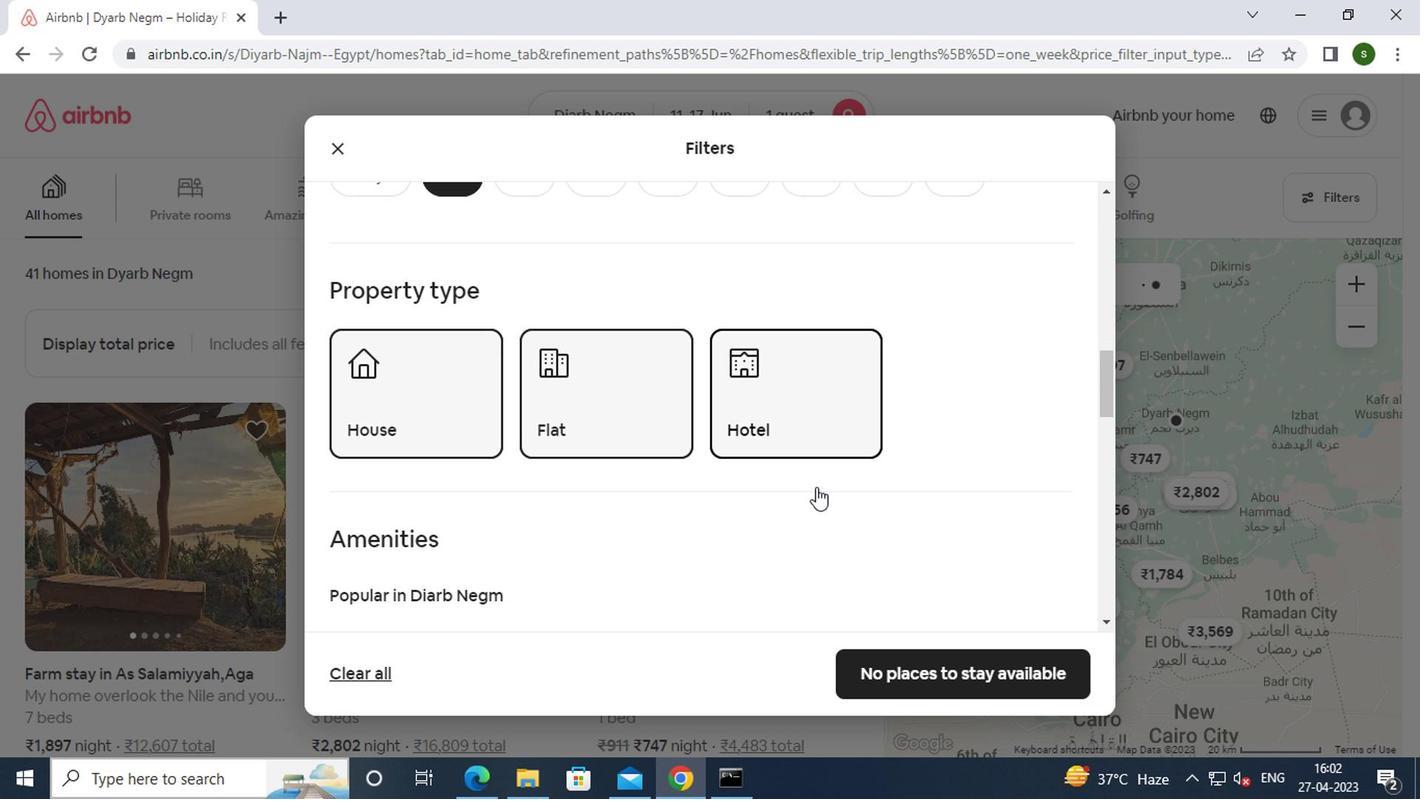 
Action: Mouse scrolled (812, 486) with delta (0, 0)
Screenshot: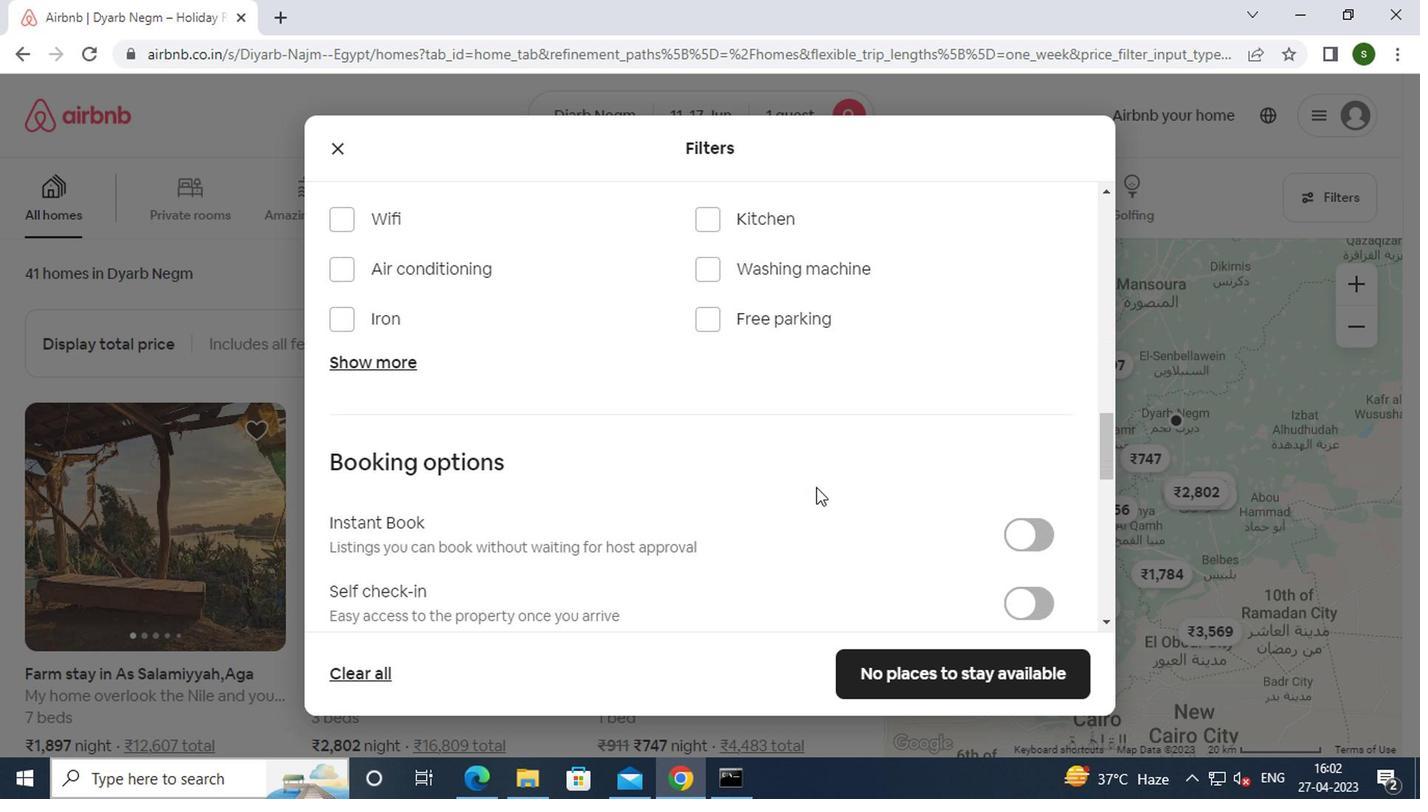 
Action: Mouse scrolled (812, 486) with delta (0, 0)
Screenshot: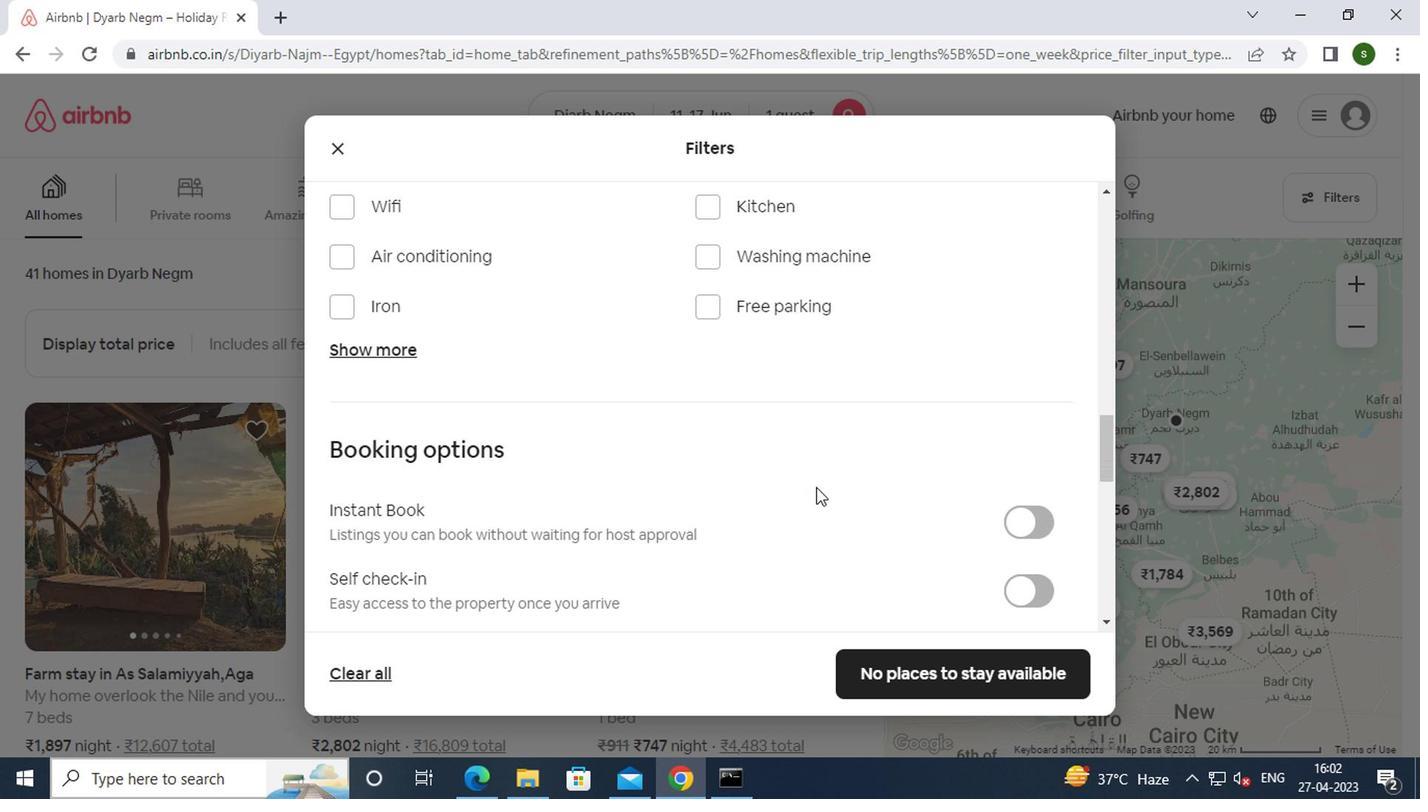 
Action: Mouse moved to (1002, 379)
Screenshot: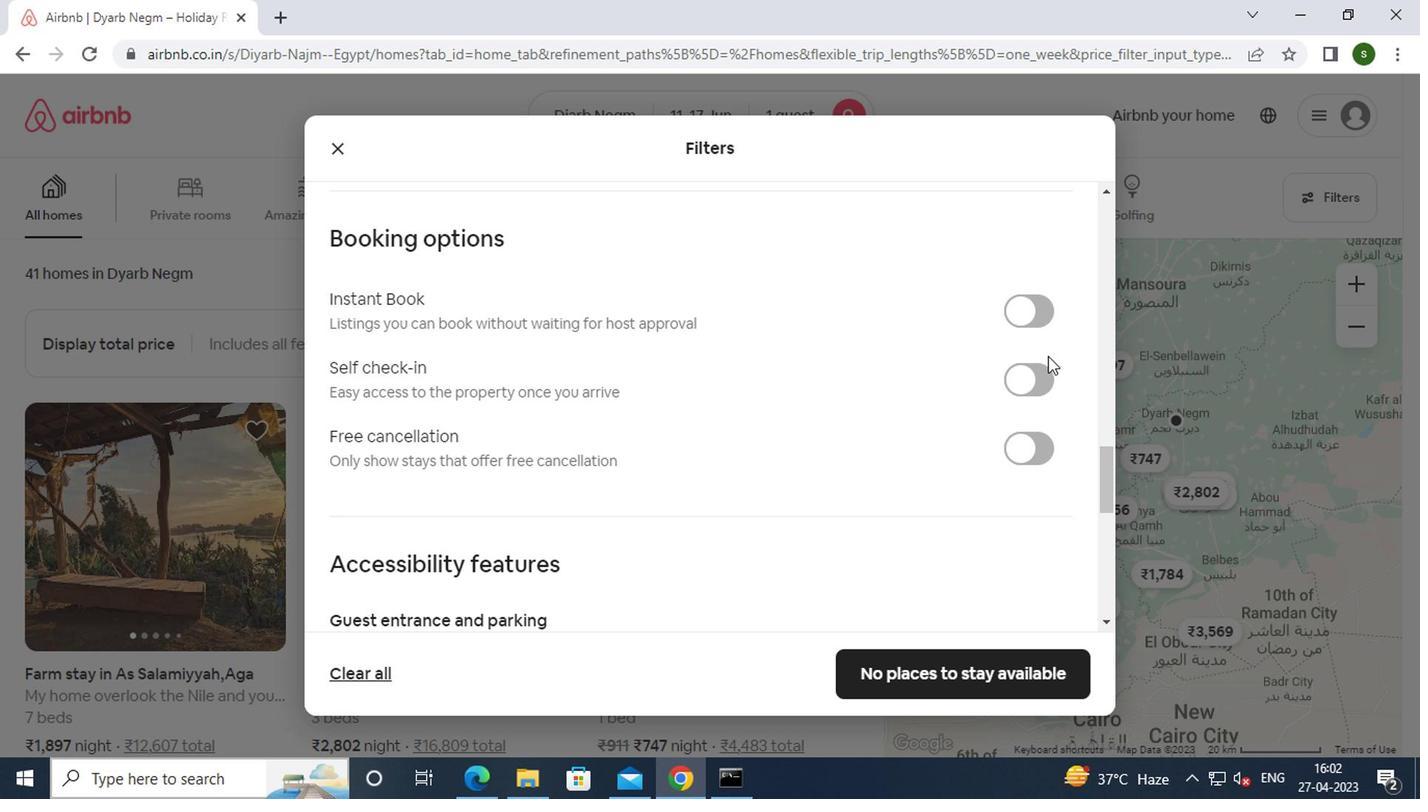 
Action: Mouse pressed left at (1002, 379)
Screenshot: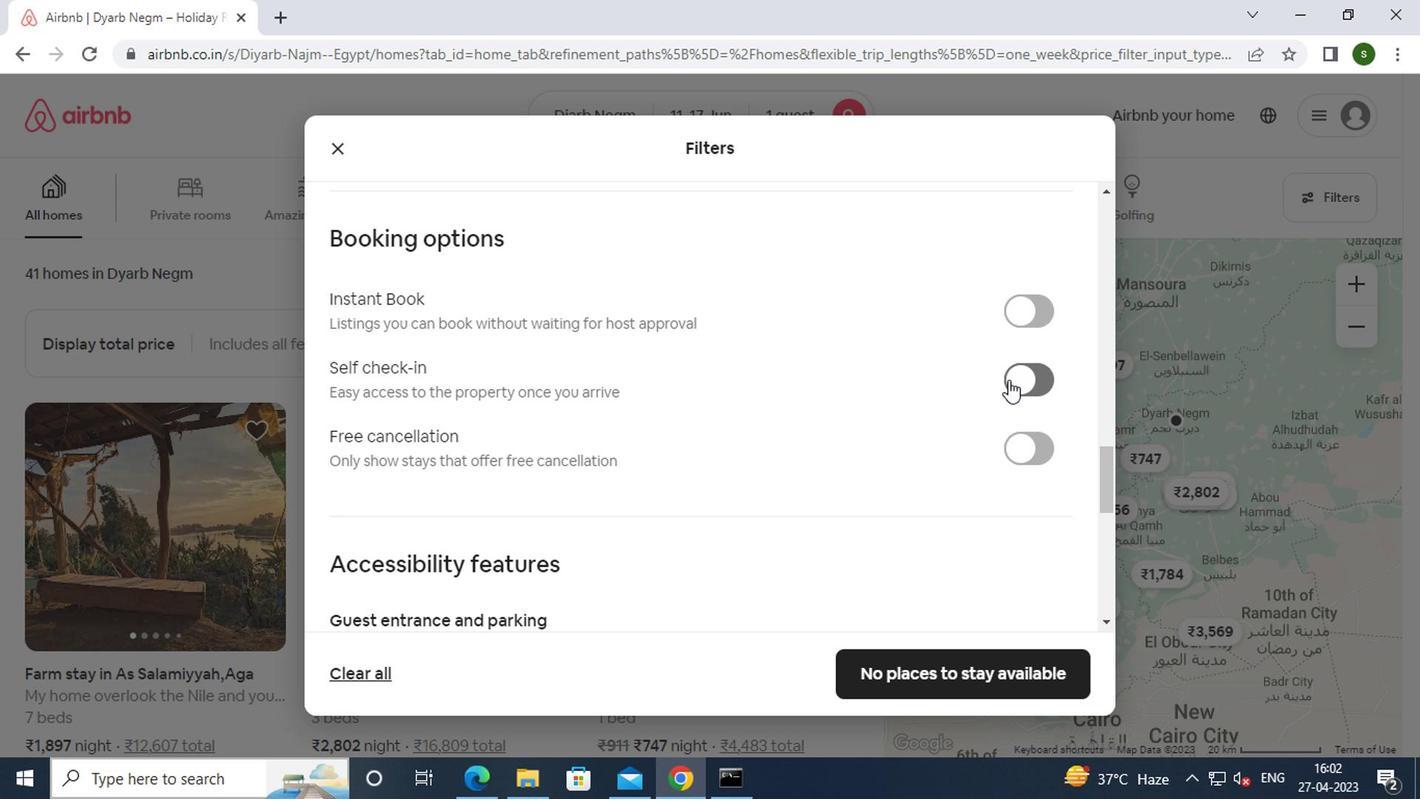 
Action: Mouse moved to (903, 432)
Screenshot: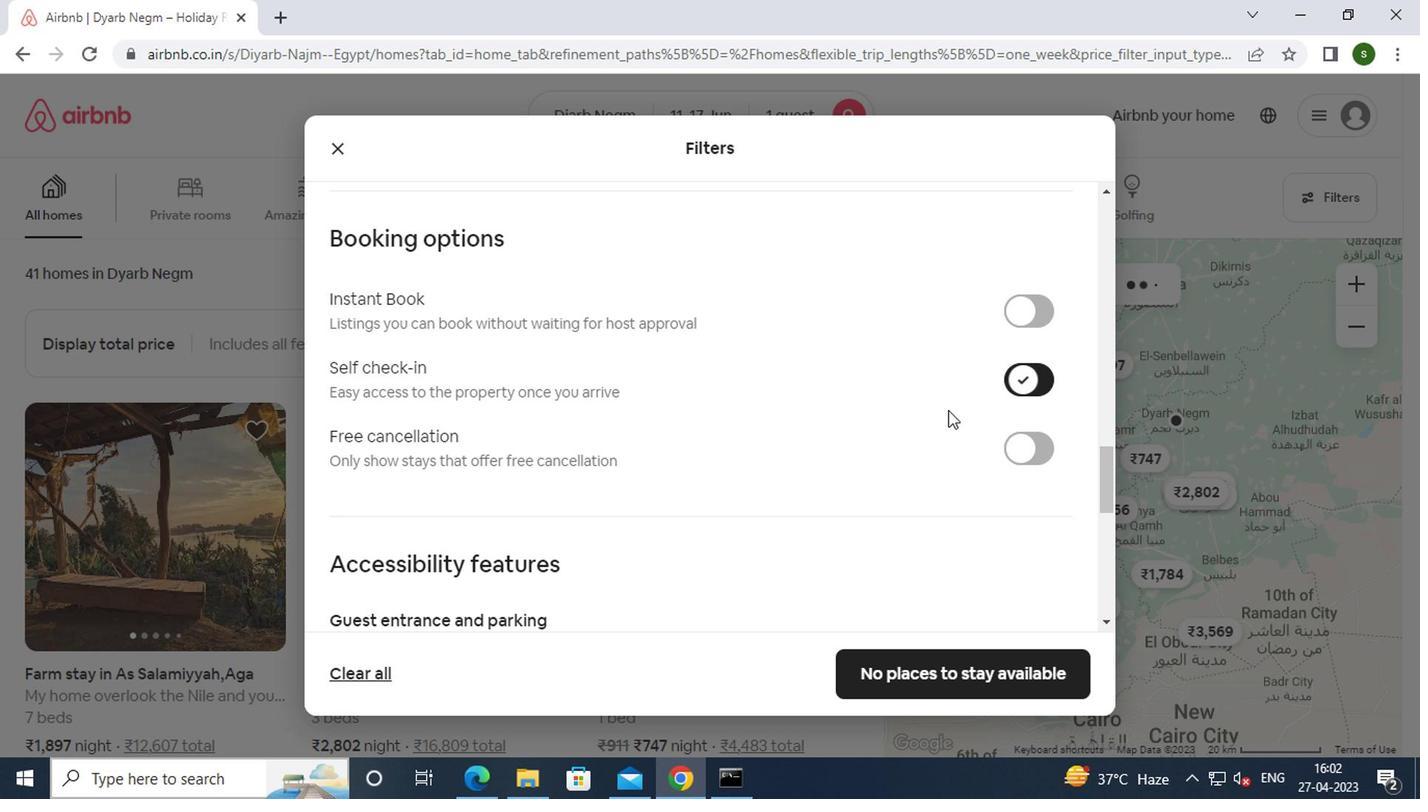 
Action: Mouse scrolled (903, 431) with delta (0, 0)
Screenshot: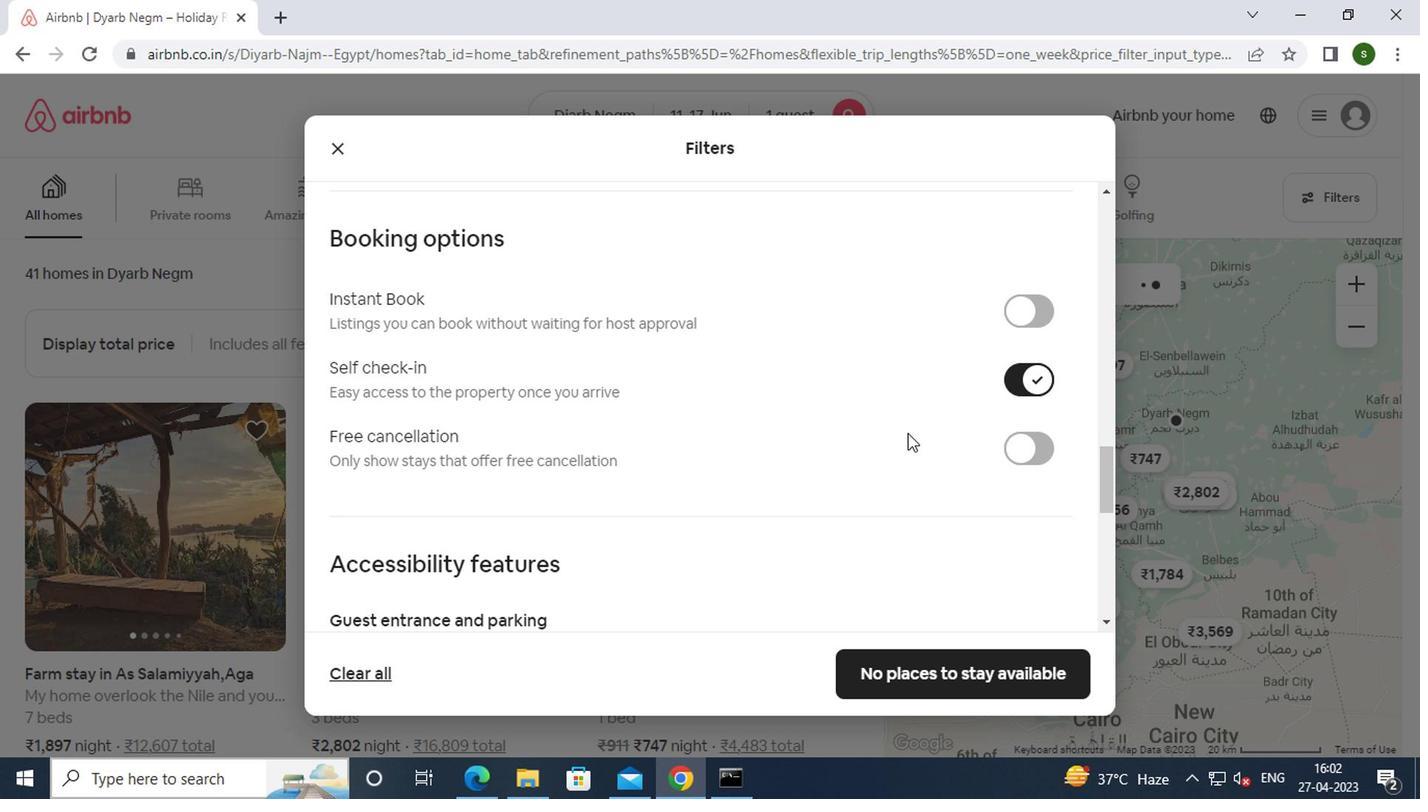 
Action: Mouse scrolled (903, 431) with delta (0, 0)
Screenshot: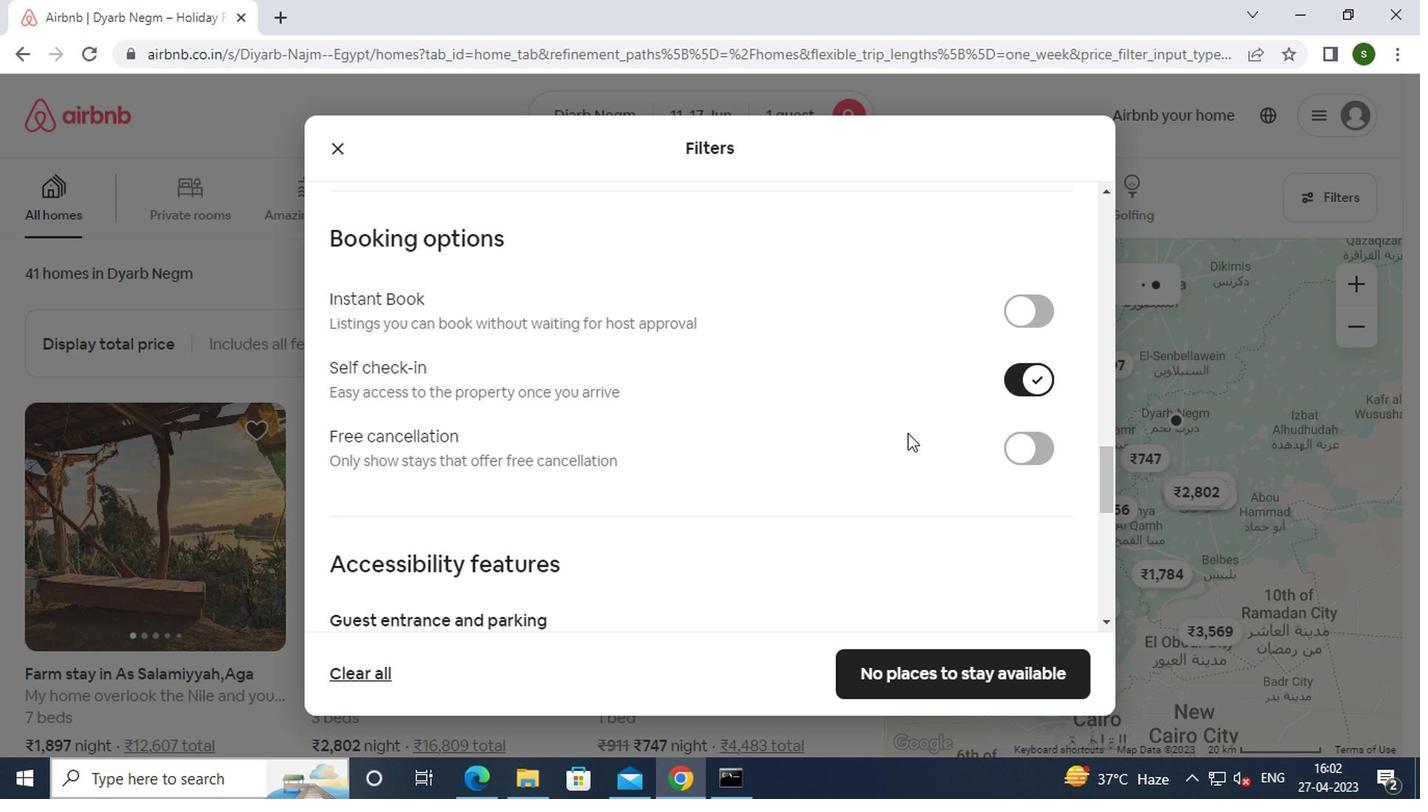 
Action: Mouse scrolled (903, 431) with delta (0, 0)
Screenshot: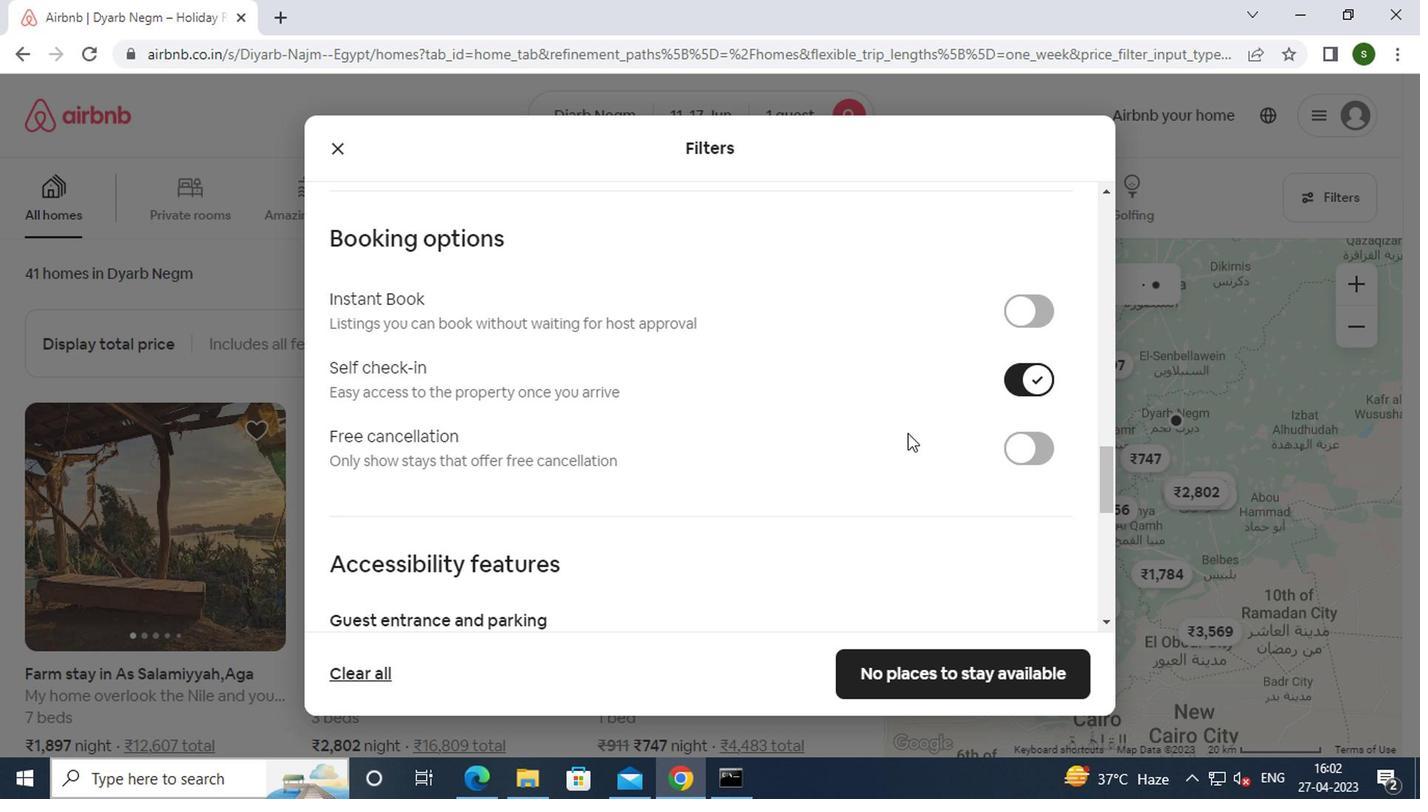 
Action: Mouse scrolled (903, 431) with delta (0, 0)
Screenshot: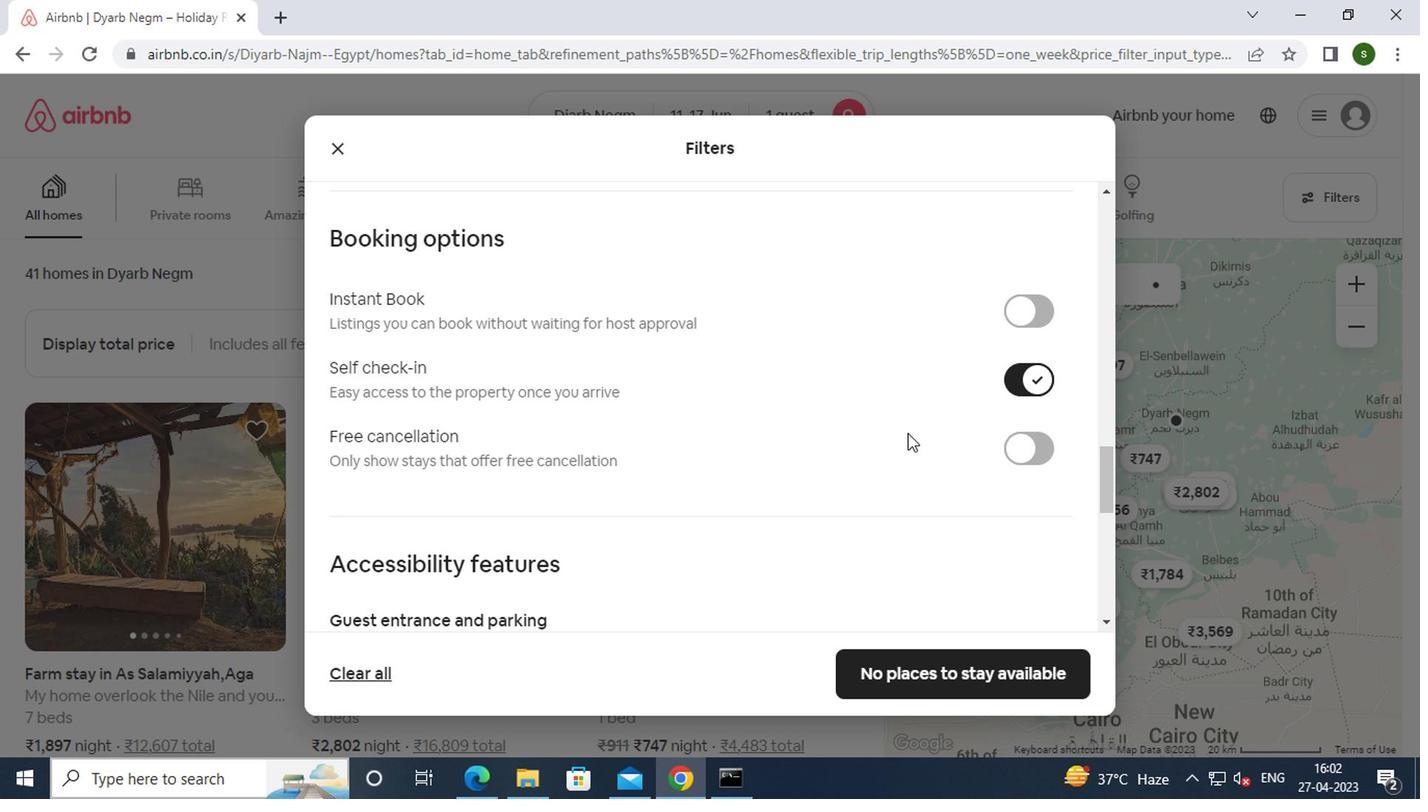 
Action: Mouse scrolled (903, 431) with delta (0, 0)
Screenshot: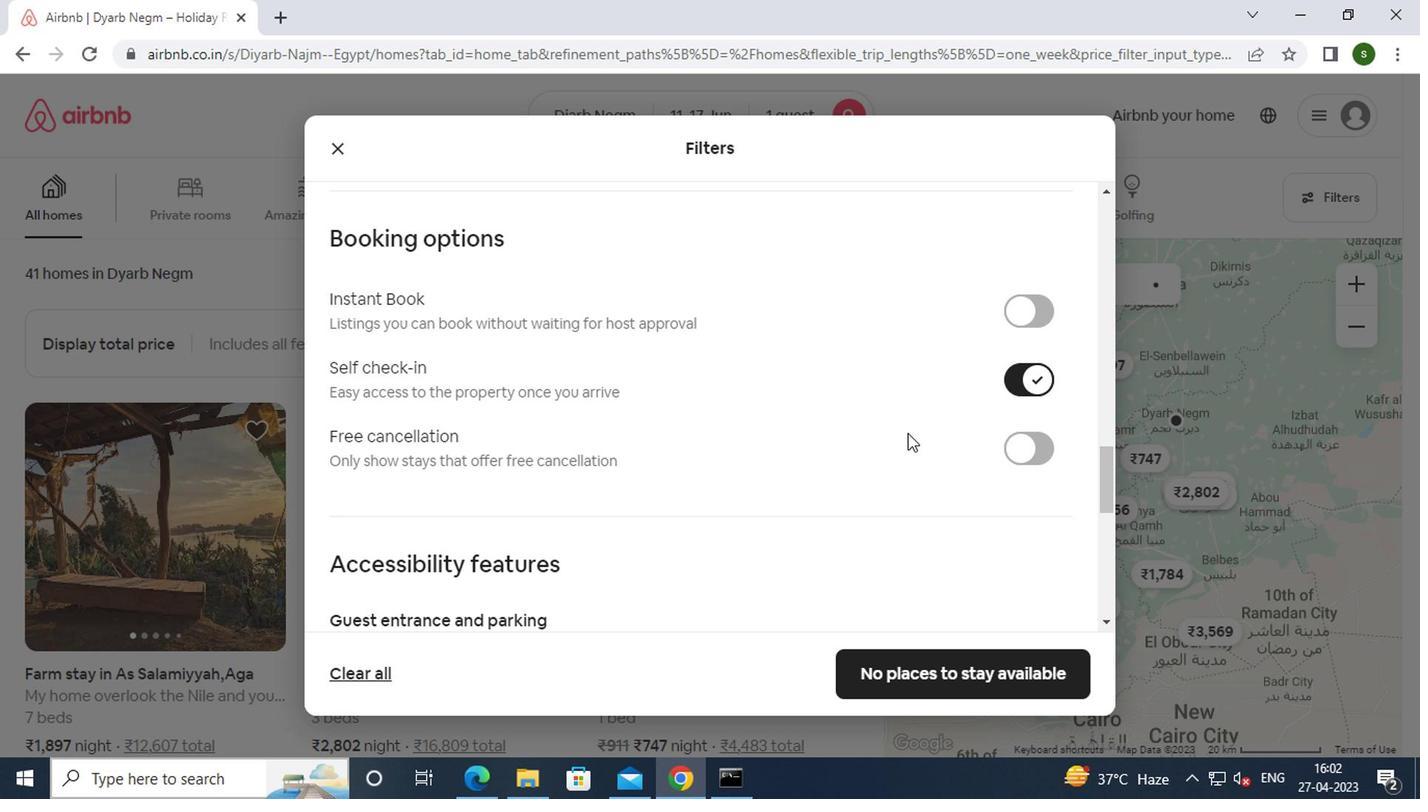 
Action: Mouse scrolled (903, 431) with delta (0, 0)
Screenshot: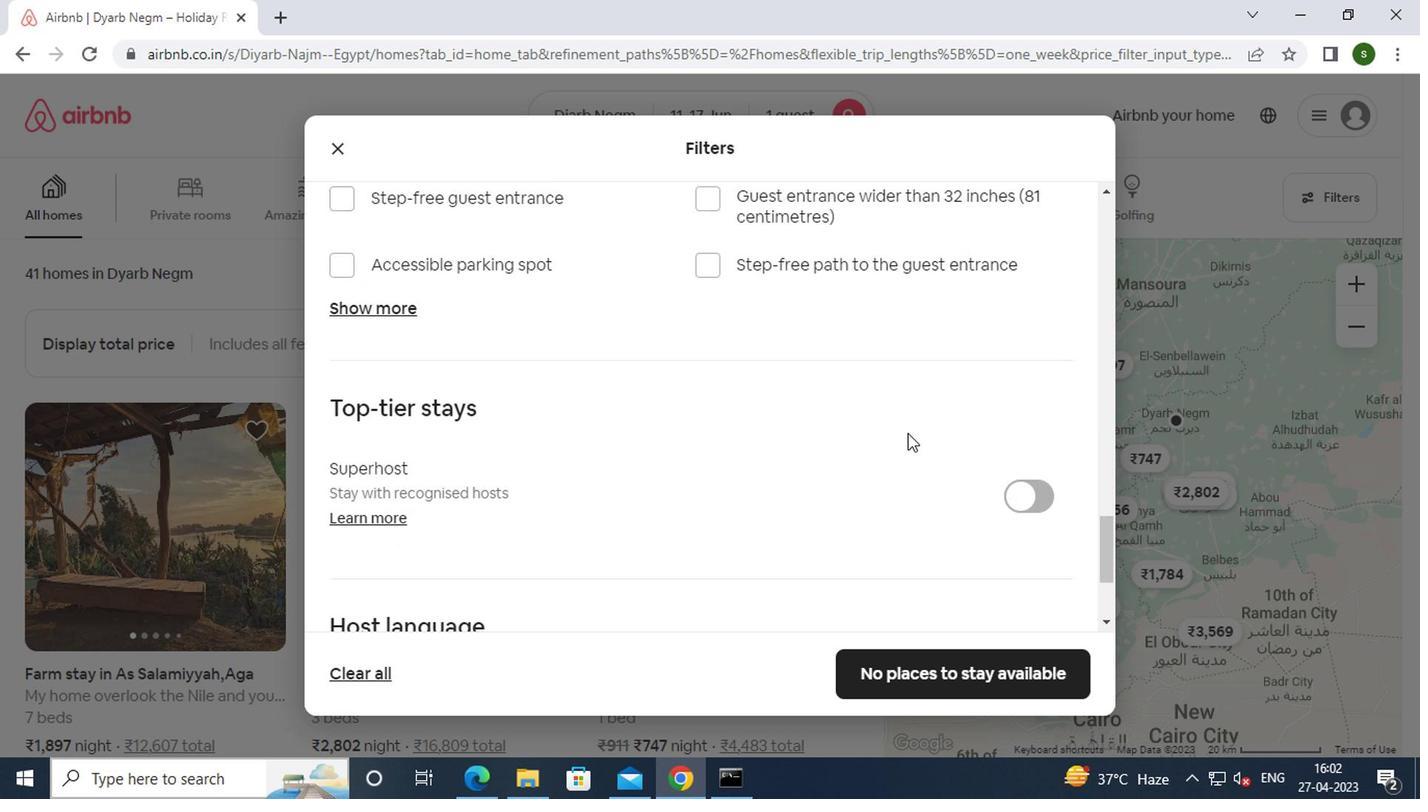 
Action: Mouse scrolled (903, 431) with delta (0, 0)
Screenshot: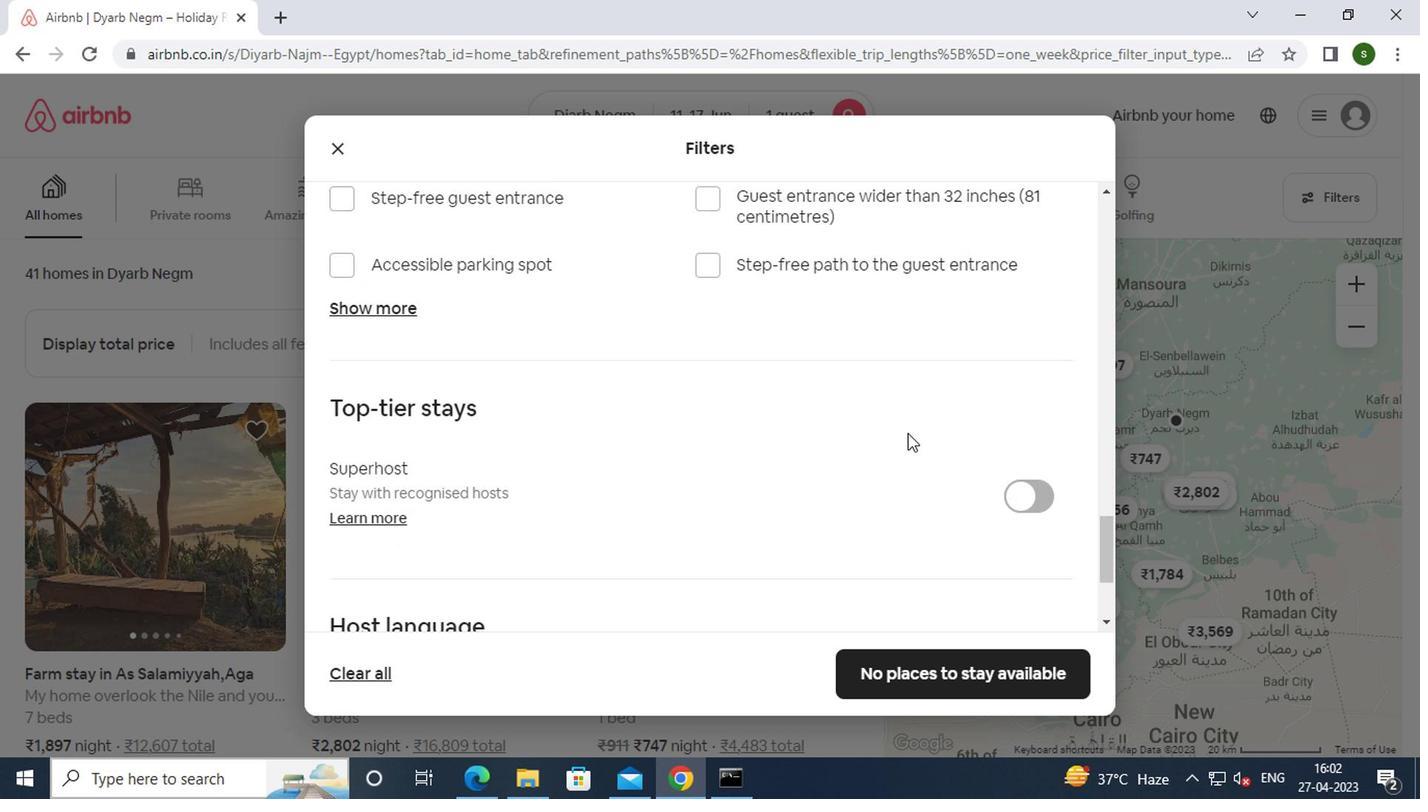 
Action: Mouse scrolled (903, 431) with delta (0, 0)
Screenshot: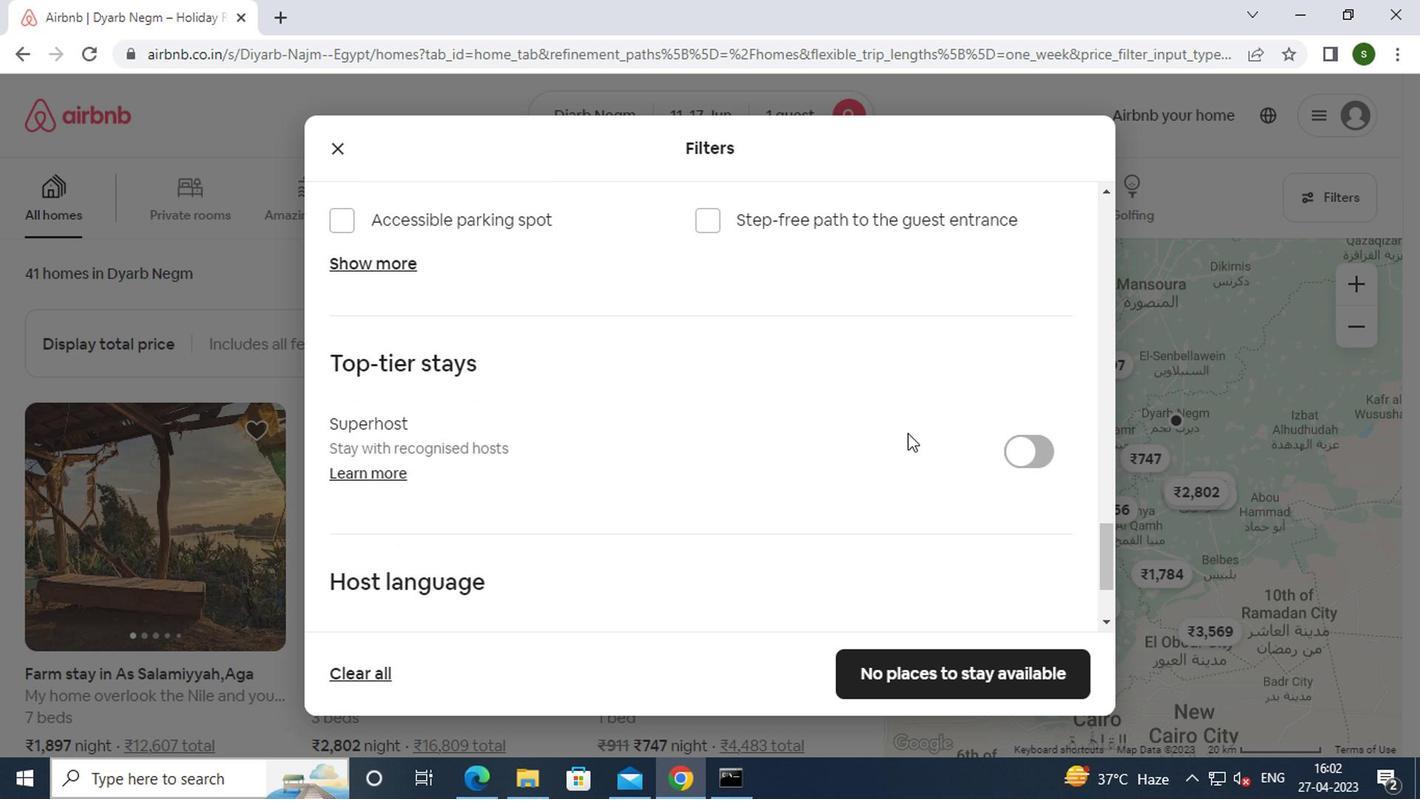 
Action: Mouse scrolled (903, 431) with delta (0, 0)
Screenshot: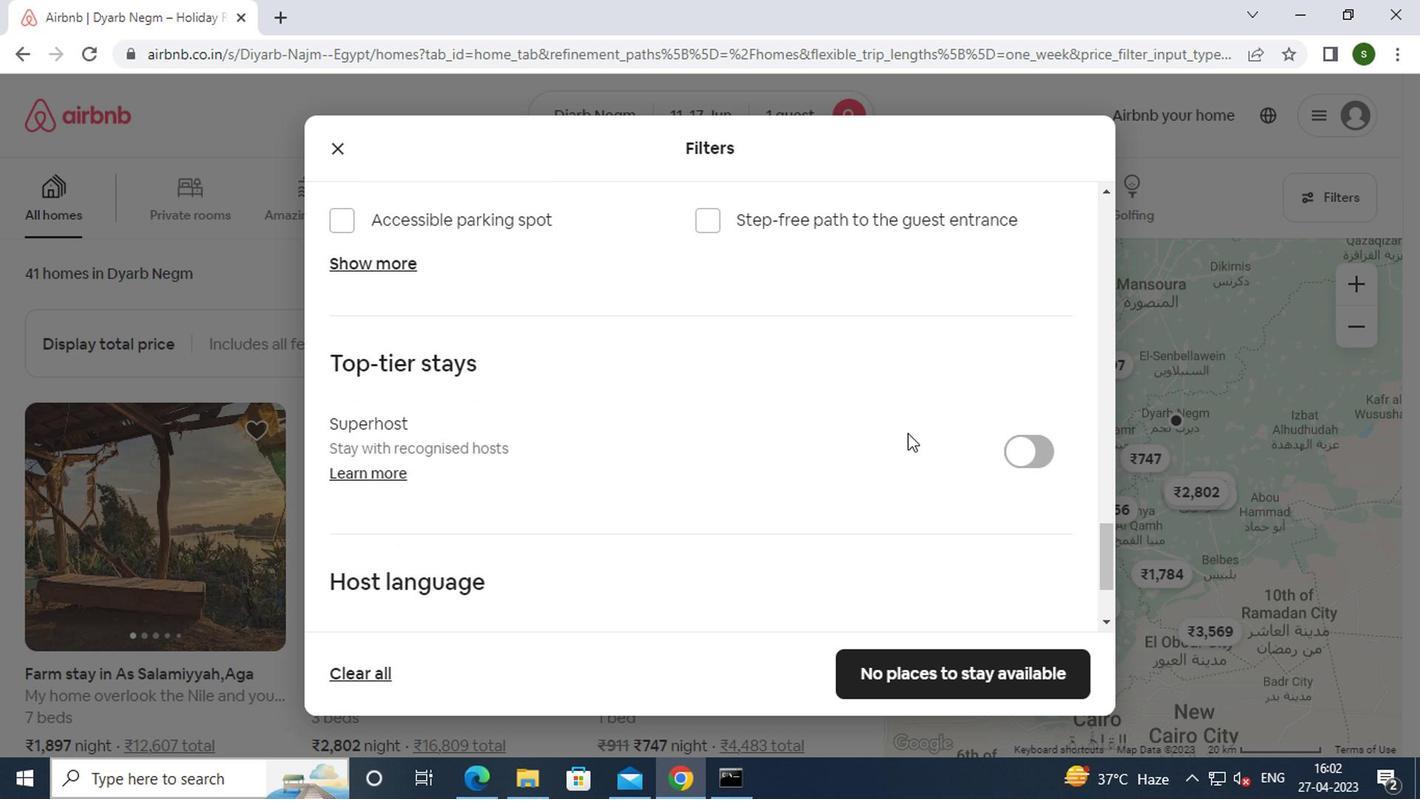 
Action: Mouse moved to (392, 479)
Screenshot: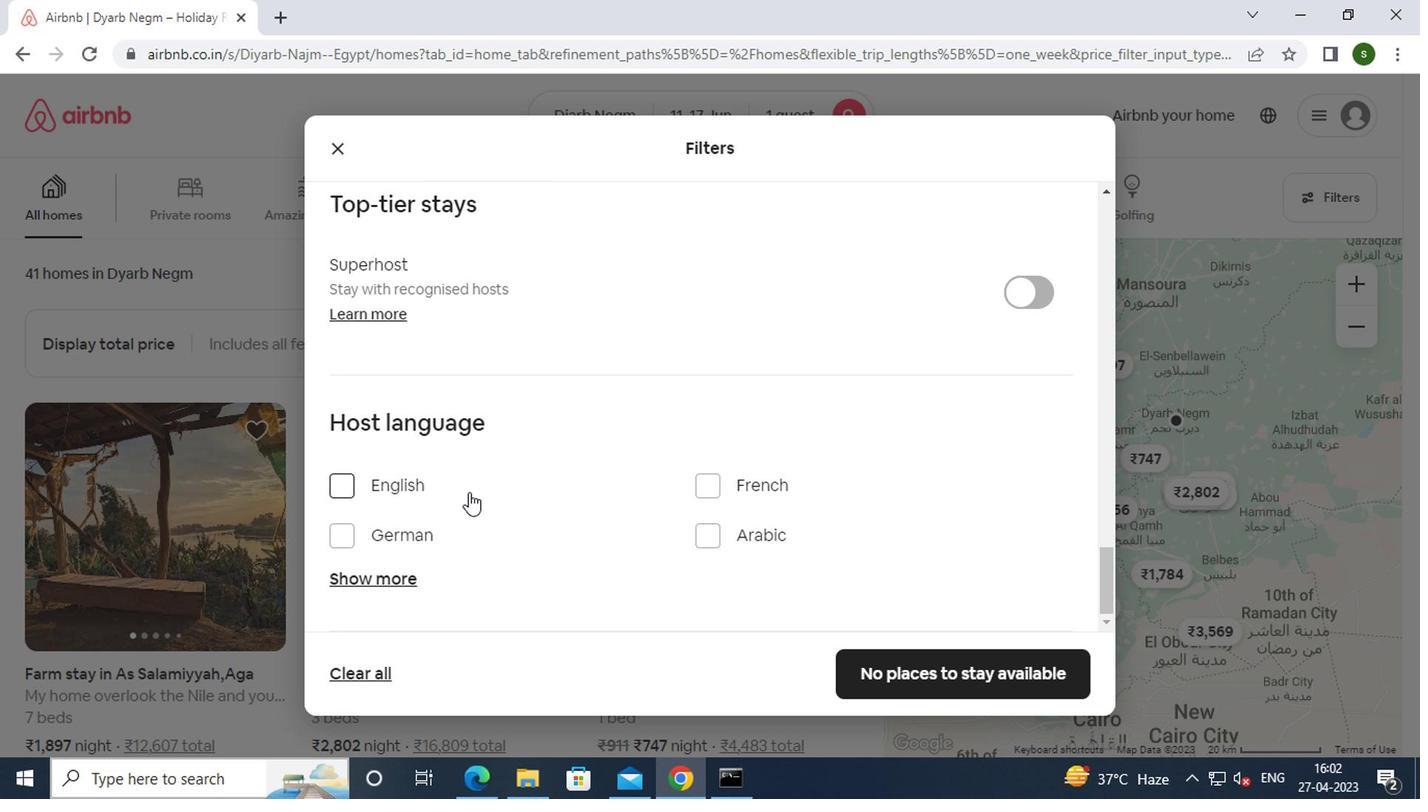
Action: Mouse pressed left at (392, 479)
Screenshot: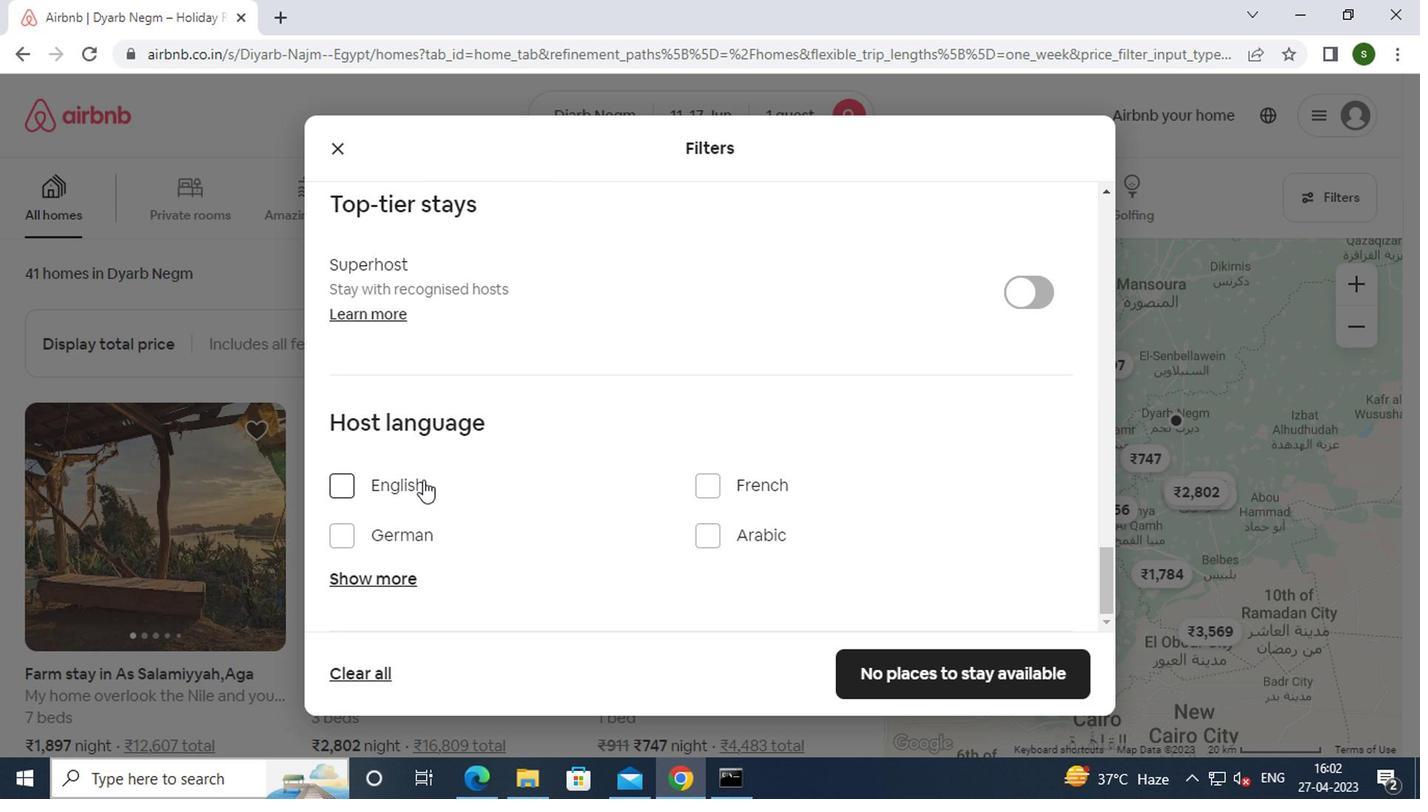
Action: Mouse moved to (961, 683)
Screenshot: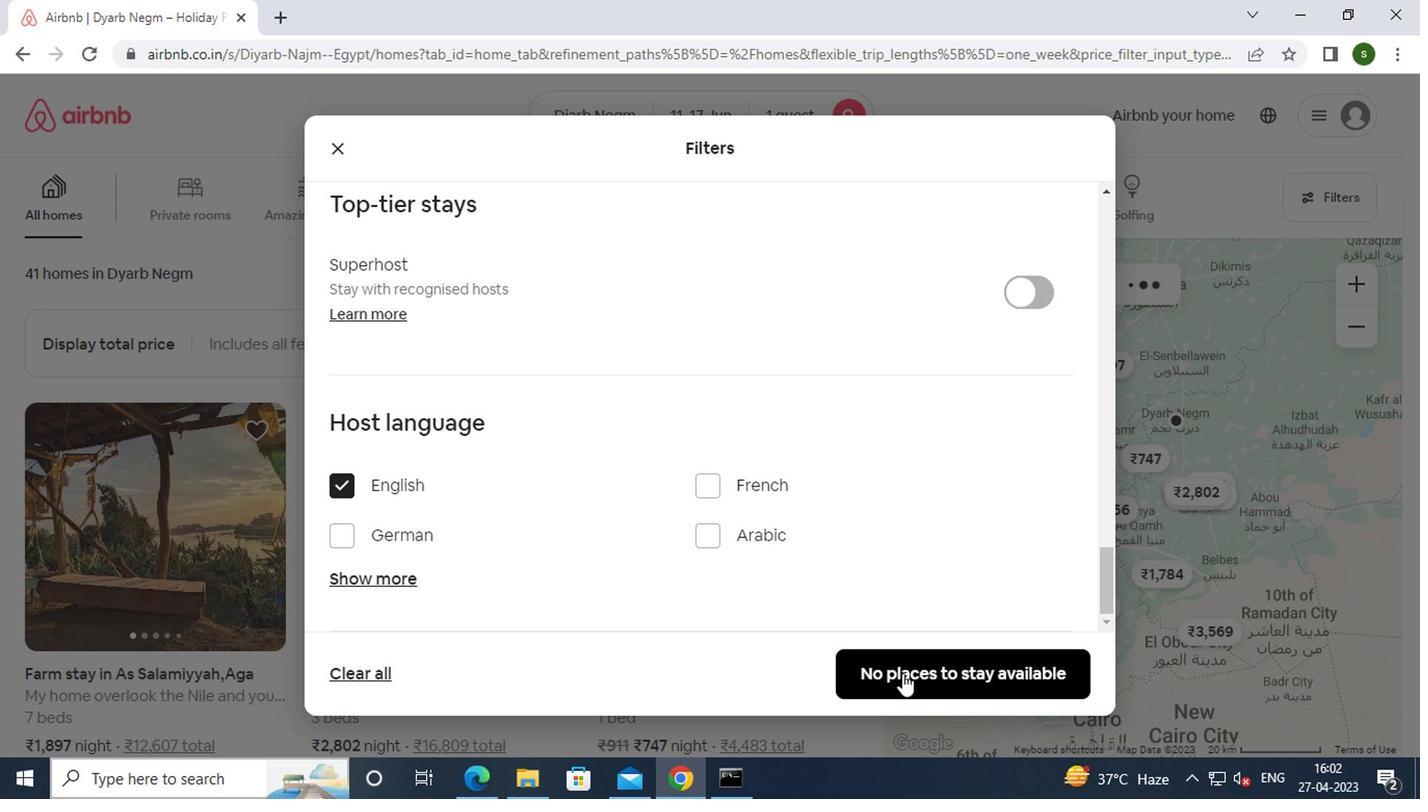 
Action: Mouse pressed left at (961, 683)
Screenshot: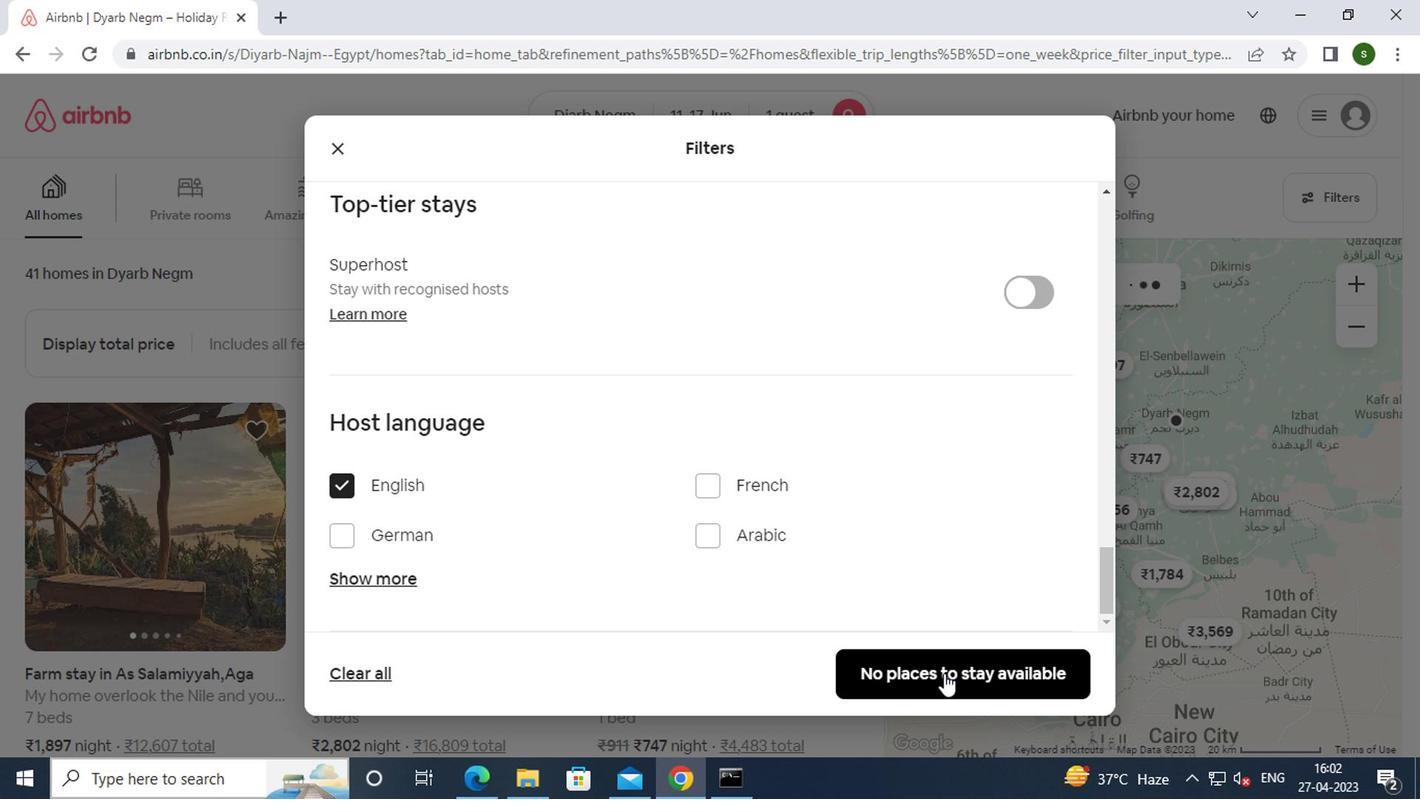 
Action: Mouse moved to (737, 526)
Screenshot: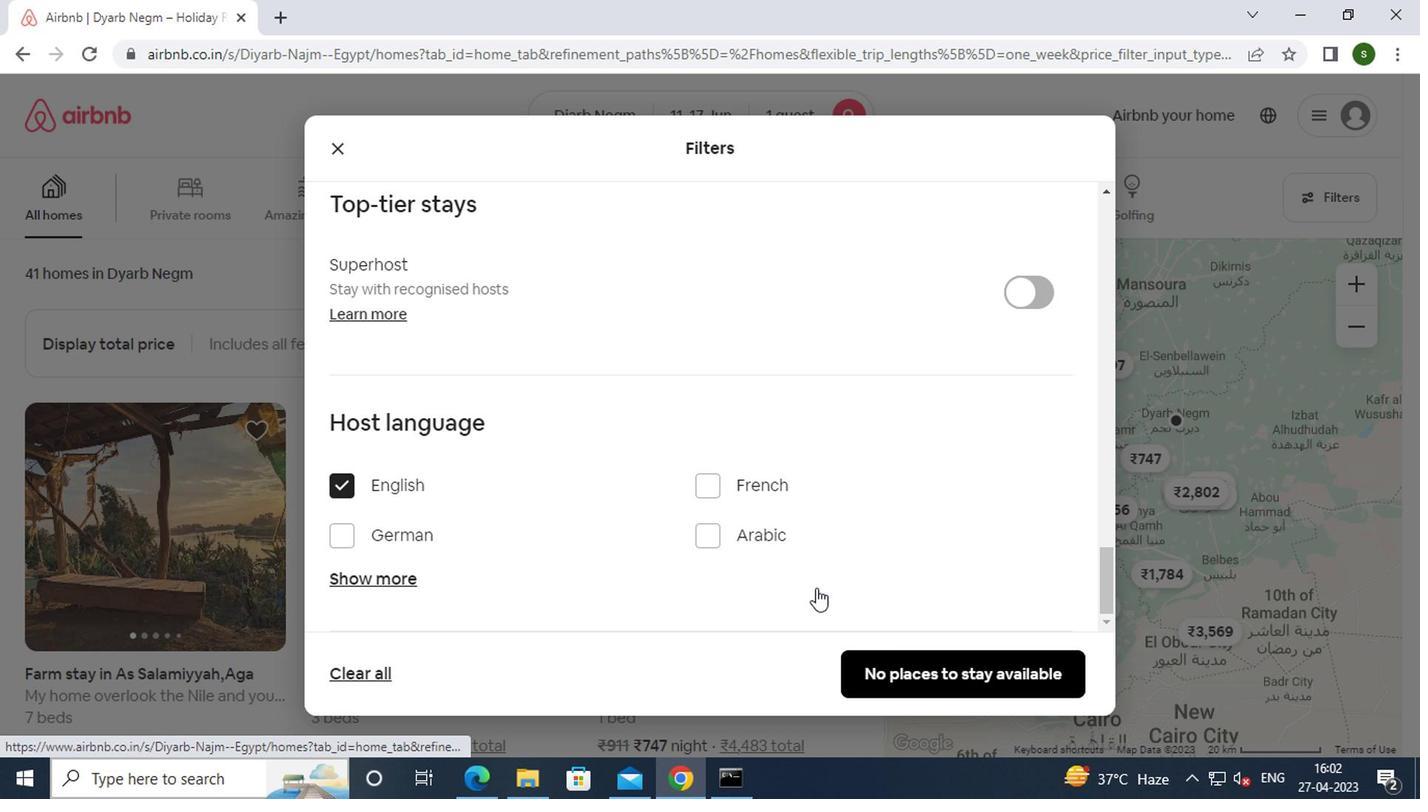 
